 Task: Find connections with filter location Maracaju with filter topic #Mentoringwith filter profile language German with filter current company The Good Glamm Group with filter school Dibrugarh University, Dibrugarh with filter industry Dance Companies with filter service category Life Insurance with filter keywords title Machinery Operator
Action: Mouse moved to (529, 112)
Screenshot: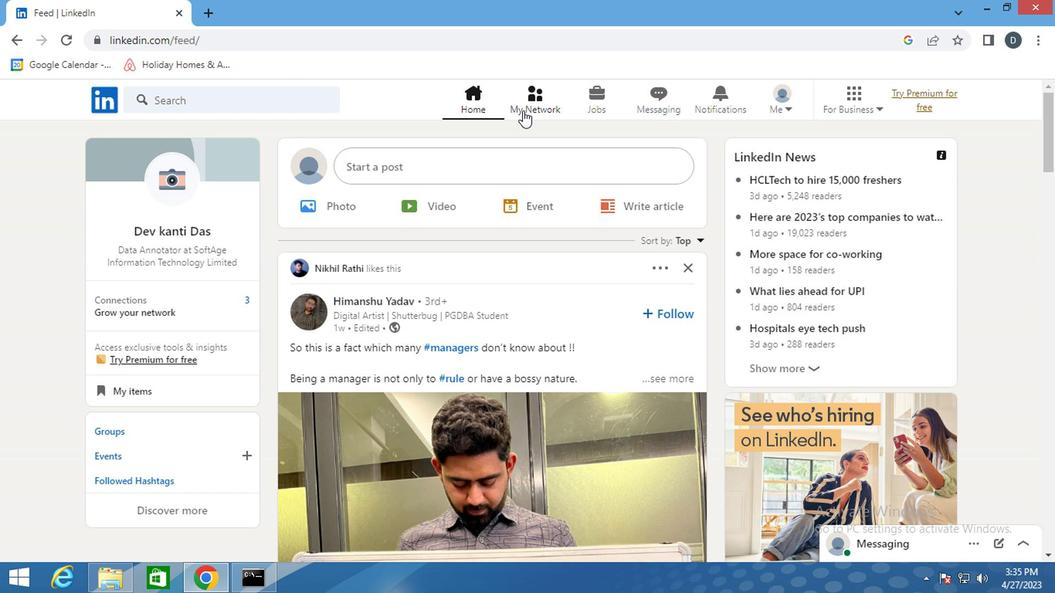 
Action: Mouse pressed left at (529, 112)
Screenshot: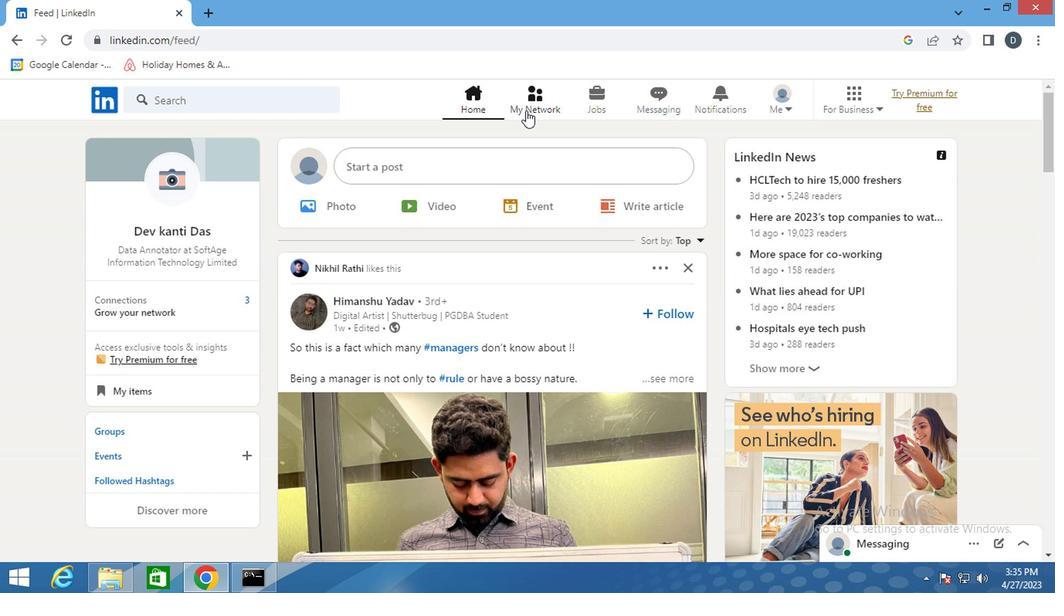 
Action: Mouse moved to (297, 185)
Screenshot: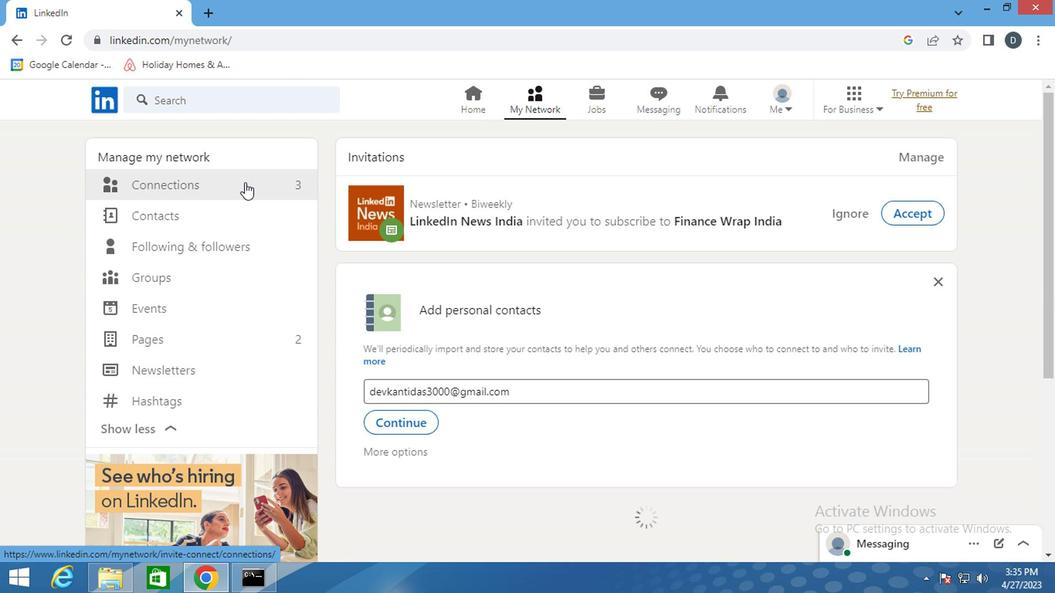 
Action: Mouse pressed left at (297, 185)
Screenshot: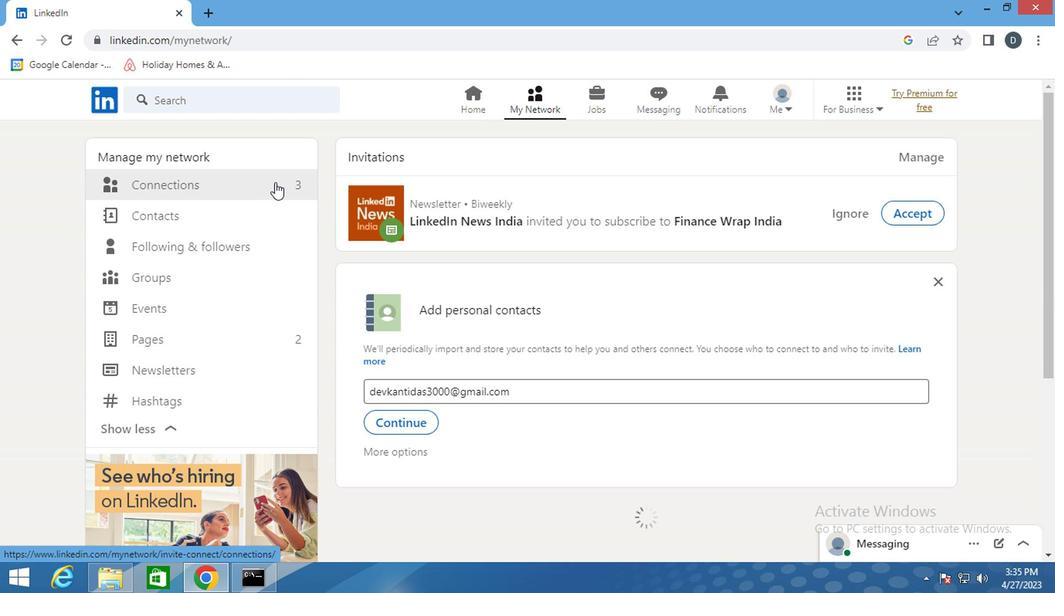
Action: Mouse moved to (261, 189)
Screenshot: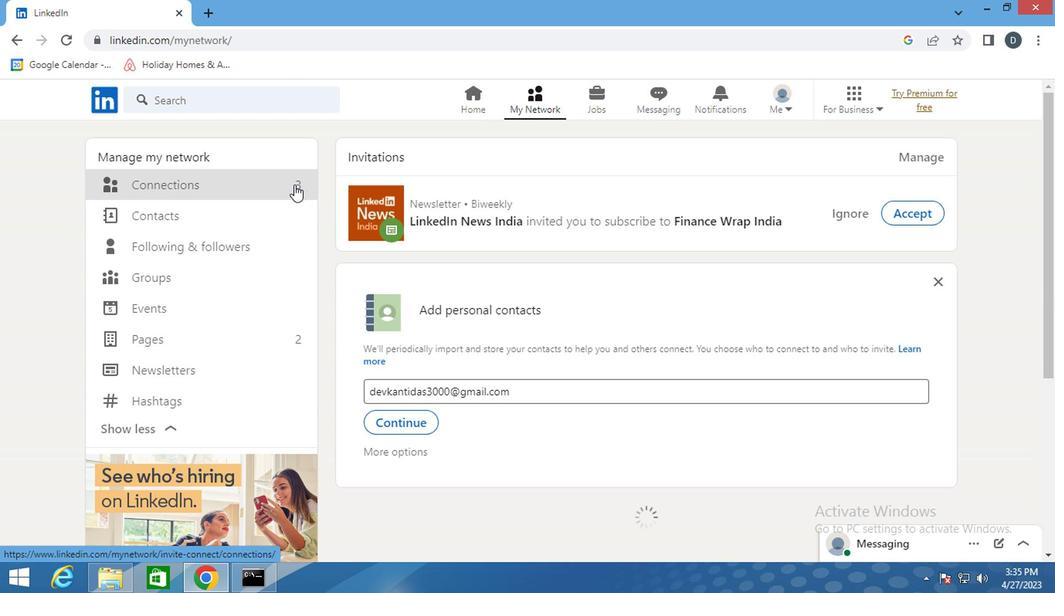 
Action: Mouse pressed left at (261, 189)
Screenshot: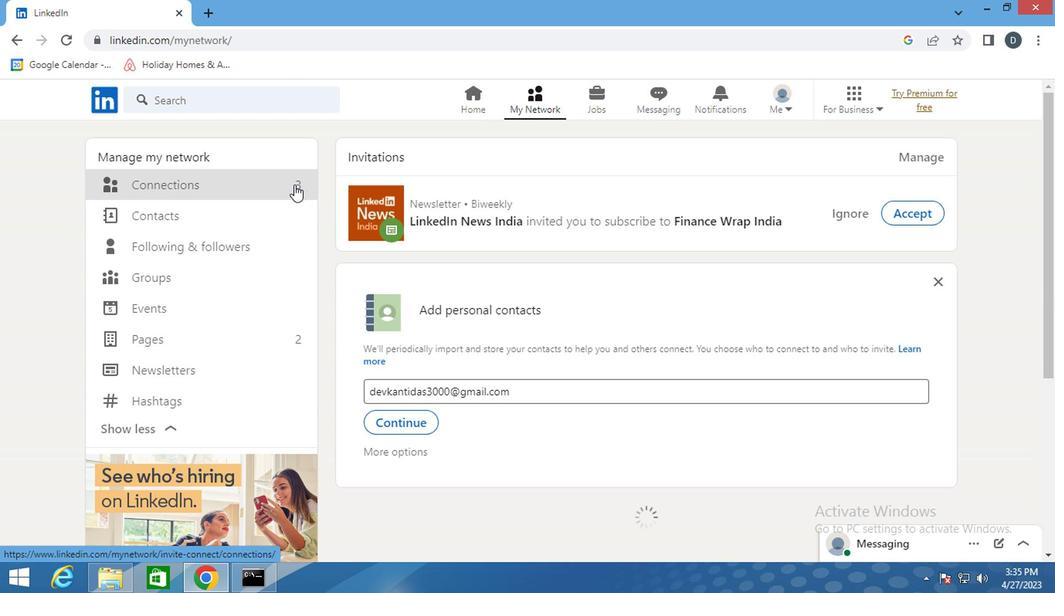 
Action: Mouse moved to (288, 183)
Screenshot: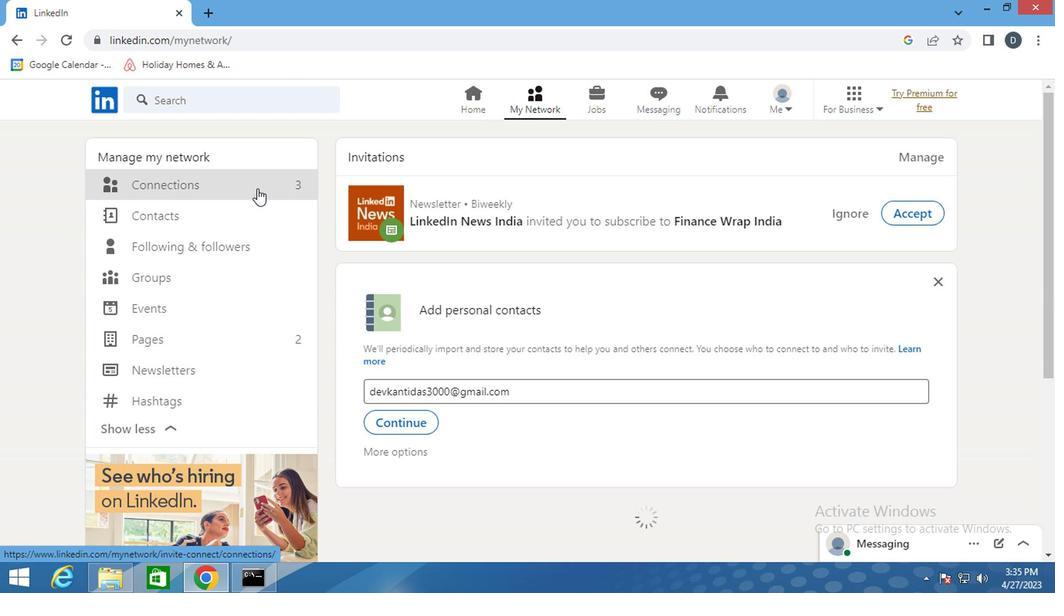 
Action: Mouse pressed left at (288, 183)
Screenshot: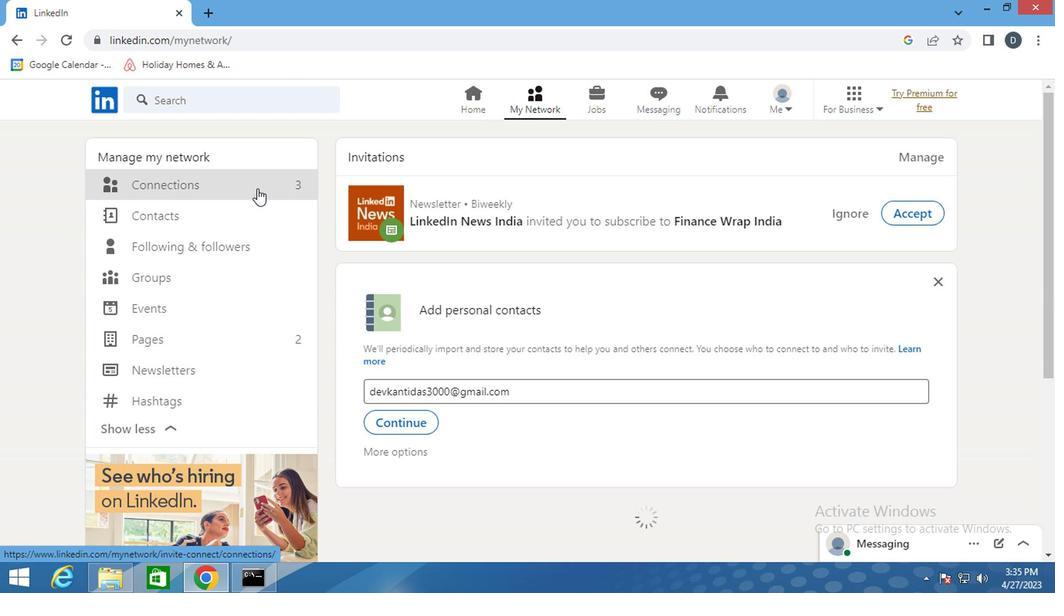 
Action: Mouse moved to (269, 186)
Screenshot: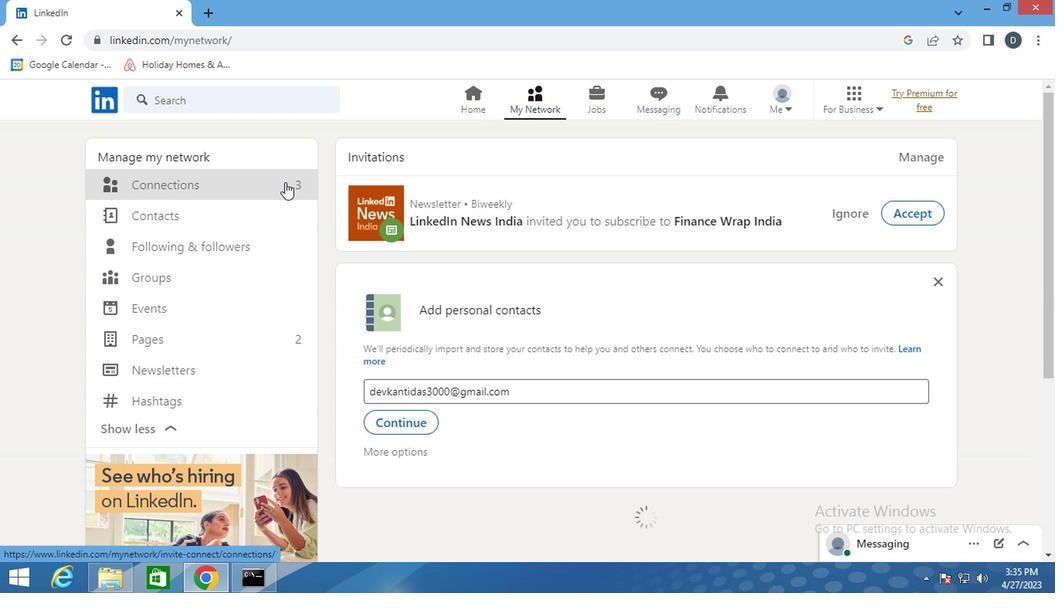 
Action: Mouse pressed left at (269, 186)
Screenshot: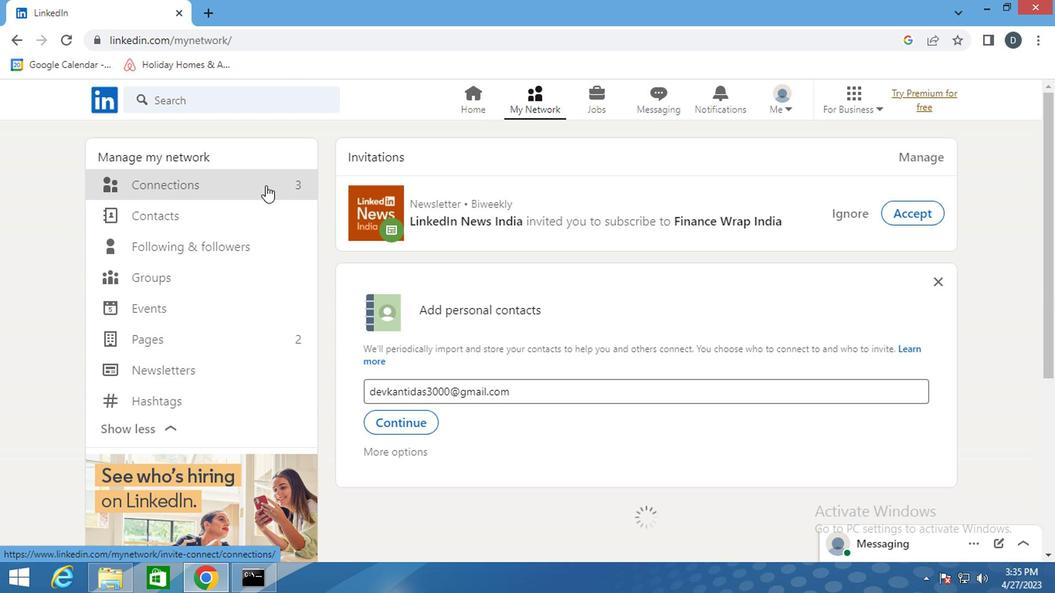 
Action: Mouse moved to (663, 197)
Screenshot: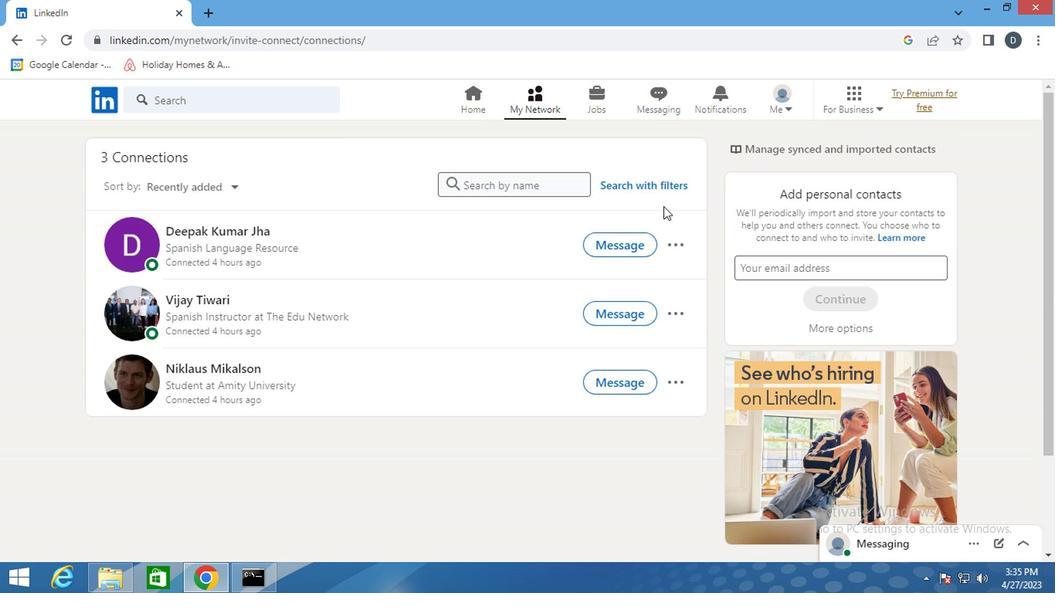 
Action: Mouse pressed left at (663, 197)
Screenshot: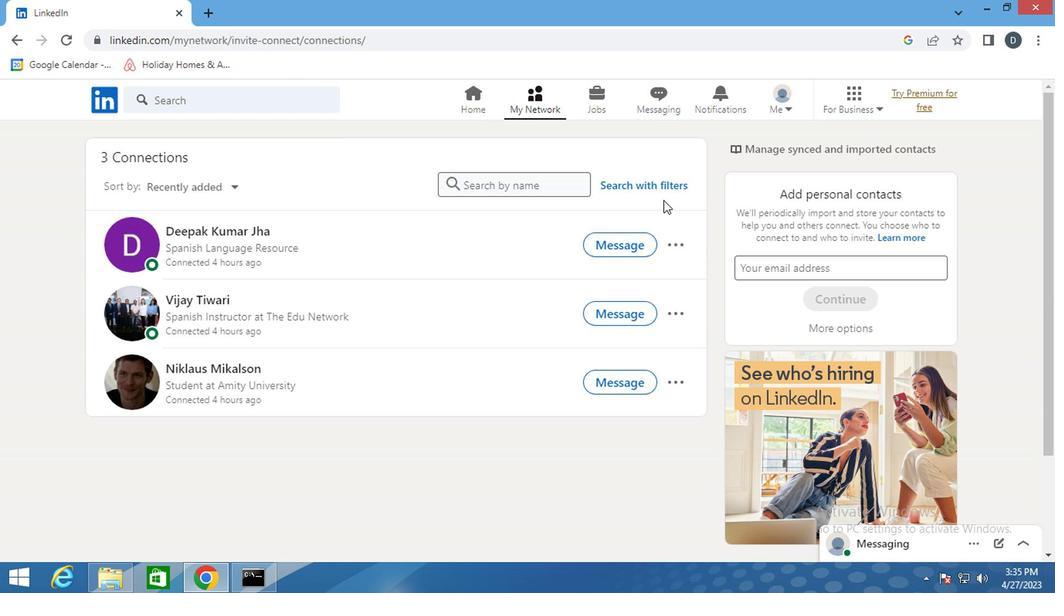 
Action: Mouse moved to (662, 191)
Screenshot: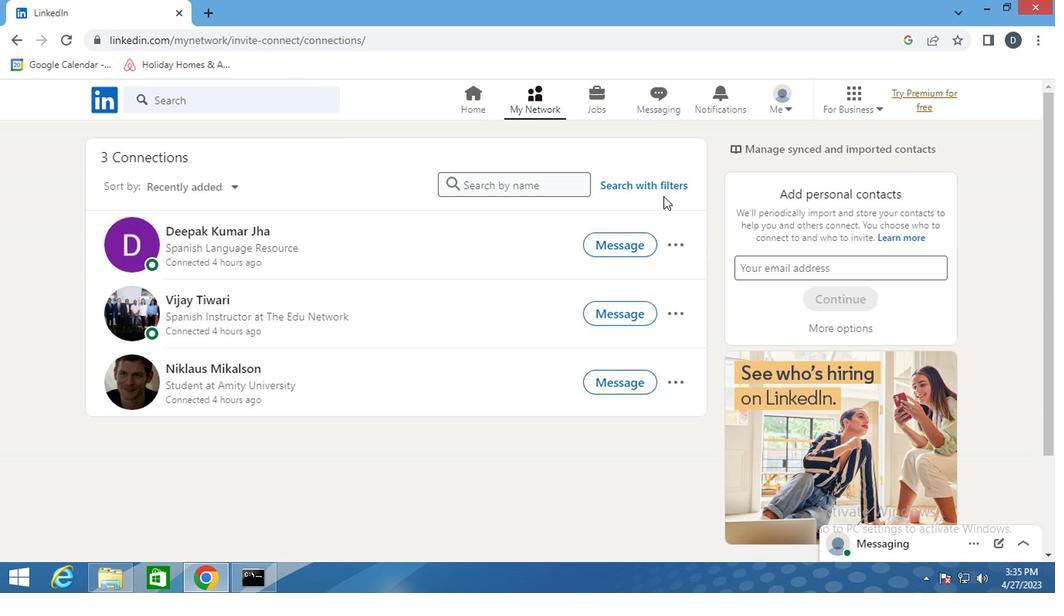 
Action: Mouse pressed left at (662, 191)
Screenshot: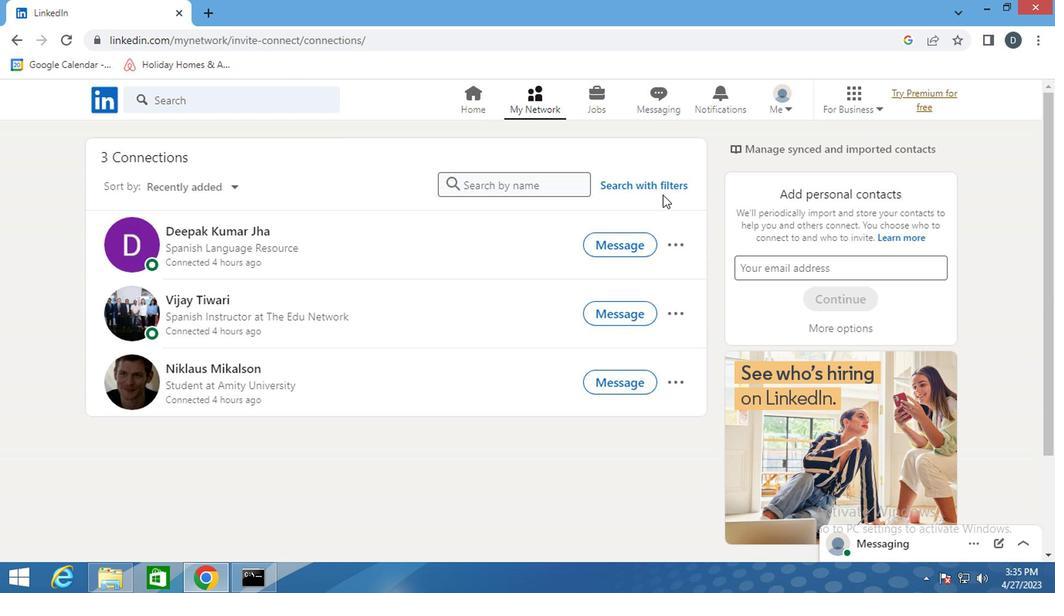 
Action: Mouse moved to (567, 143)
Screenshot: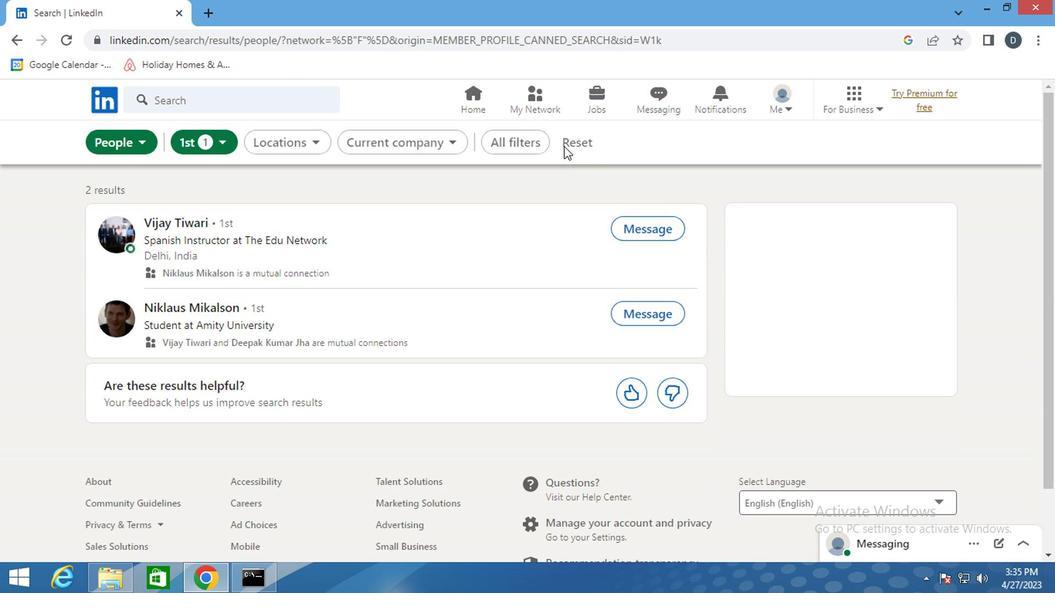
Action: Mouse pressed left at (567, 143)
Screenshot: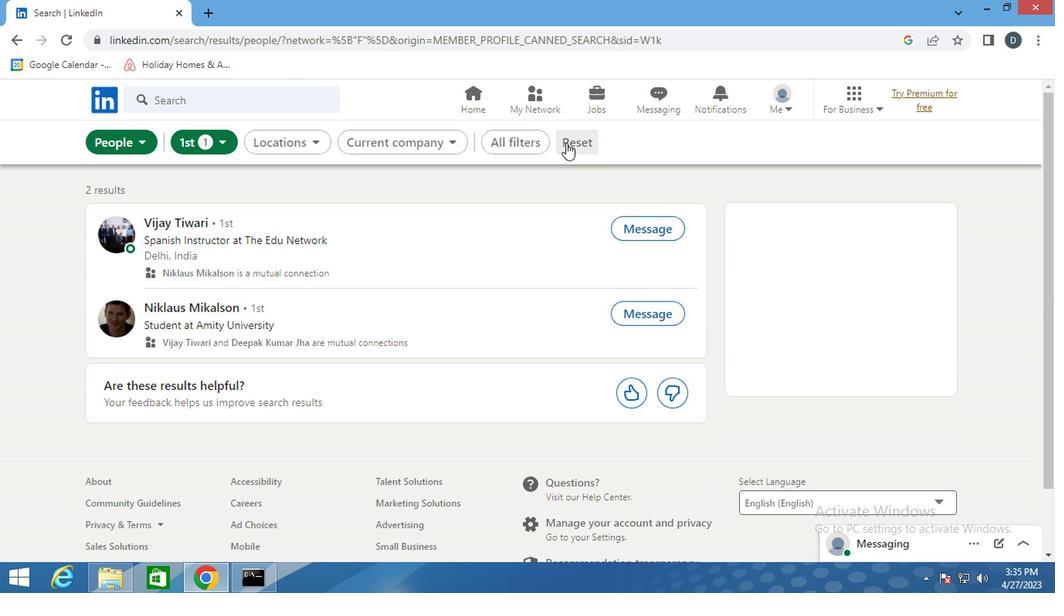 
Action: Mouse moved to (561, 141)
Screenshot: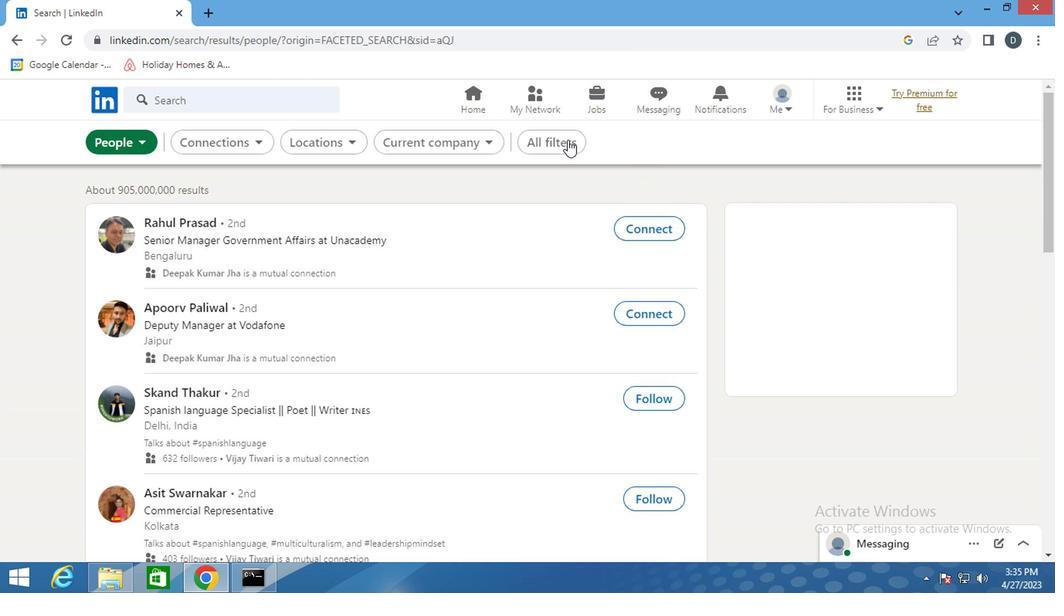 
Action: Mouse pressed left at (561, 141)
Screenshot: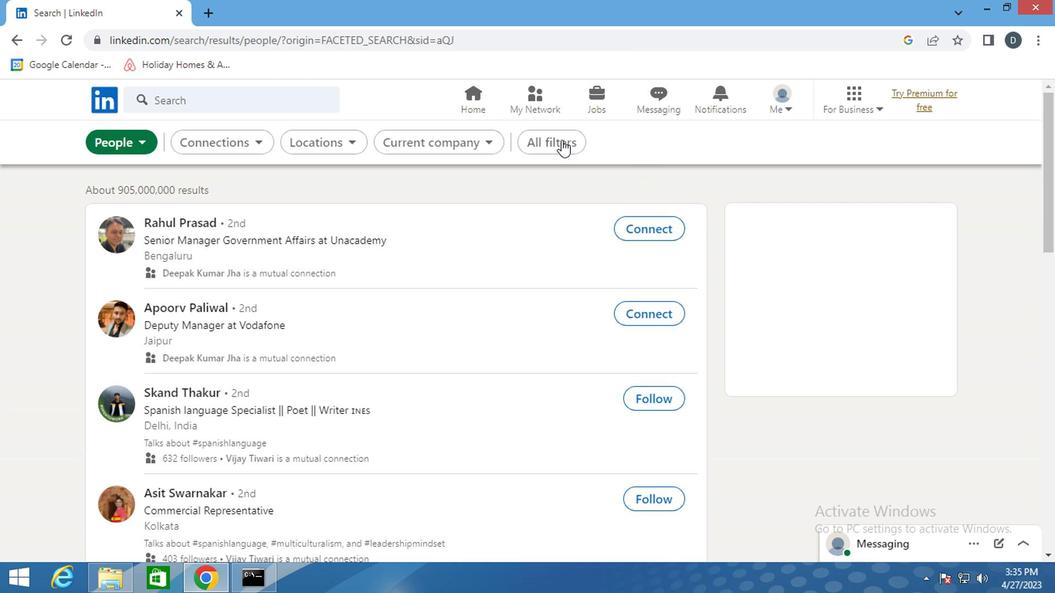 
Action: Mouse moved to (855, 325)
Screenshot: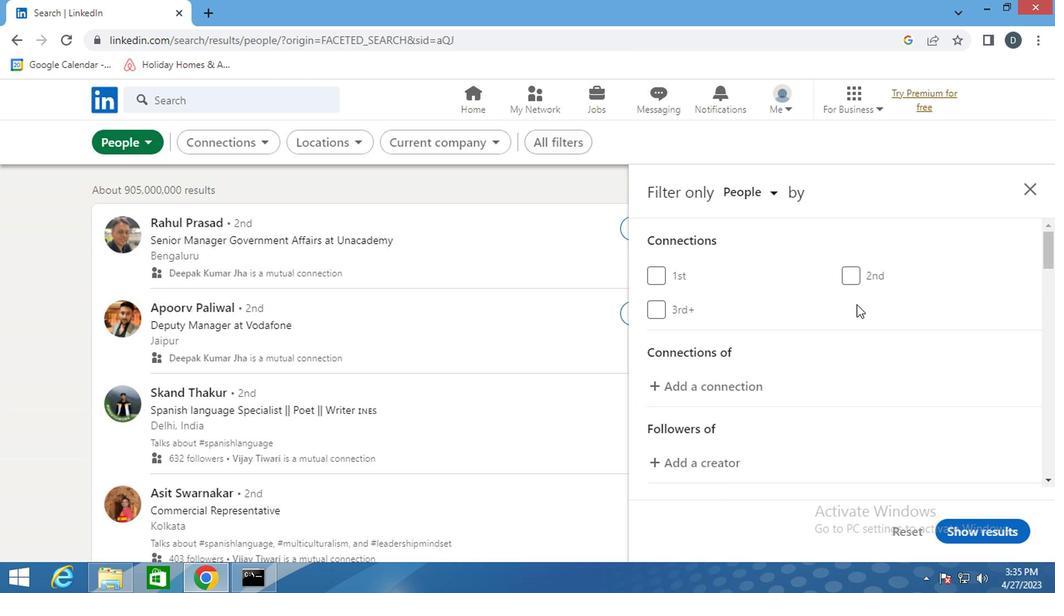 
Action: Mouse scrolled (855, 324) with delta (0, 0)
Screenshot: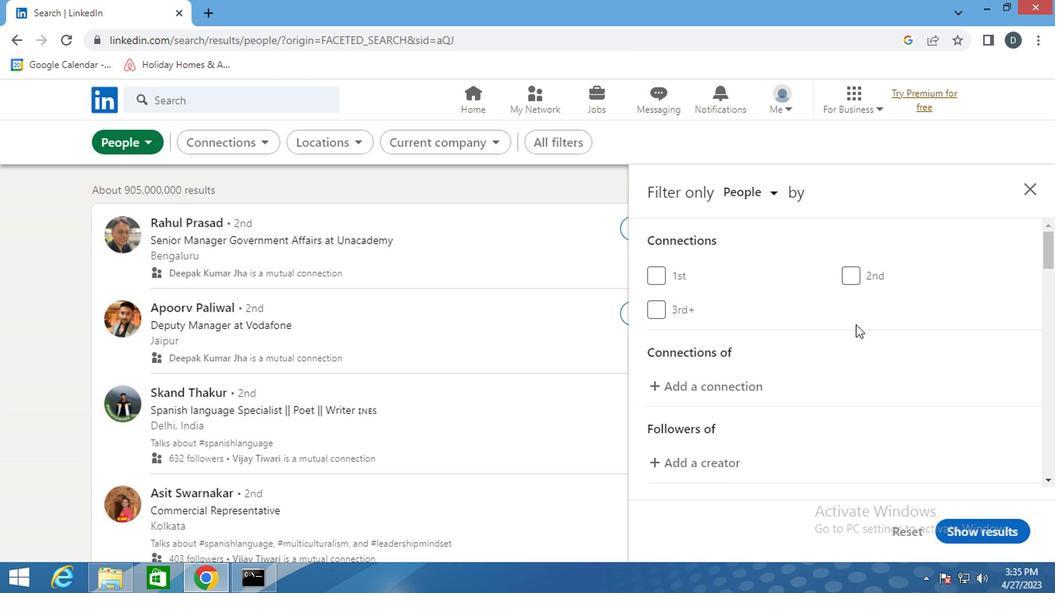 
Action: Mouse scrolled (855, 324) with delta (0, 0)
Screenshot: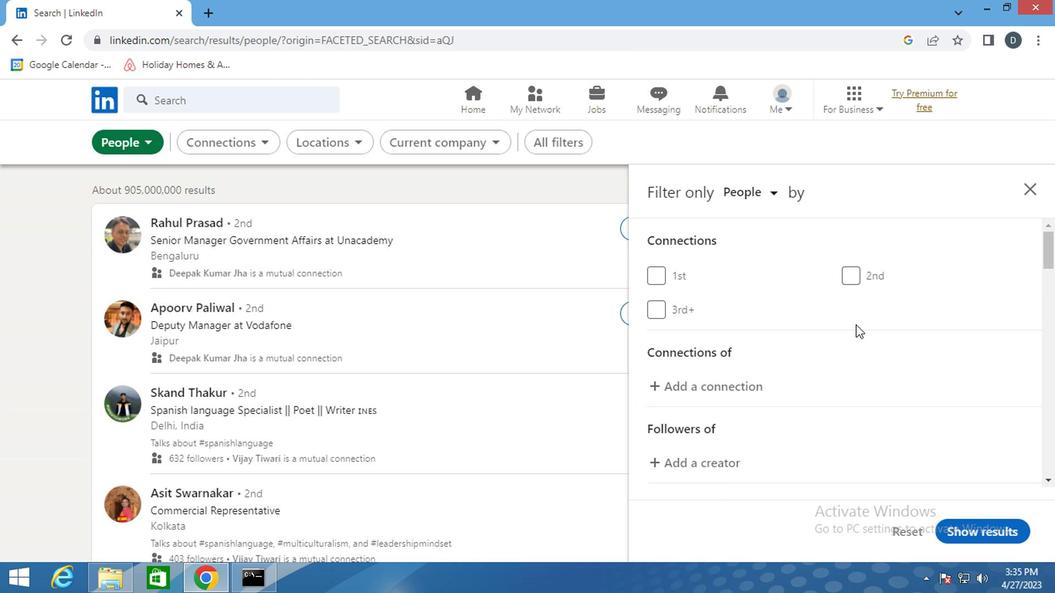 
Action: Mouse moved to (879, 344)
Screenshot: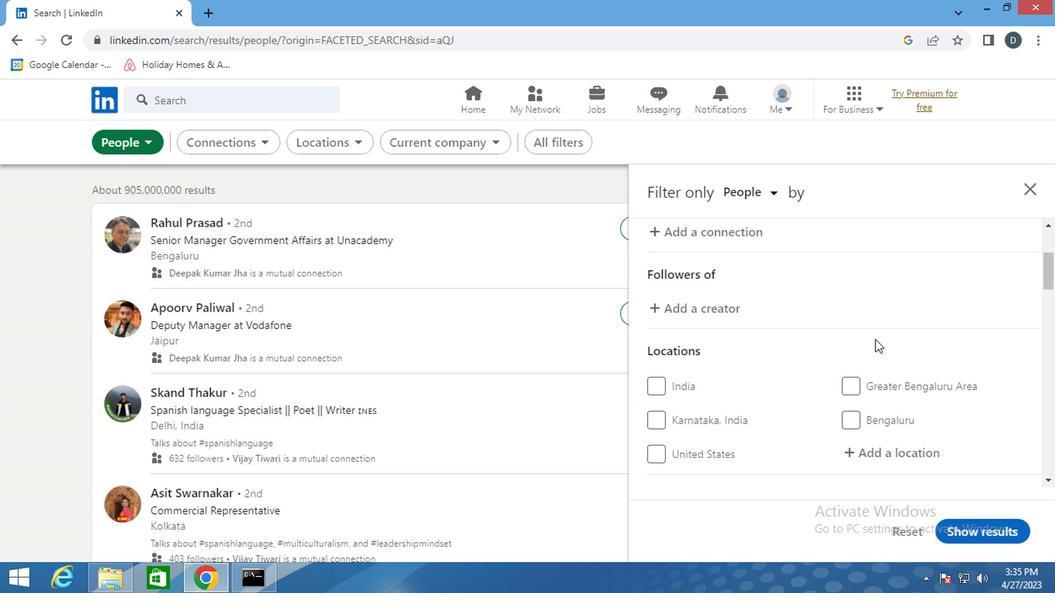 
Action: Mouse scrolled (879, 343) with delta (0, -1)
Screenshot: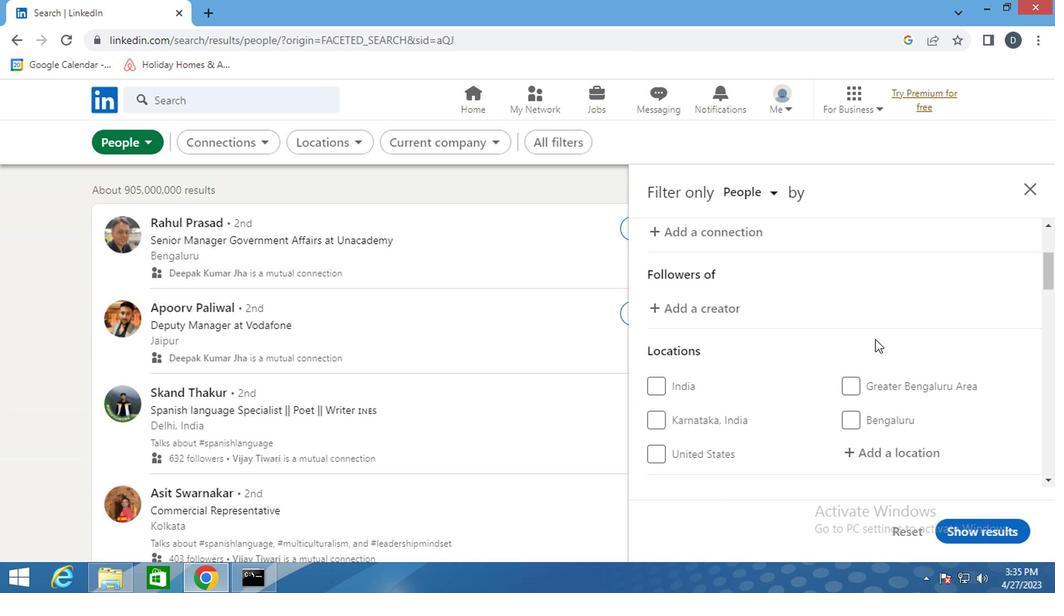 
Action: Mouse moved to (881, 379)
Screenshot: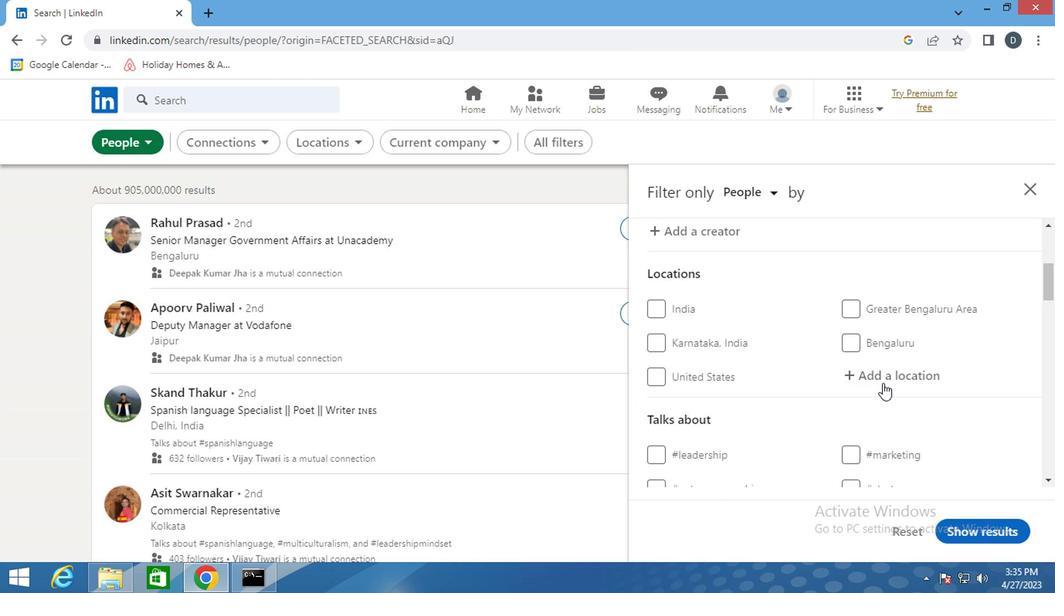 
Action: Mouse pressed left at (881, 379)
Screenshot: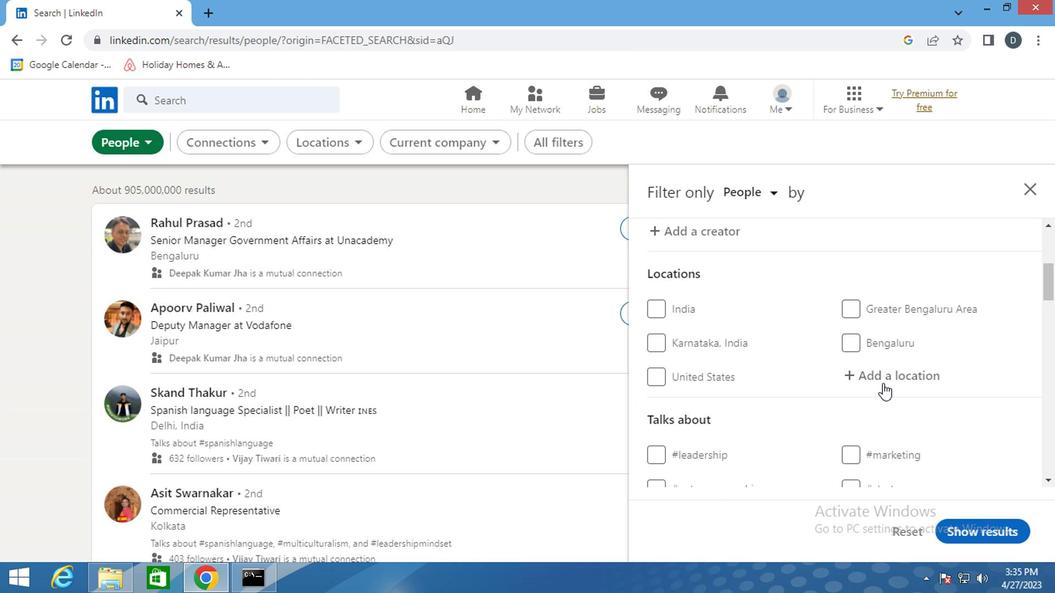 
Action: Mouse moved to (882, 379)
Screenshot: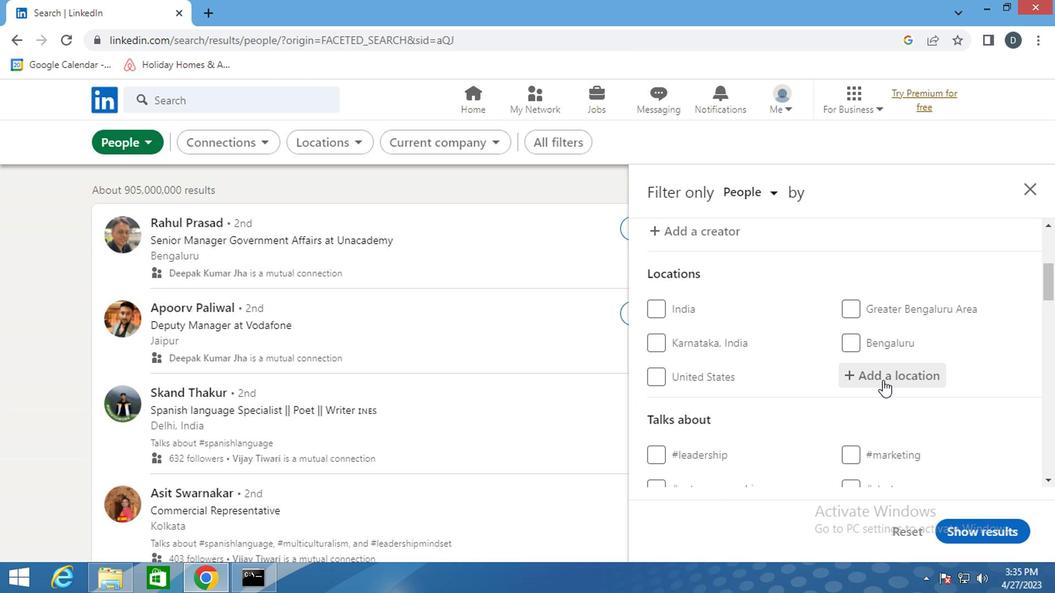 
Action: Key pressed <Key.shift>MARACAJU
Screenshot: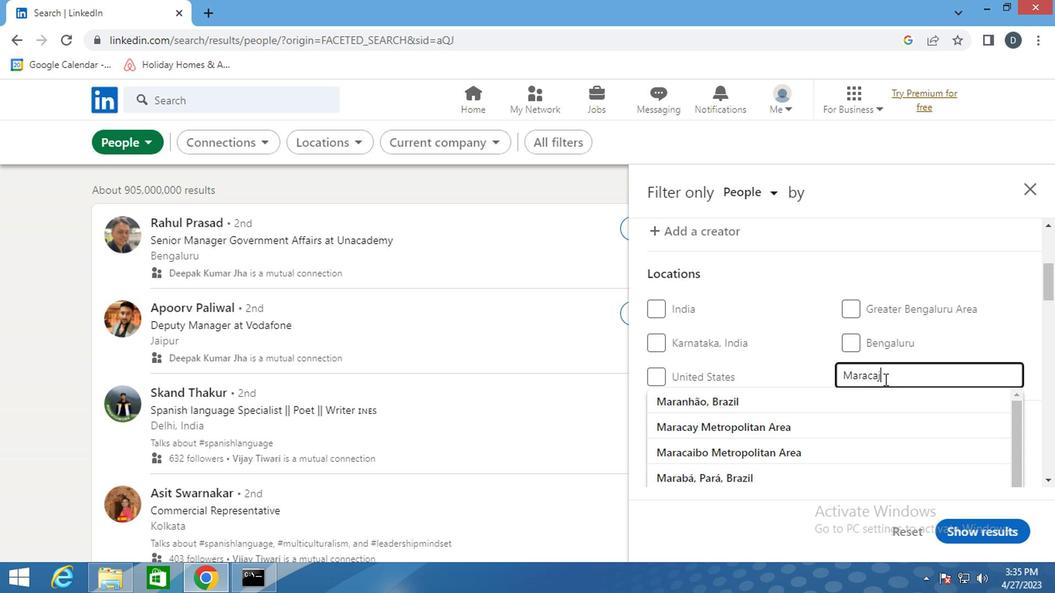 
Action: Mouse moved to (877, 395)
Screenshot: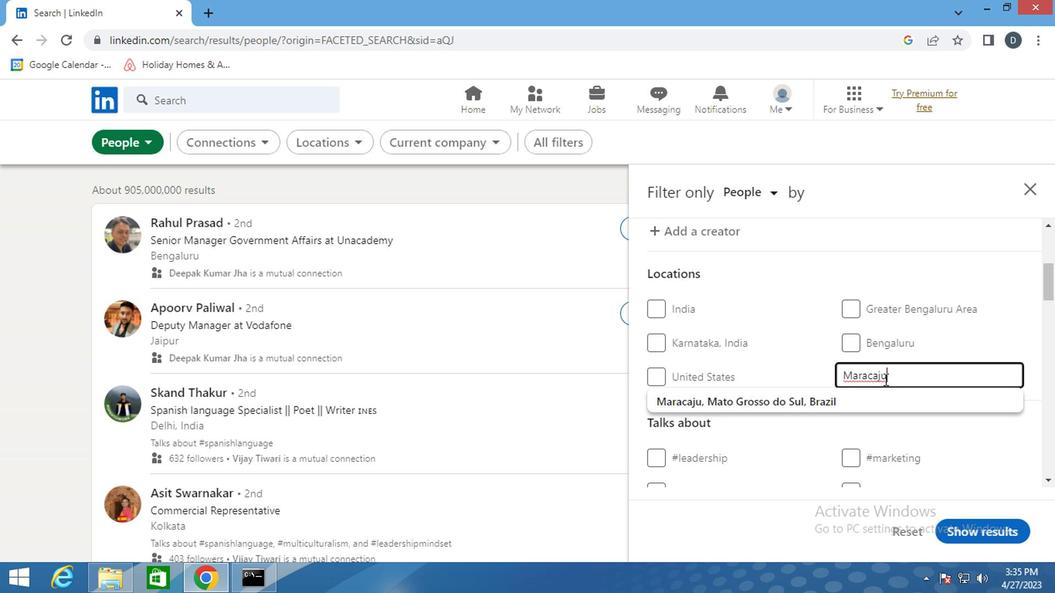 
Action: Mouse pressed left at (877, 395)
Screenshot: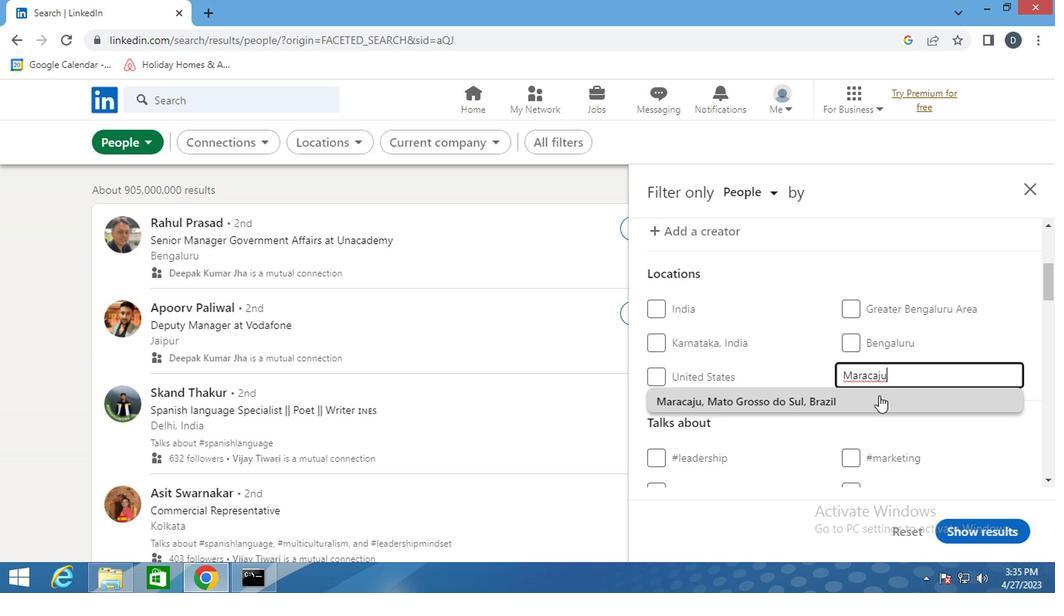 
Action: Mouse scrolled (877, 394) with delta (0, 0)
Screenshot: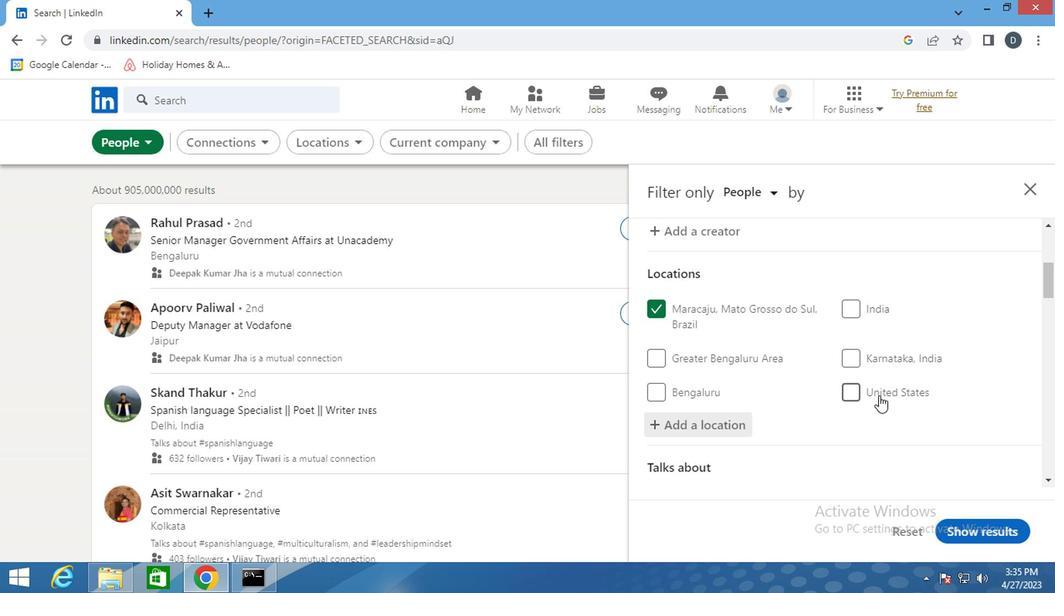 
Action: Mouse moved to (877, 396)
Screenshot: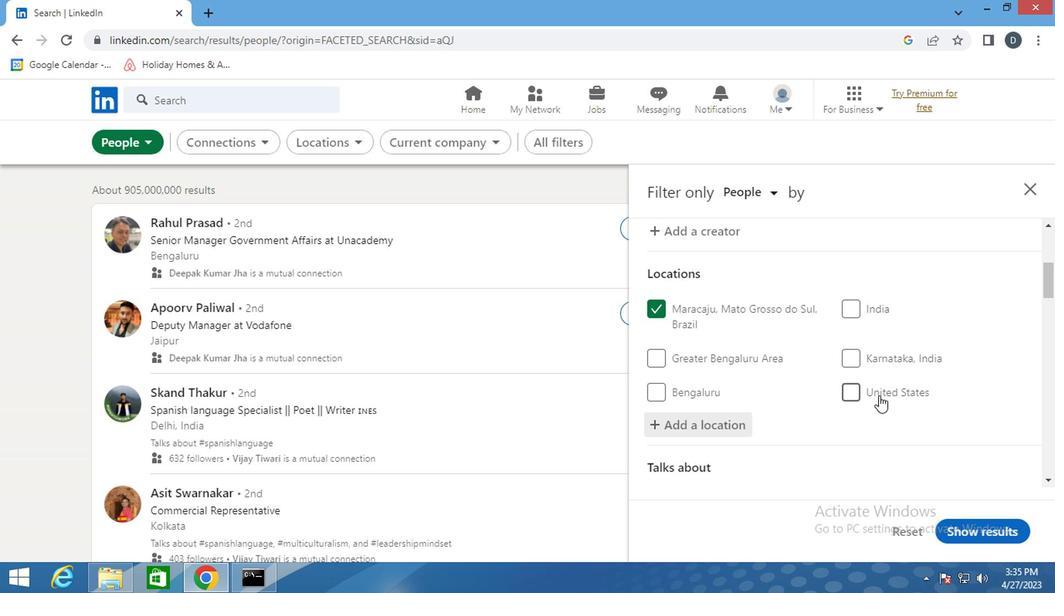 
Action: Mouse scrolled (877, 395) with delta (0, -1)
Screenshot: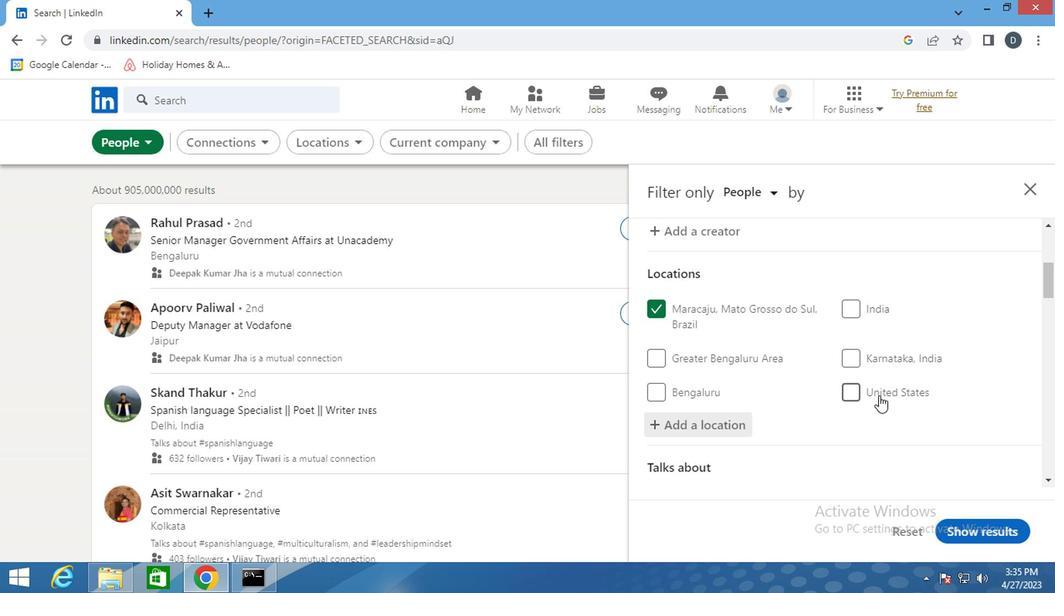 
Action: Mouse moved to (767, 303)
Screenshot: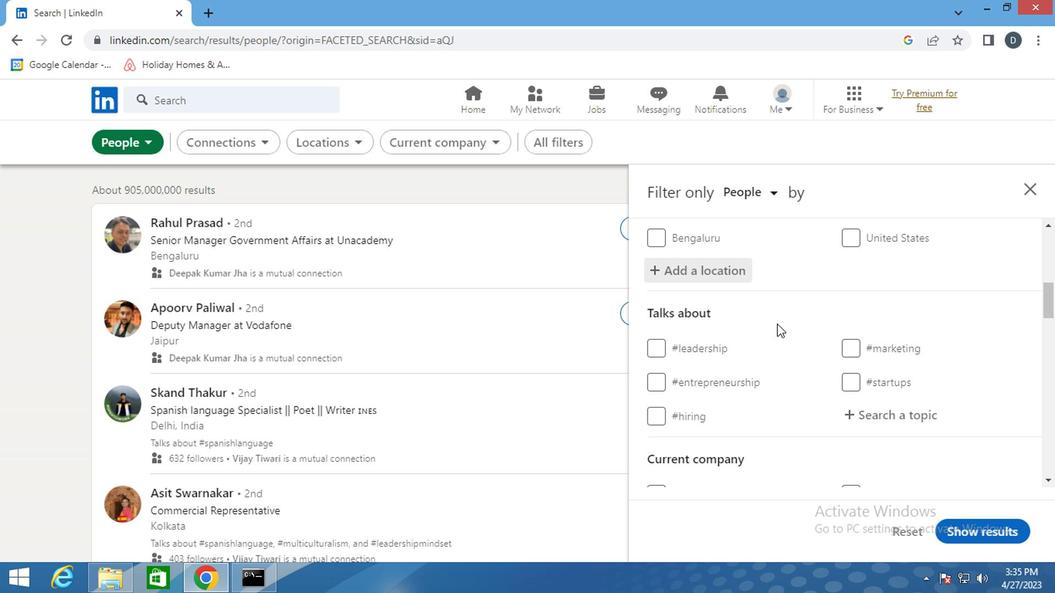 
Action: Mouse scrolled (767, 303) with delta (0, 0)
Screenshot: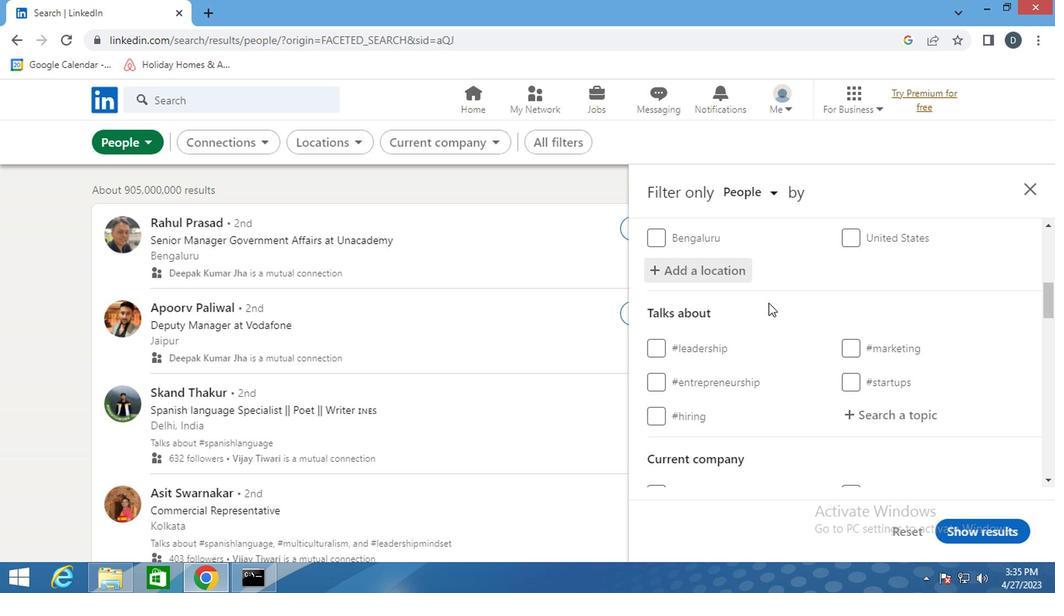 
Action: Mouse scrolled (767, 303) with delta (0, 0)
Screenshot: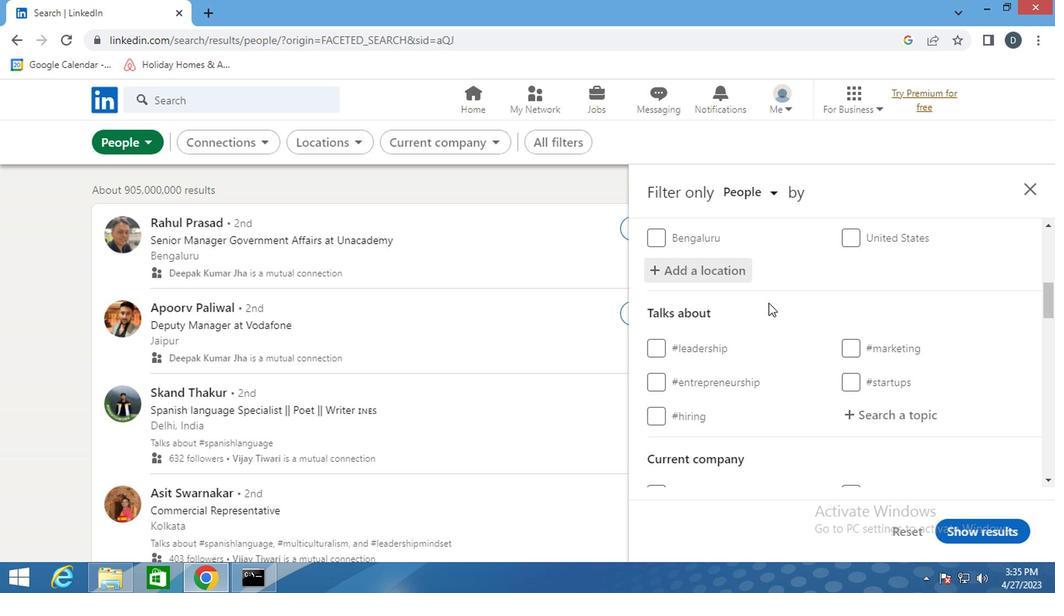 
Action: Mouse moved to (809, 336)
Screenshot: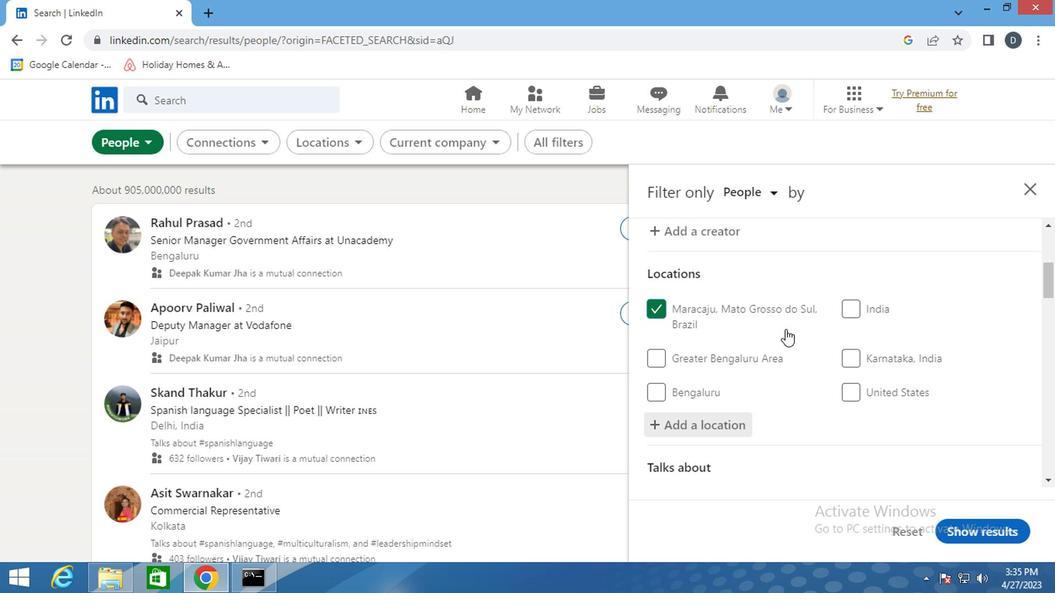 
Action: Mouse scrolled (809, 335) with delta (0, -1)
Screenshot: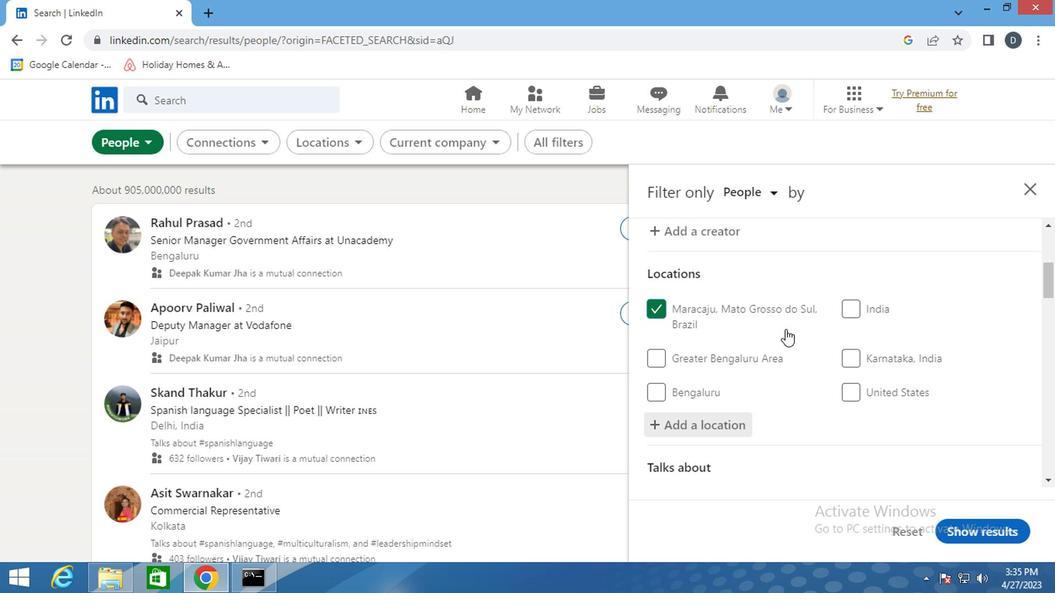 
Action: Mouse moved to (823, 339)
Screenshot: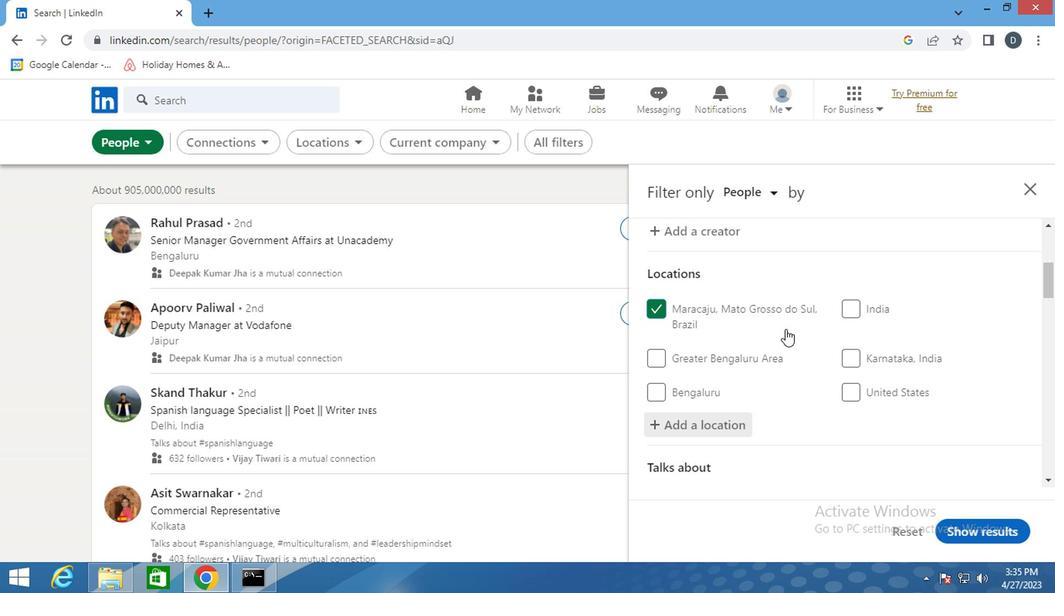 
Action: Mouse scrolled (823, 338) with delta (0, 0)
Screenshot: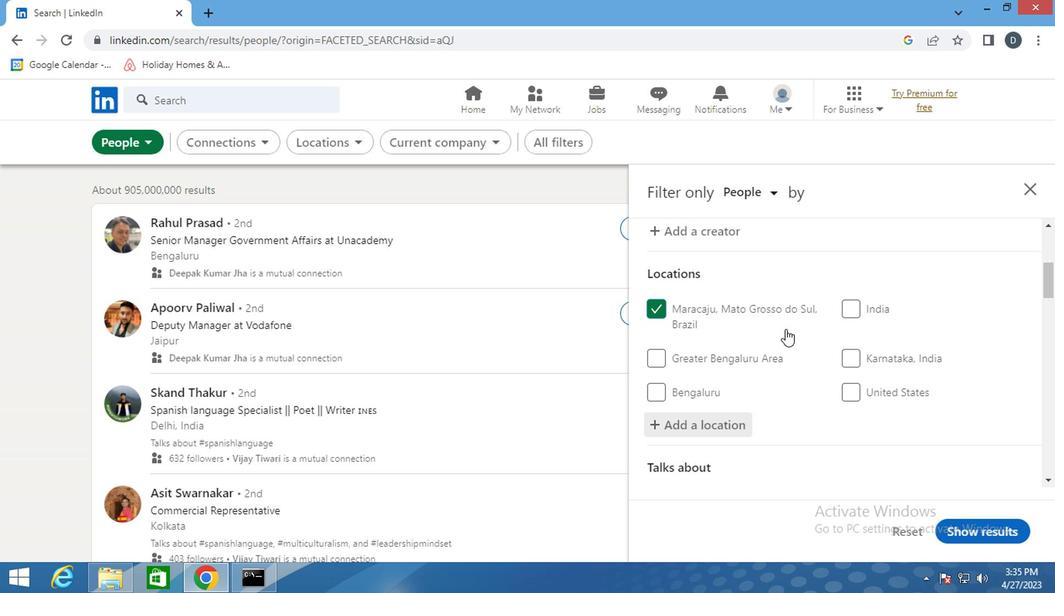 
Action: Mouse moved to (843, 339)
Screenshot: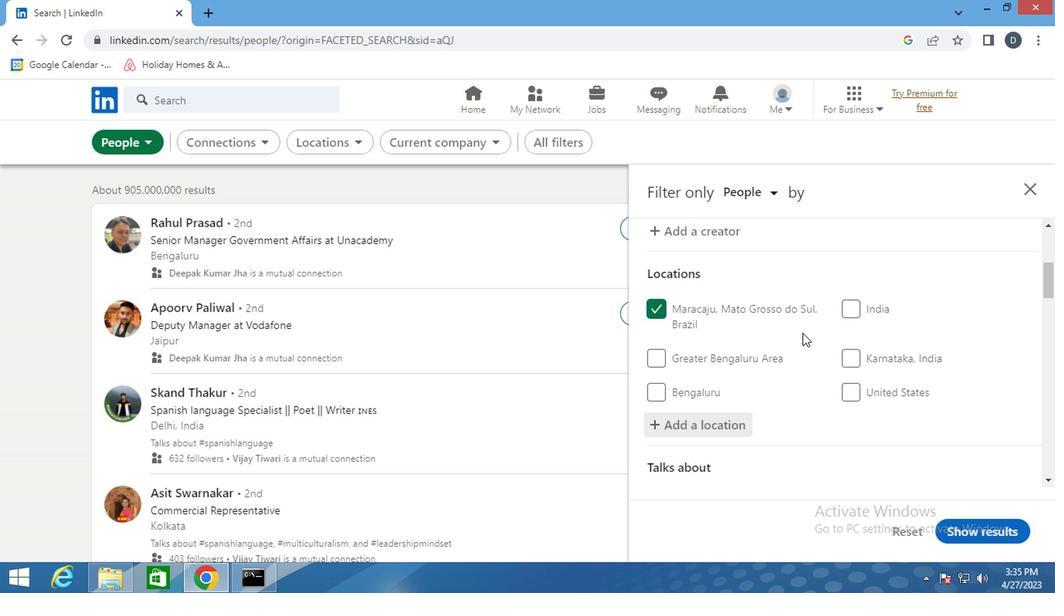 
Action: Mouse scrolled (843, 338) with delta (0, 0)
Screenshot: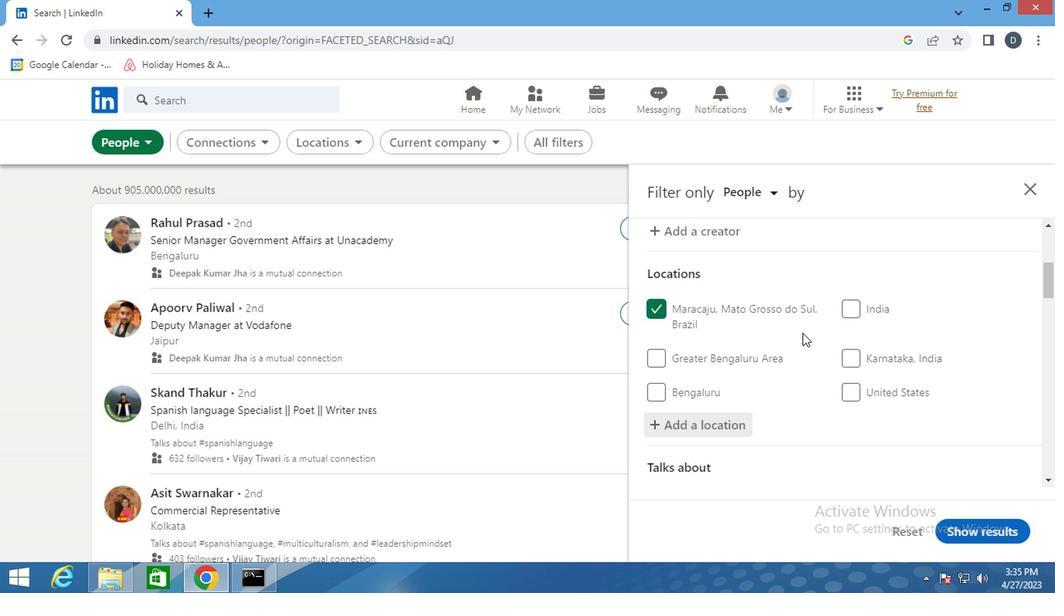
Action: Mouse moved to (879, 335)
Screenshot: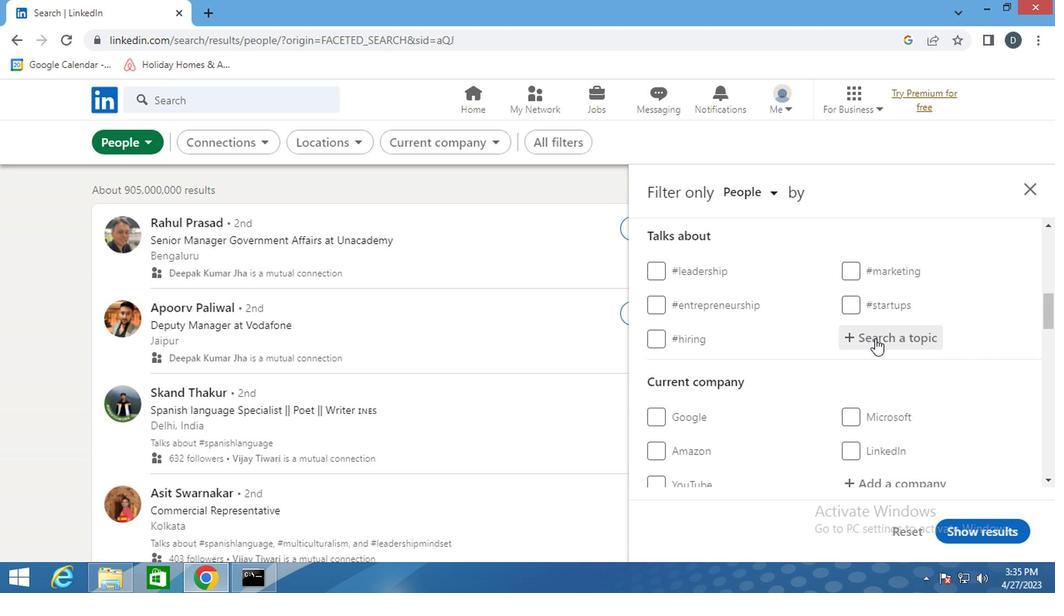 
Action: Mouse pressed left at (879, 335)
Screenshot: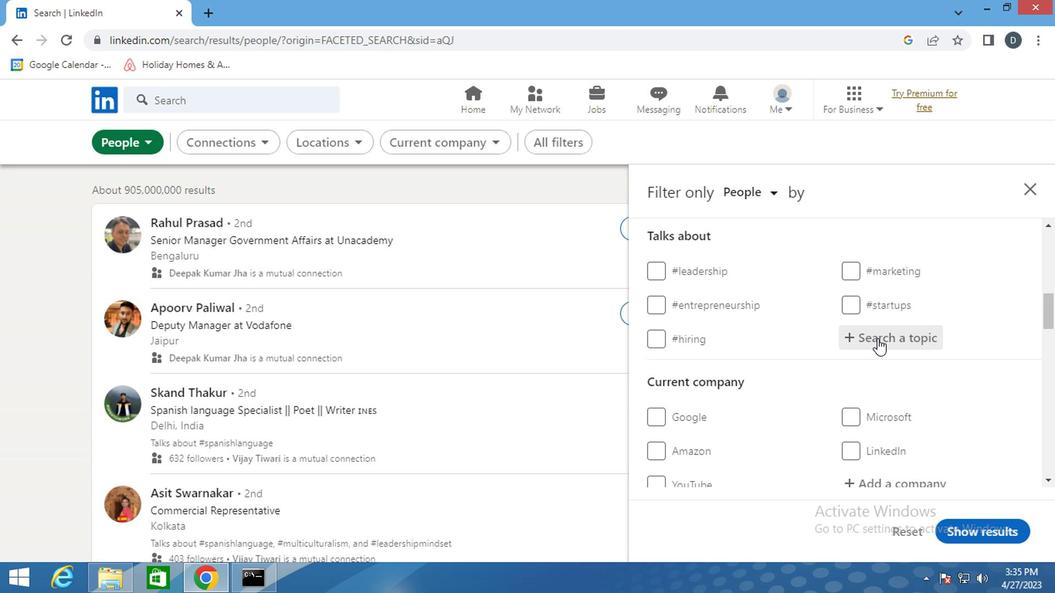 
Action: Mouse moved to (879, 338)
Screenshot: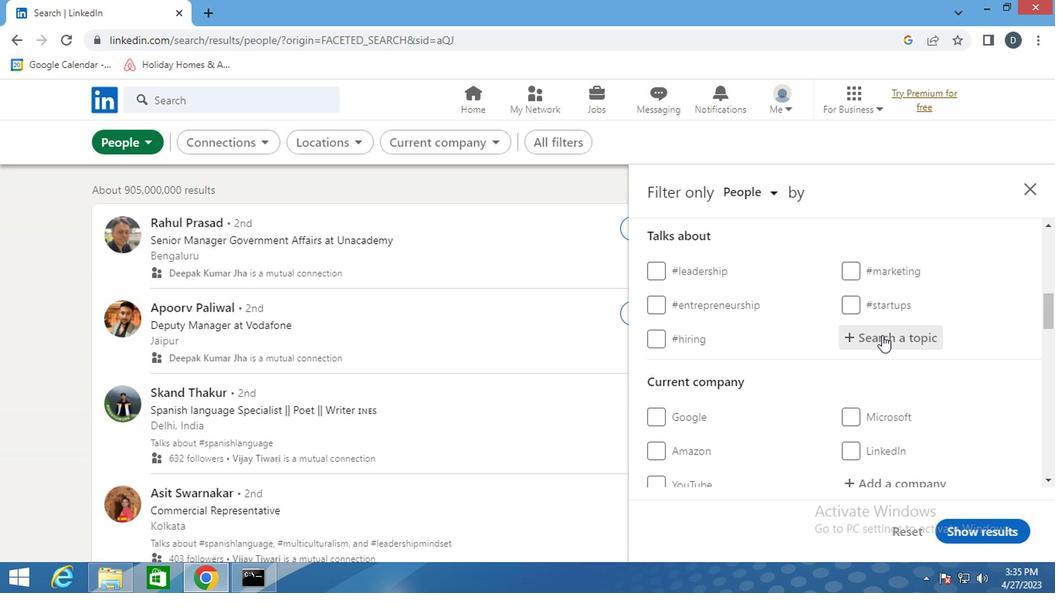
Action: Key pressed <Key.shift>#<Key.shift>MENTORING
Screenshot: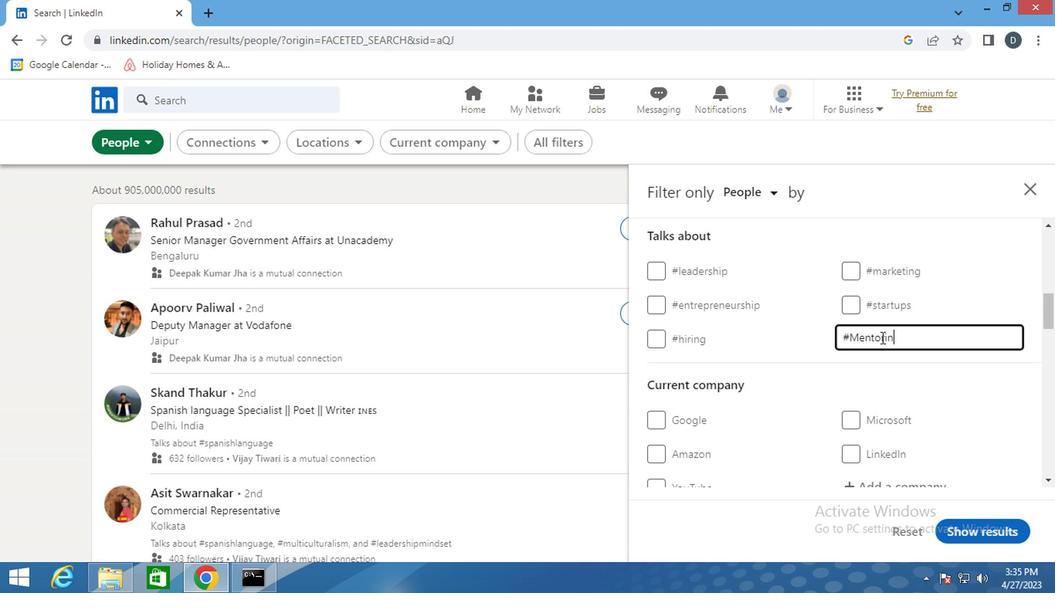 
Action: Mouse moved to (954, 371)
Screenshot: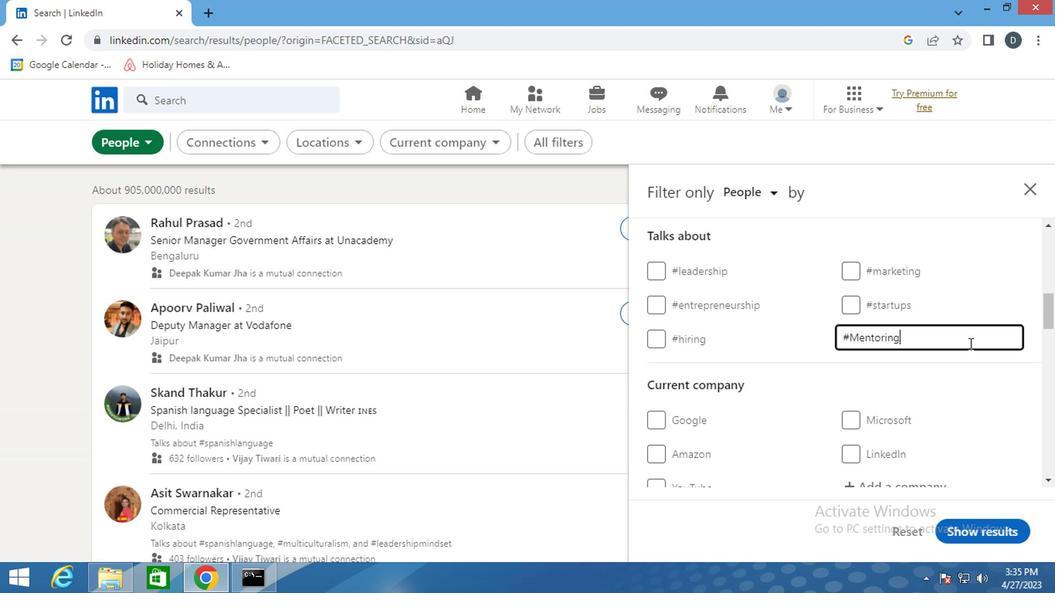 
Action: Mouse scrolled (954, 369) with delta (0, -1)
Screenshot: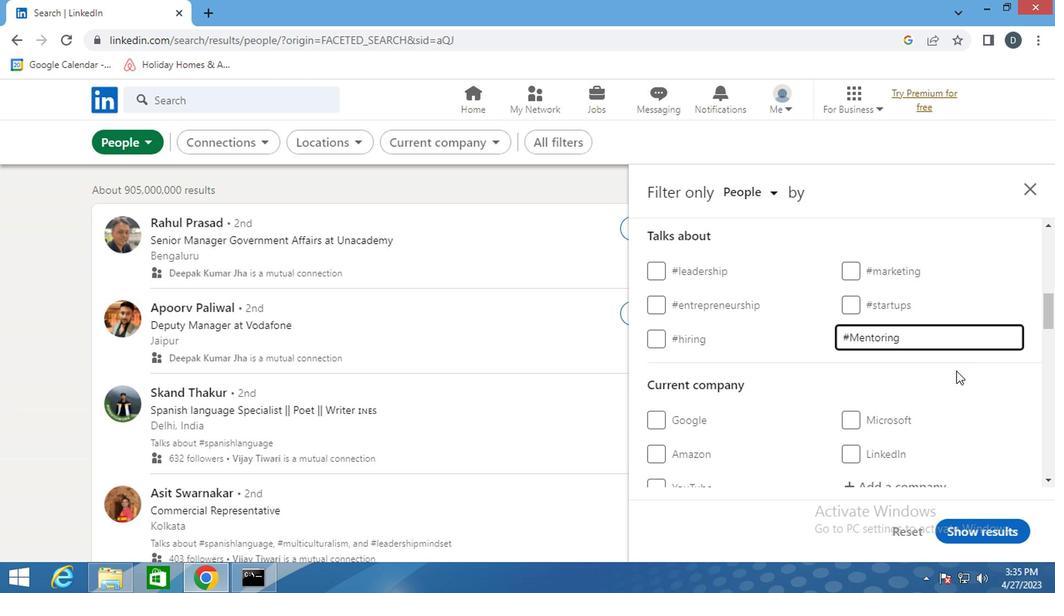 
Action: Mouse scrolled (954, 369) with delta (0, -1)
Screenshot: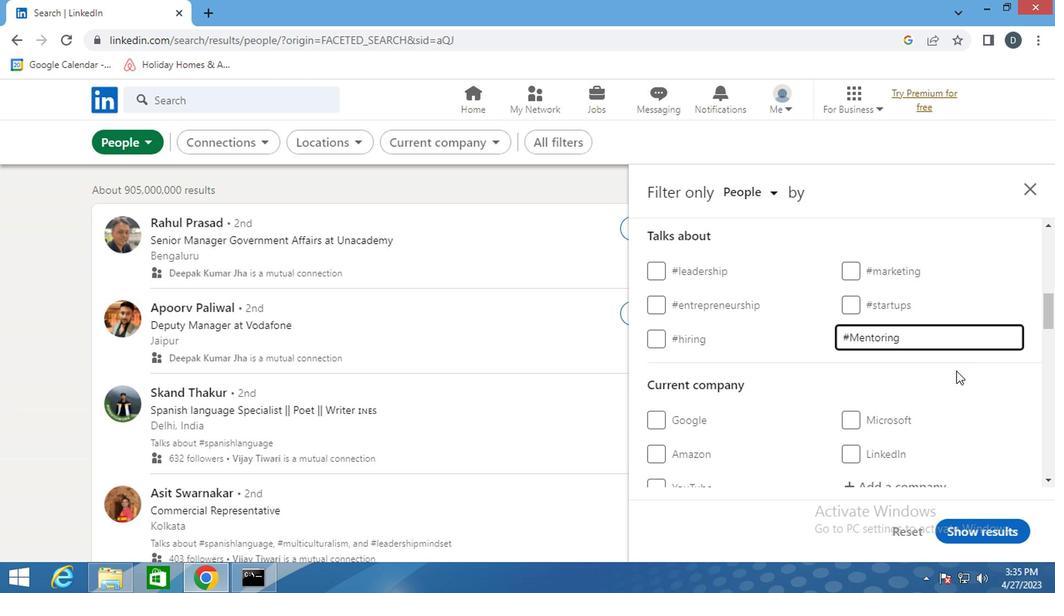 
Action: Mouse moved to (941, 364)
Screenshot: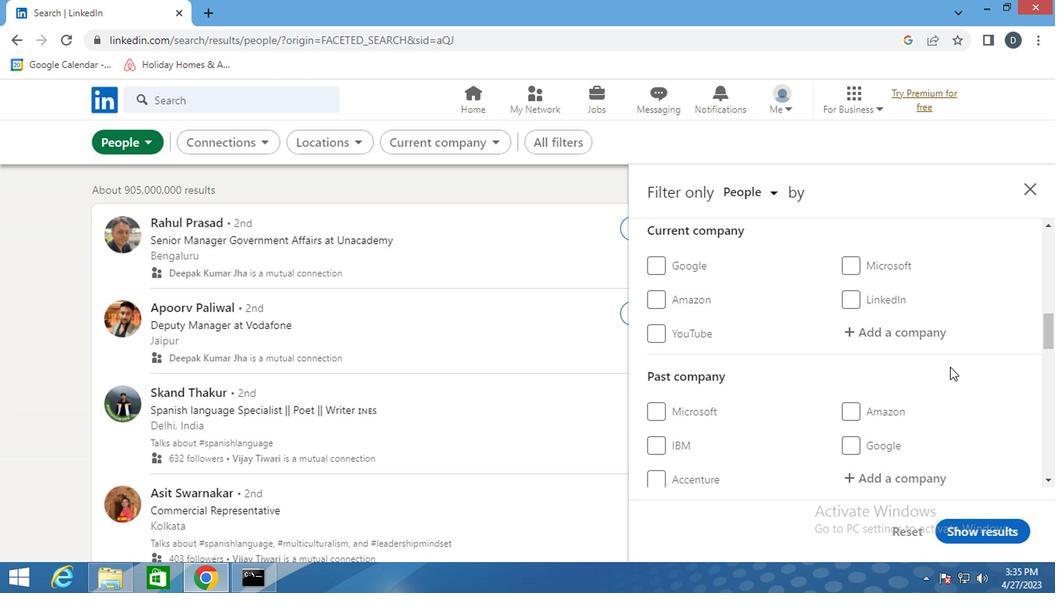 
Action: Mouse scrolled (941, 363) with delta (0, 0)
Screenshot: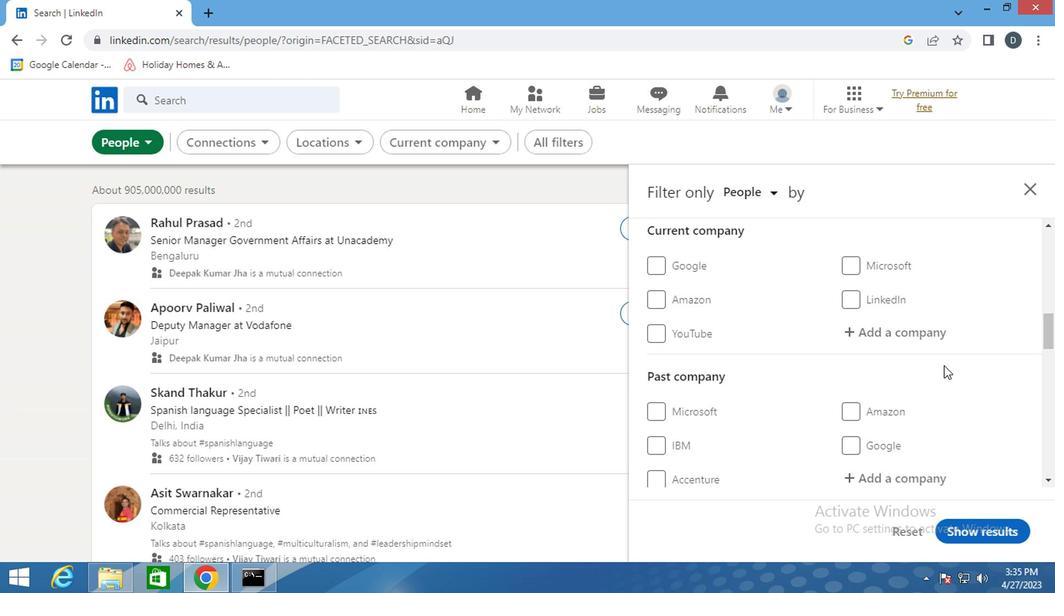 
Action: Mouse scrolled (941, 363) with delta (0, 0)
Screenshot: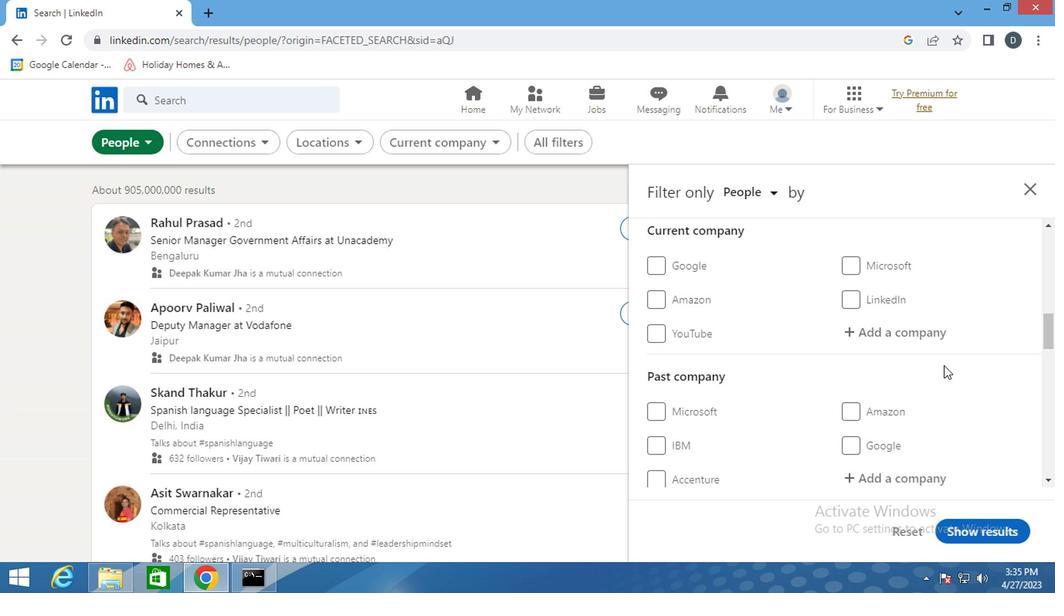 
Action: Mouse scrolled (941, 363) with delta (0, 0)
Screenshot: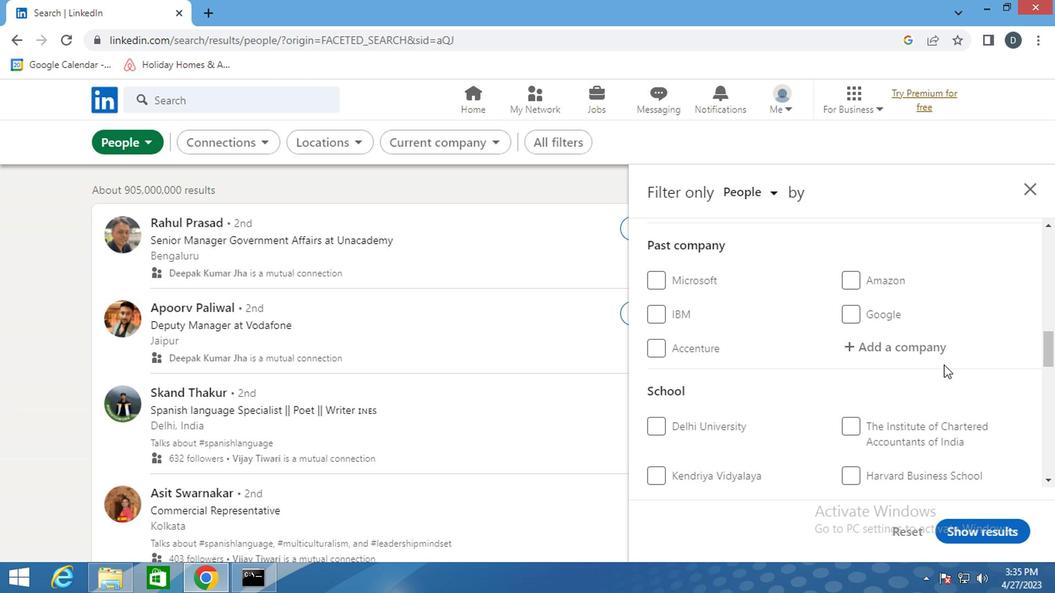
Action: Mouse moved to (941, 363)
Screenshot: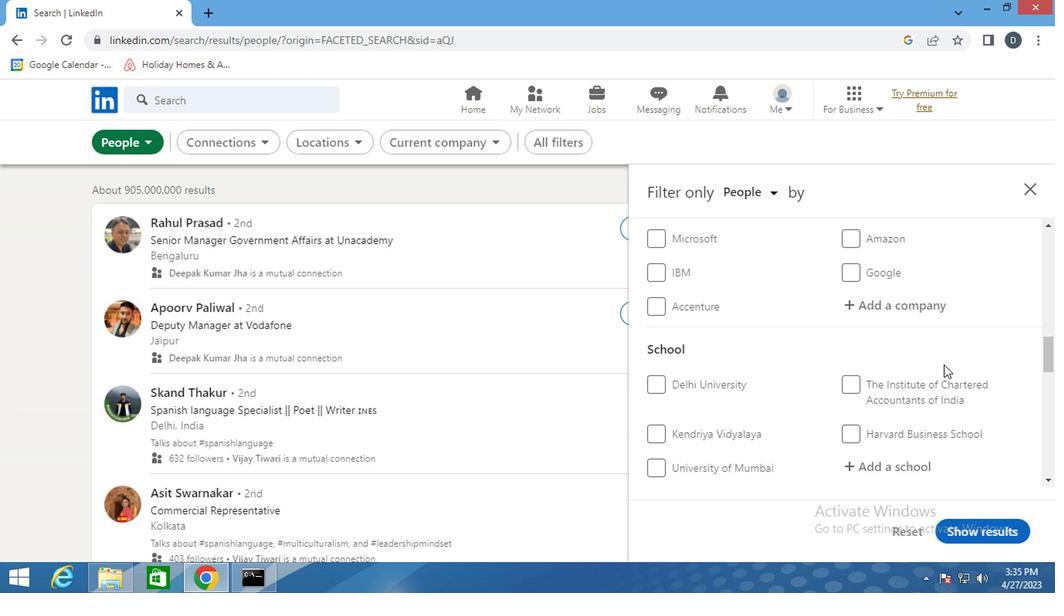 
Action: Mouse scrolled (941, 362) with delta (0, -1)
Screenshot: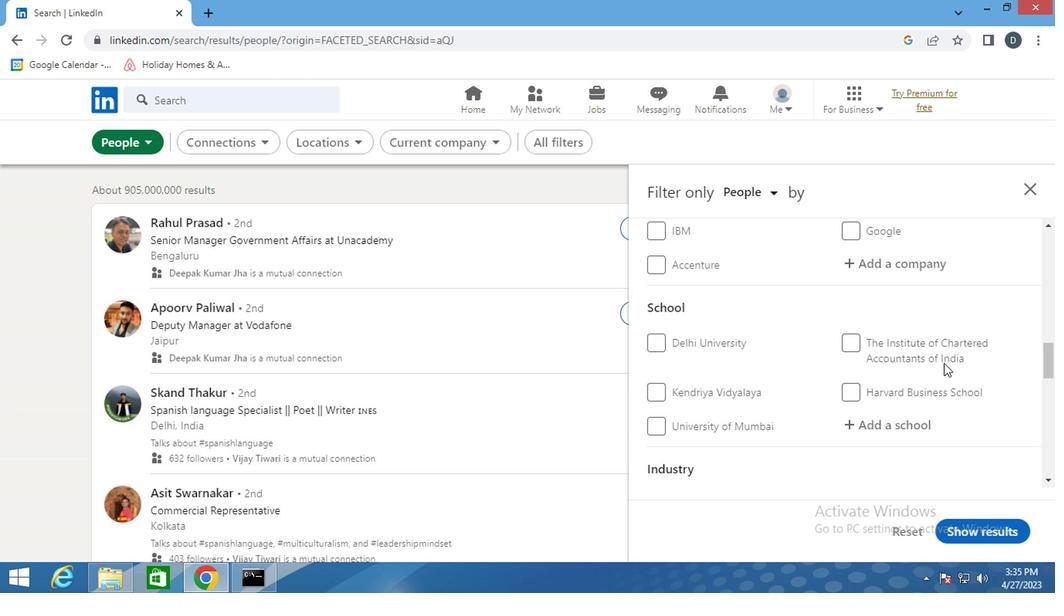 
Action: Mouse scrolled (941, 362) with delta (0, -1)
Screenshot: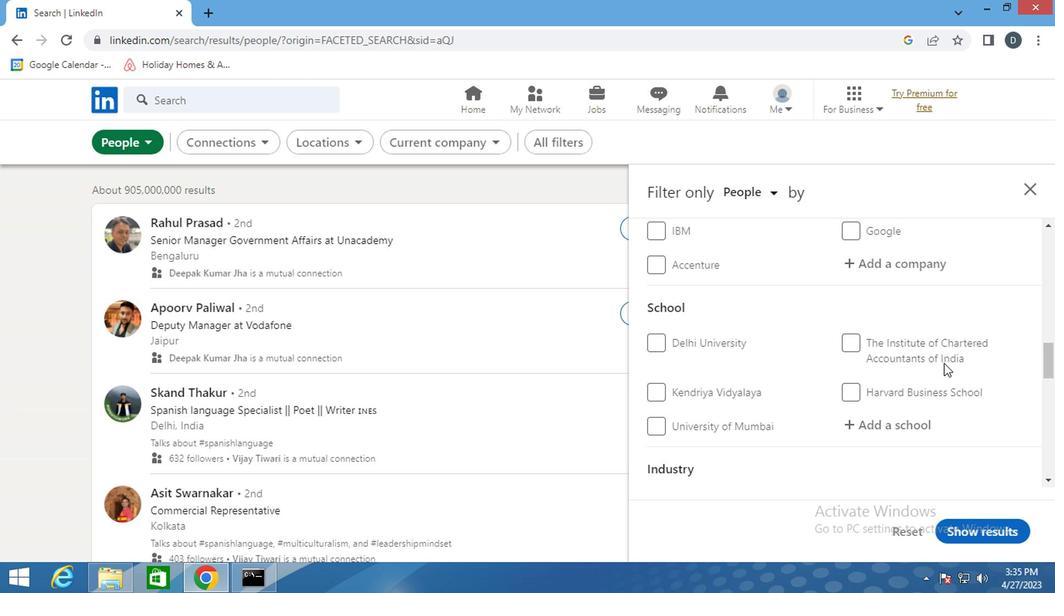 
Action: Mouse moved to (941, 362)
Screenshot: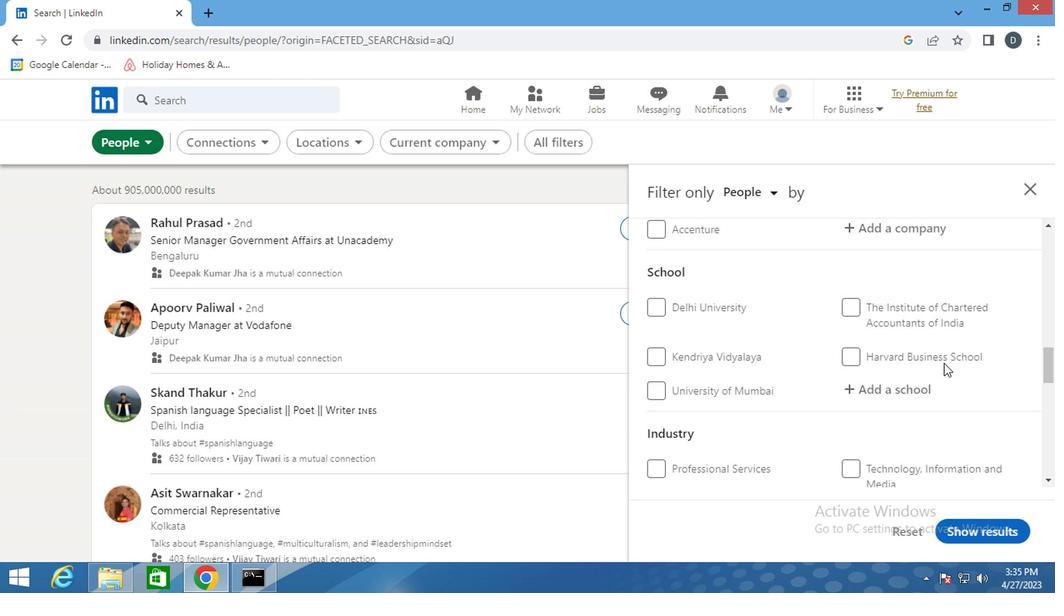 
Action: Mouse scrolled (941, 361) with delta (0, 0)
Screenshot: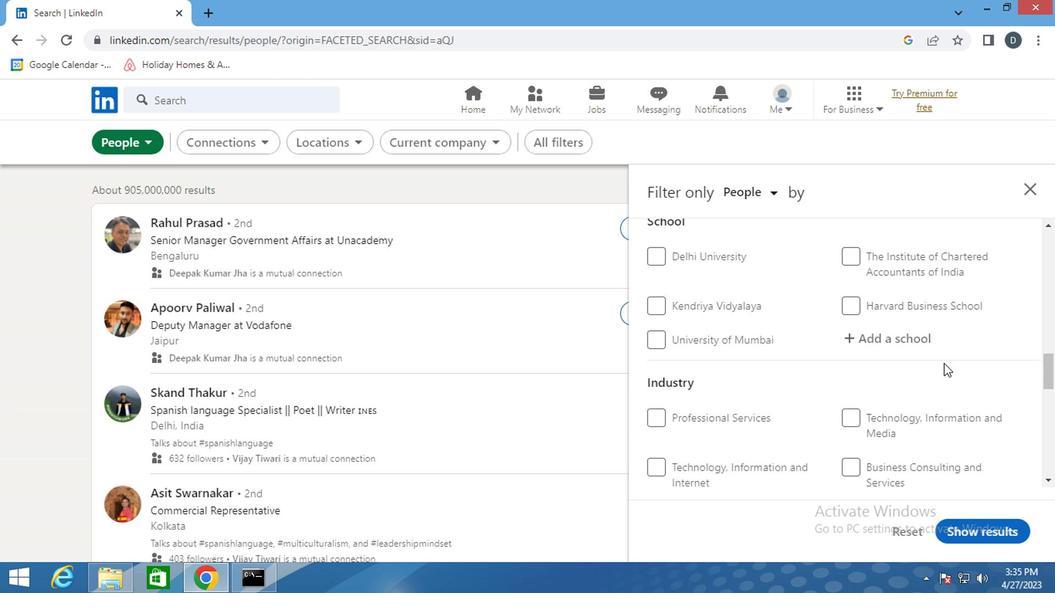 
Action: Mouse scrolled (941, 361) with delta (0, 0)
Screenshot: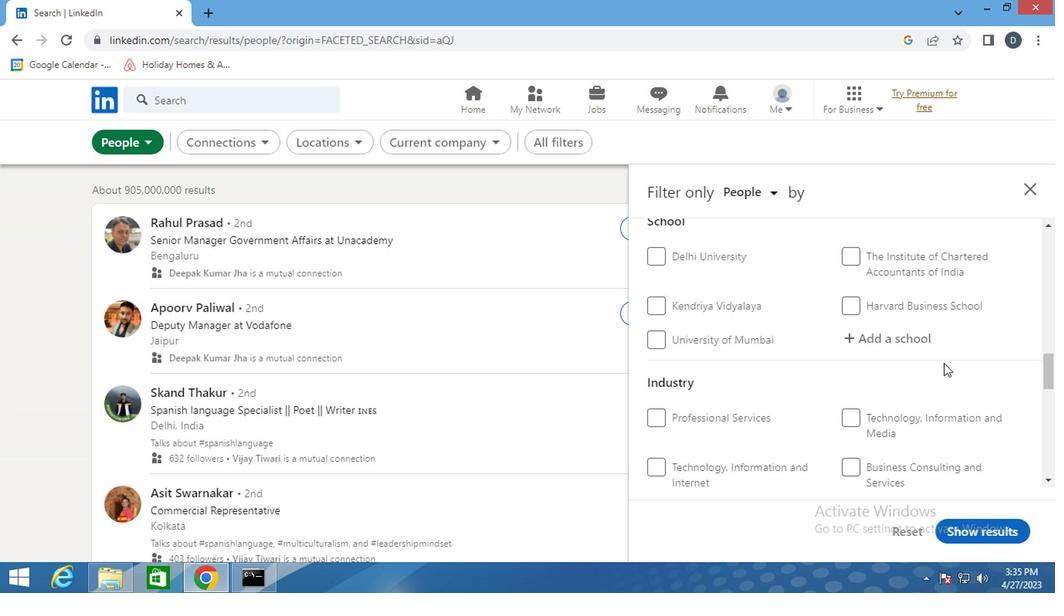 
Action: Mouse scrolled (941, 361) with delta (0, 0)
Screenshot: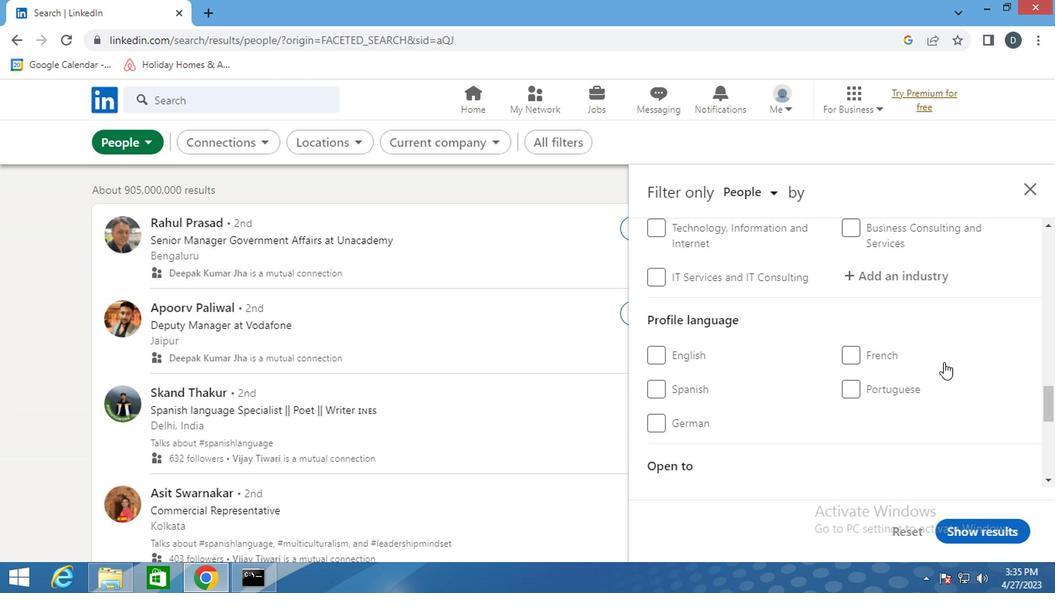 
Action: Mouse moved to (673, 338)
Screenshot: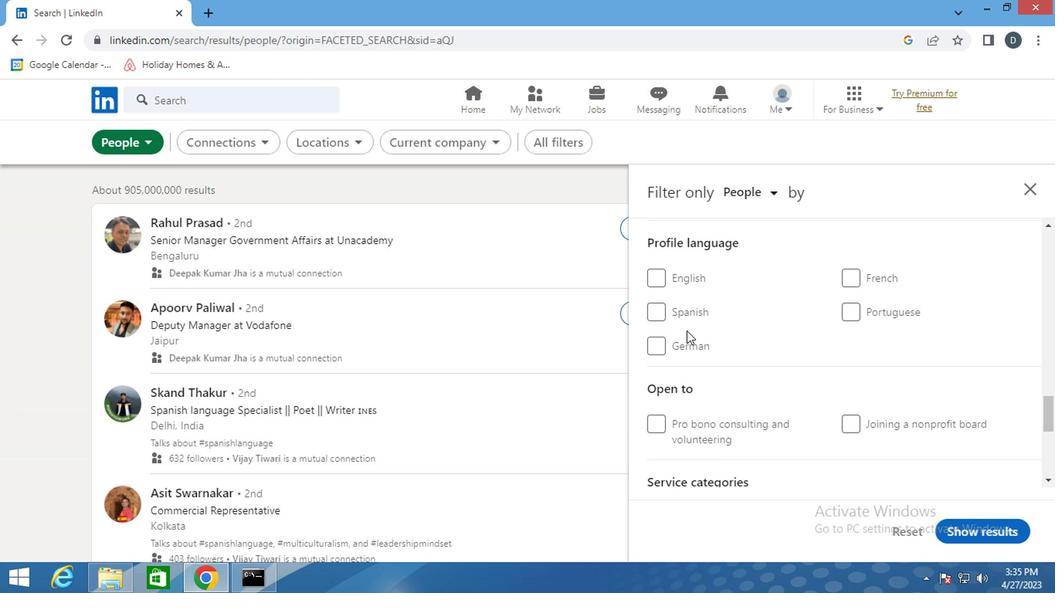 
Action: Mouse pressed left at (673, 338)
Screenshot: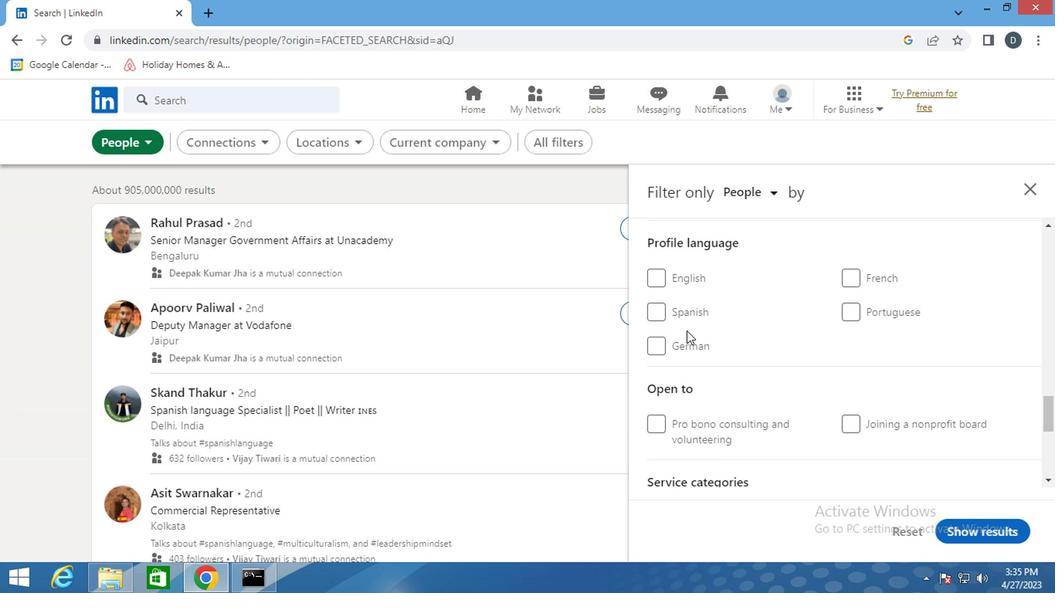 
Action: Mouse moved to (869, 377)
Screenshot: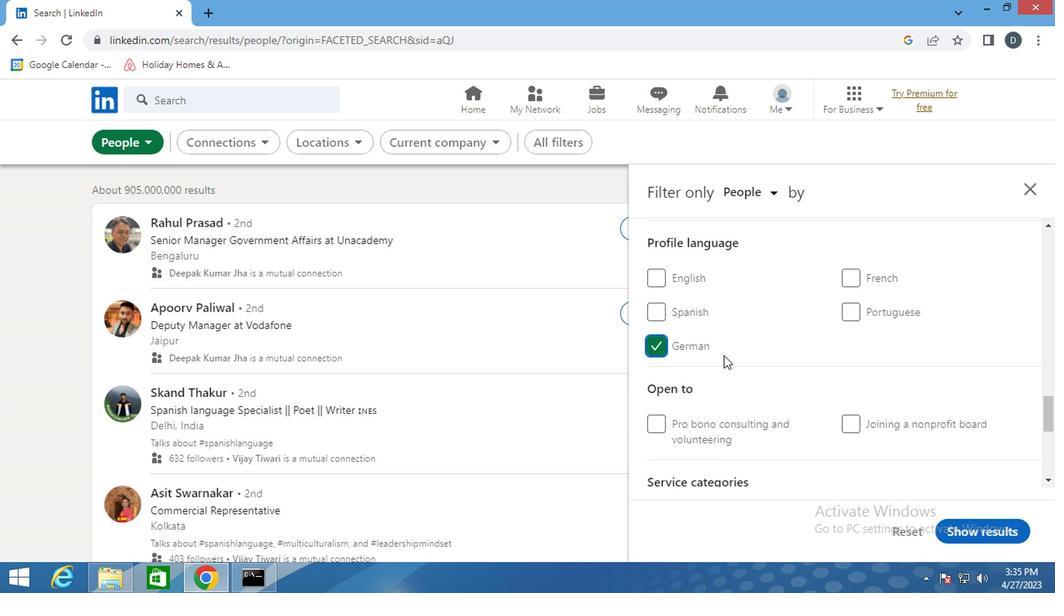 
Action: Mouse scrolled (869, 378) with delta (0, 1)
Screenshot: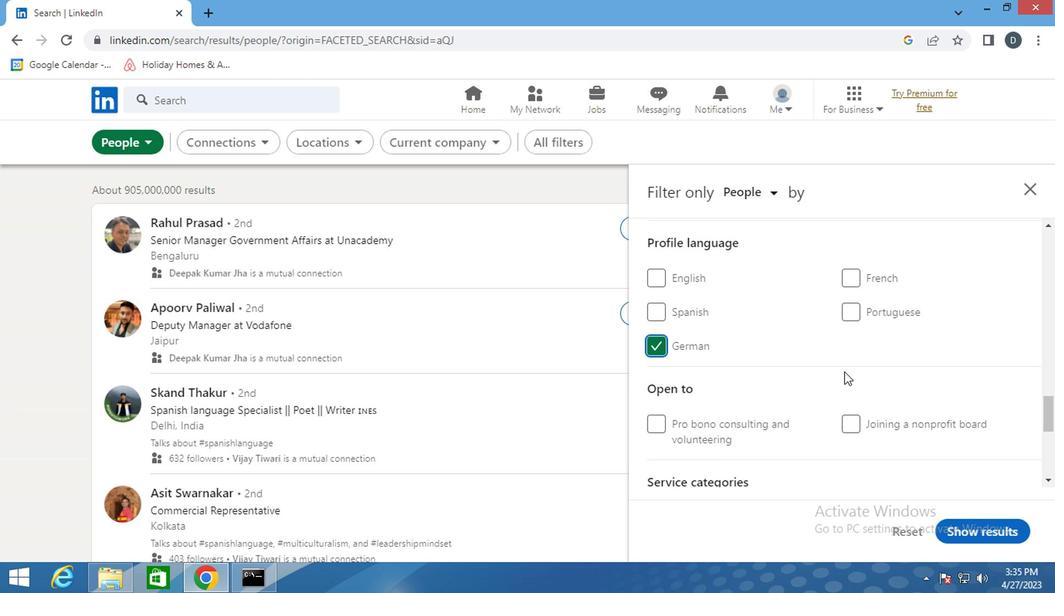 
Action: Mouse scrolled (869, 378) with delta (0, 1)
Screenshot: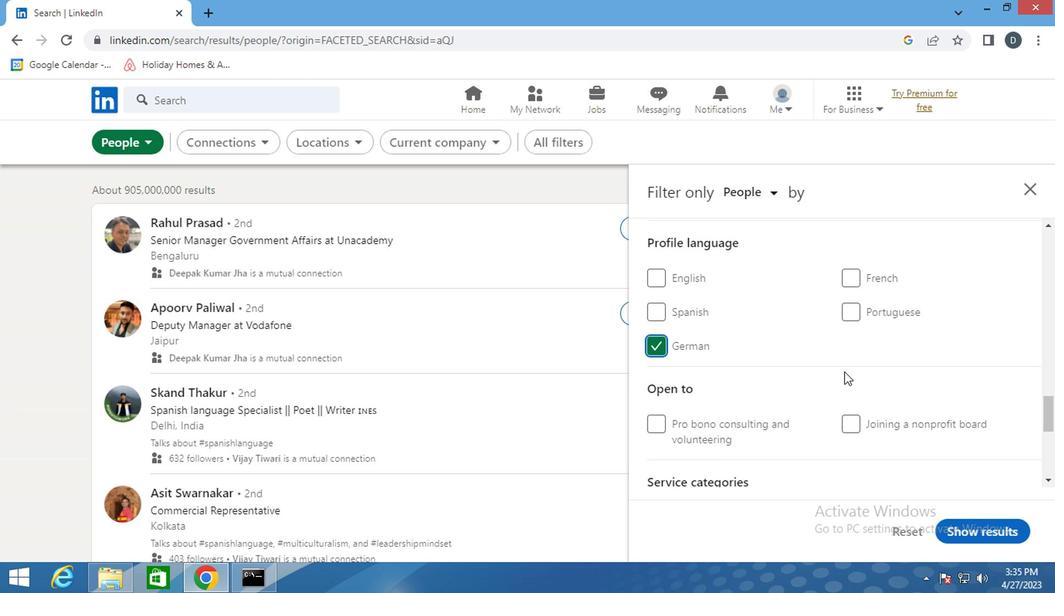 
Action: Mouse scrolled (869, 378) with delta (0, 1)
Screenshot: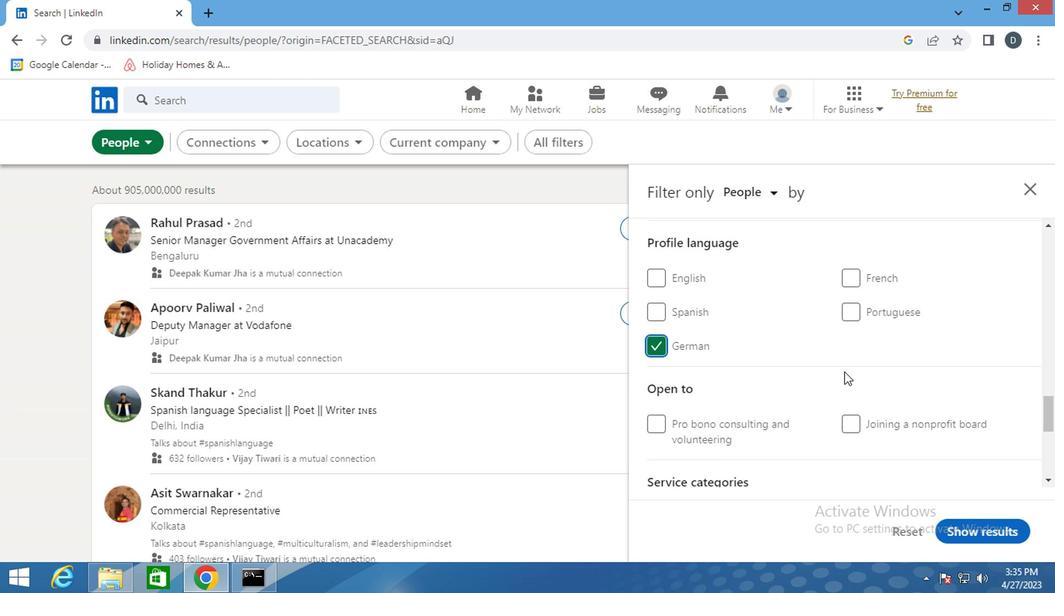 
Action: Mouse scrolled (869, 378) with delta (0, 1)
Screenshot: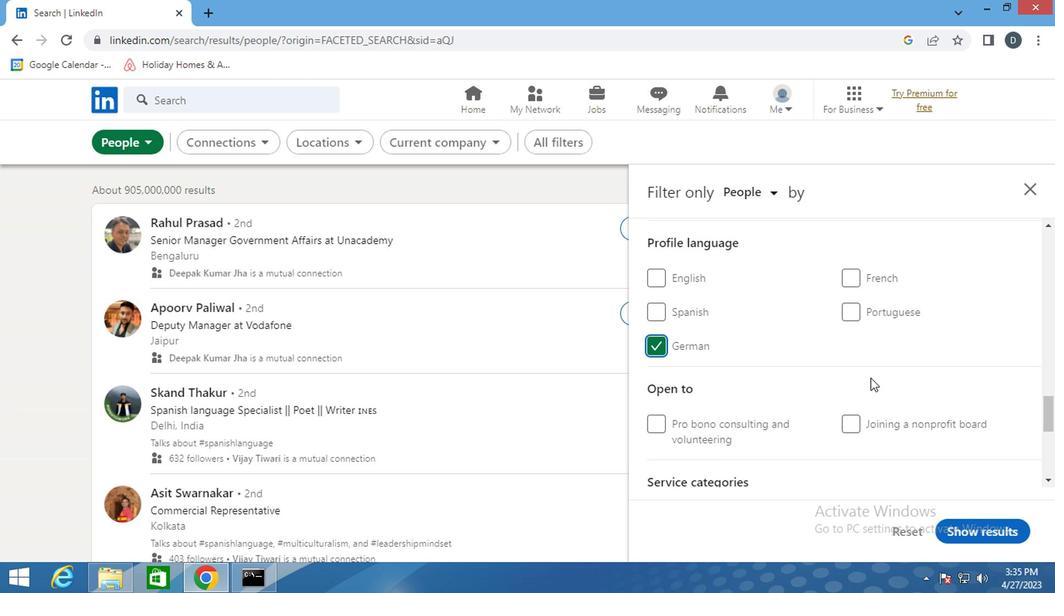 
Action: Mouse moved to (878, 377)
Screenshot: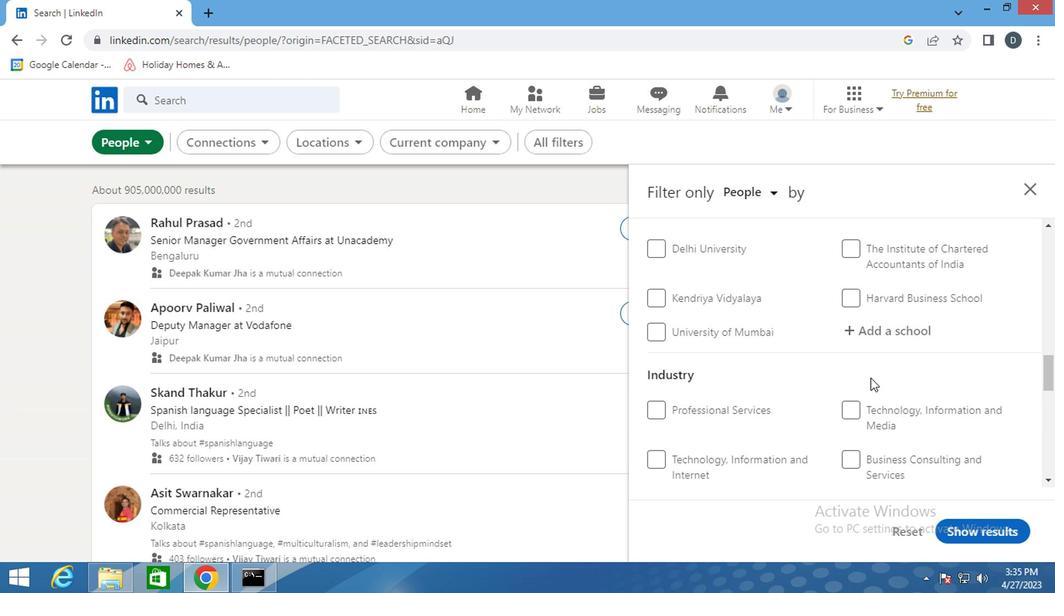 
Action: Mouse scrolled (878, 378) with delta (0, 1)
Screenshot: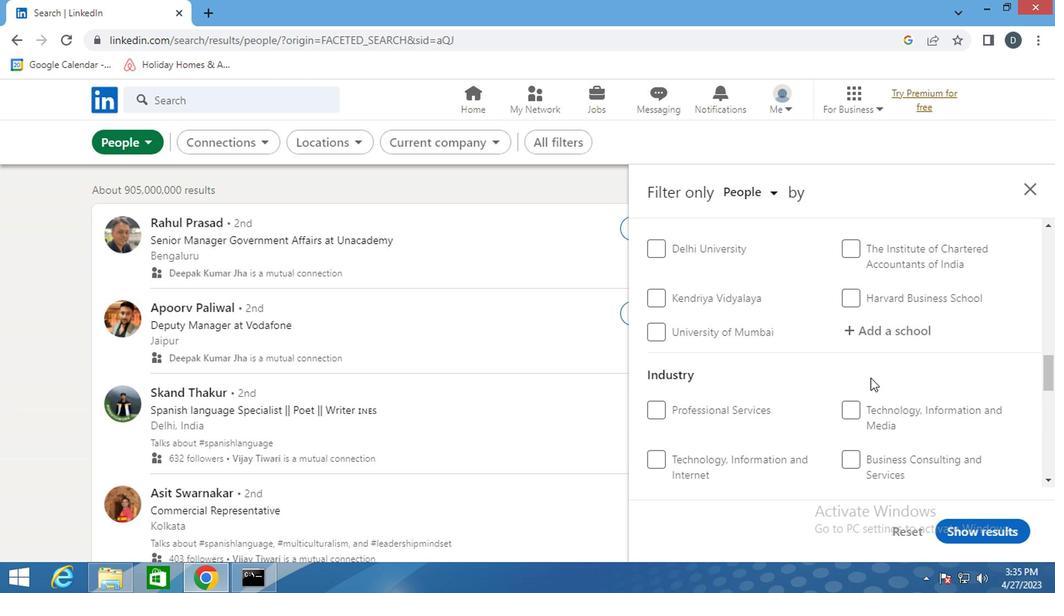 
Action: Mouse moved to (880, 377)
Screenshot: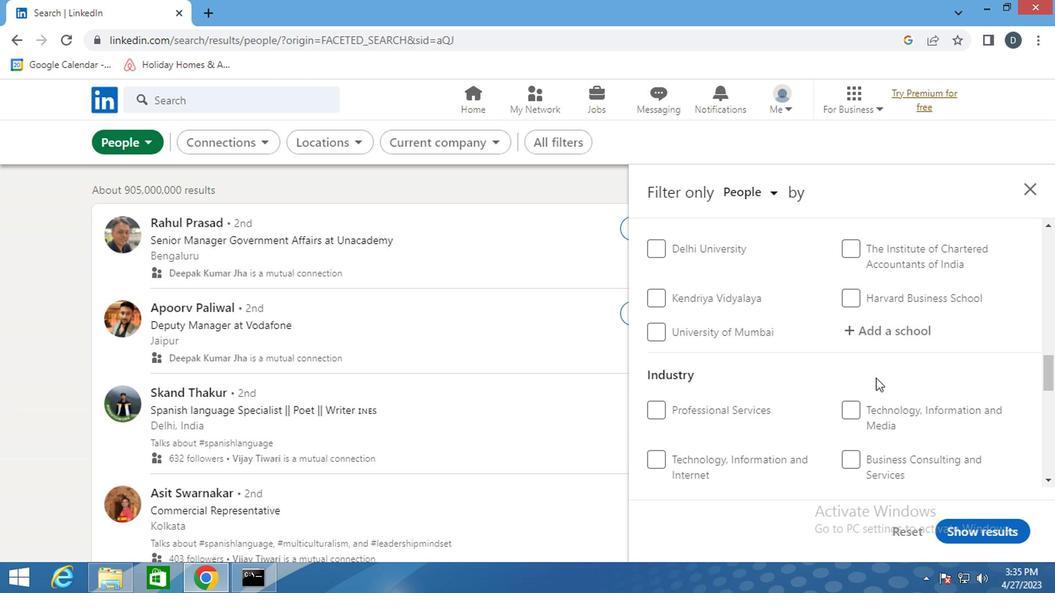 
Action: Mouse scrolled (880, 378) with delta (0, 1)
Screenshot: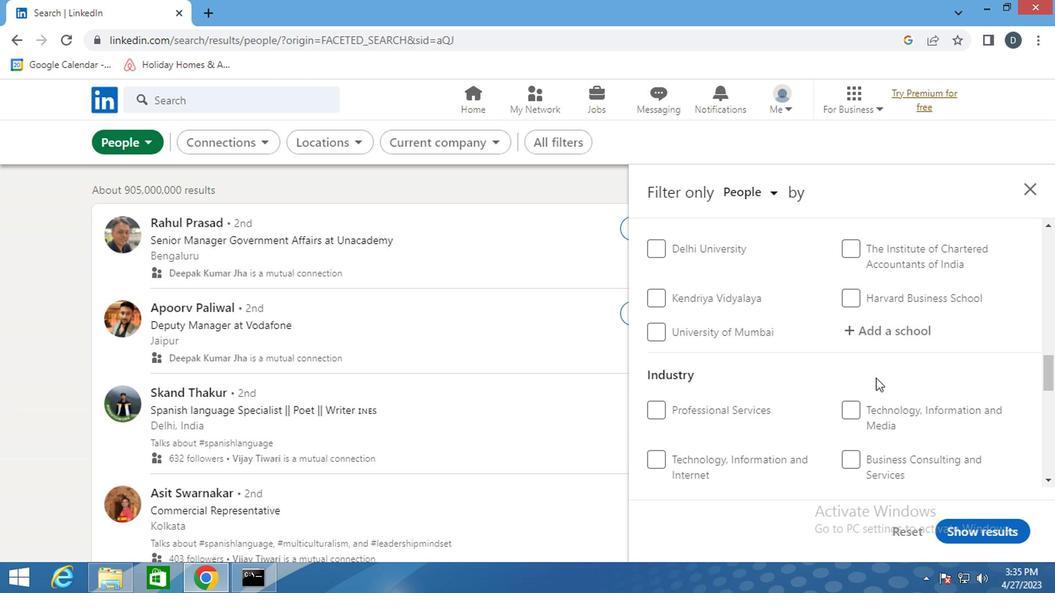 
Action: Mouse moved to (904, 404)
Screenshot: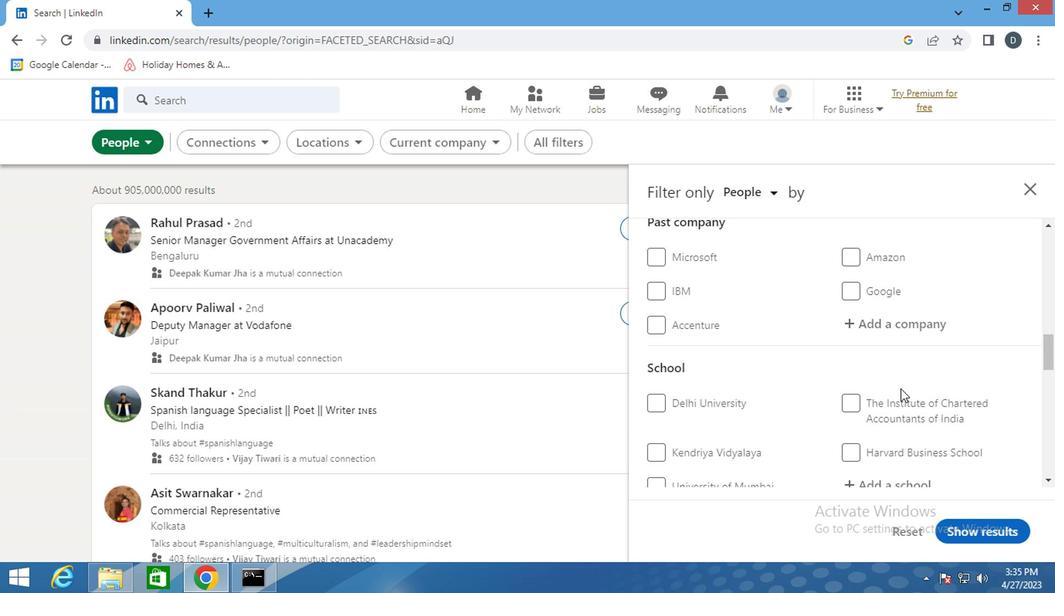 
Action: Mouse scrolled (904, 404) with delta (0, 0)
Screenshot: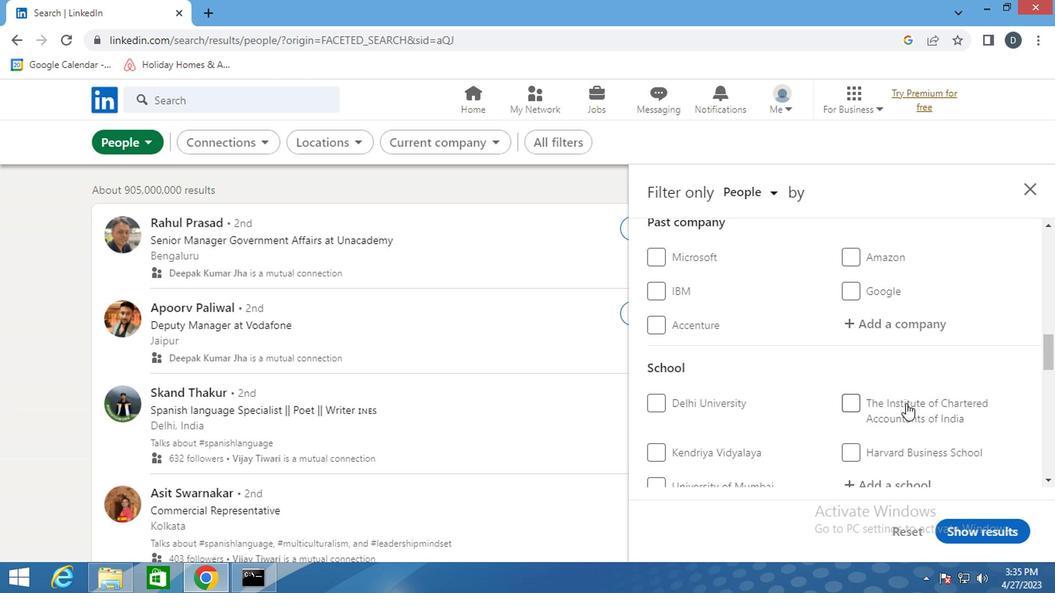 
Action: Mouse pressed left at (904, 404)
Screenshot: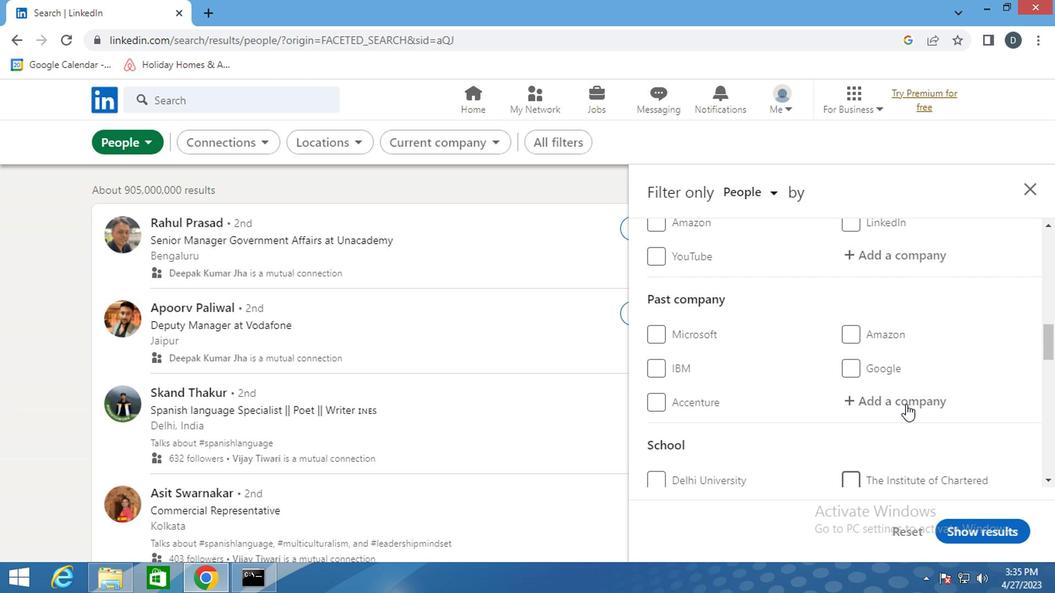 
Action: Mouse moved to (894, 253)
Screenshot: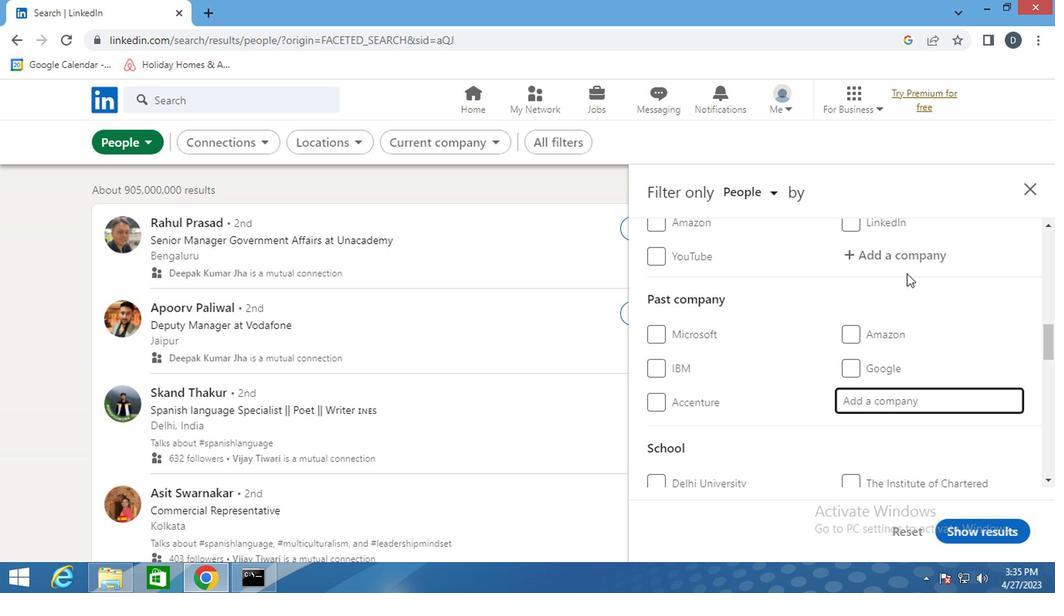 
Action: Mouse pressed left at (894, 253)
Screenshot: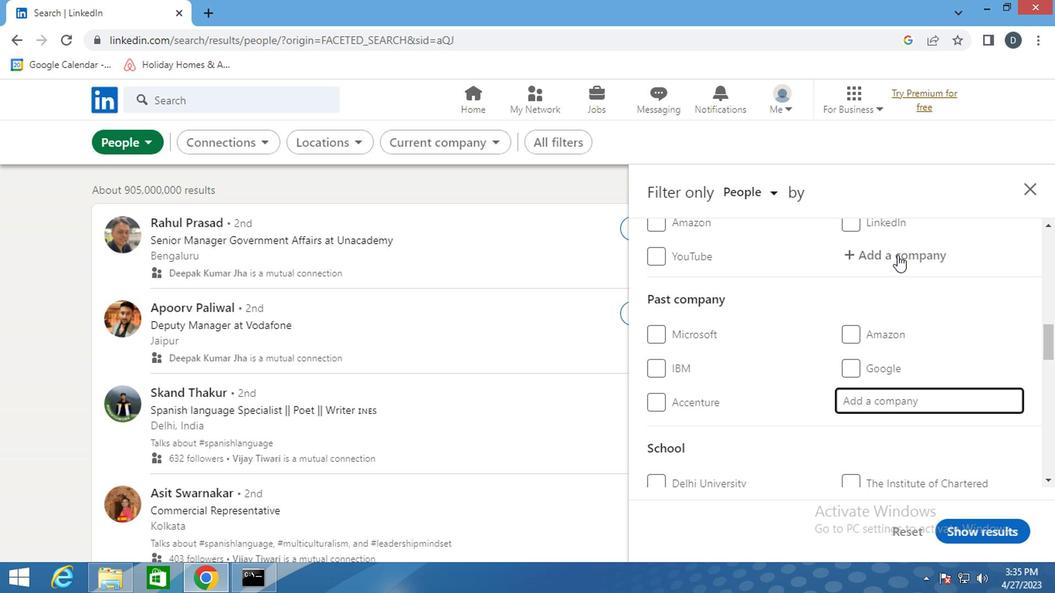
Action: Mouse moved to (895, 253)
Screenshot: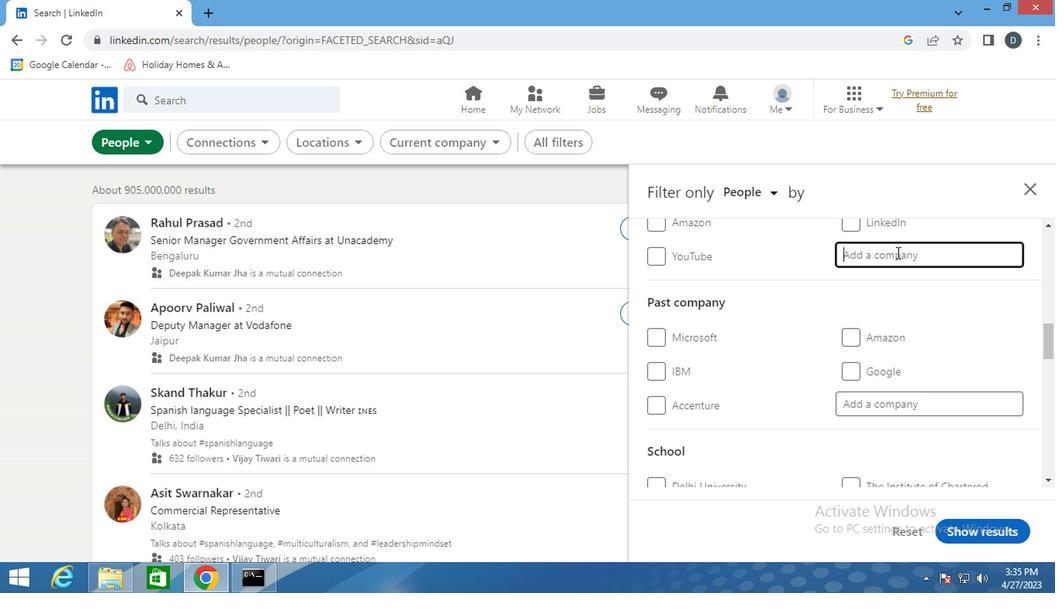
Action: Mouse scrolled (895, 253) with delta (0, 0)
Screenshot: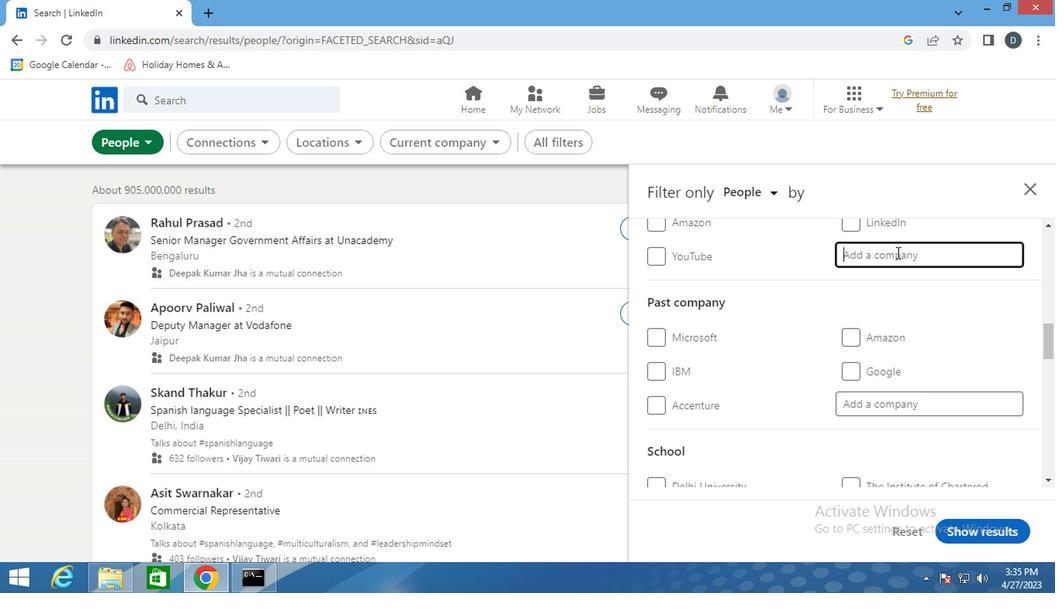
Action: Mouse moved to (936, 315)
Screenshot: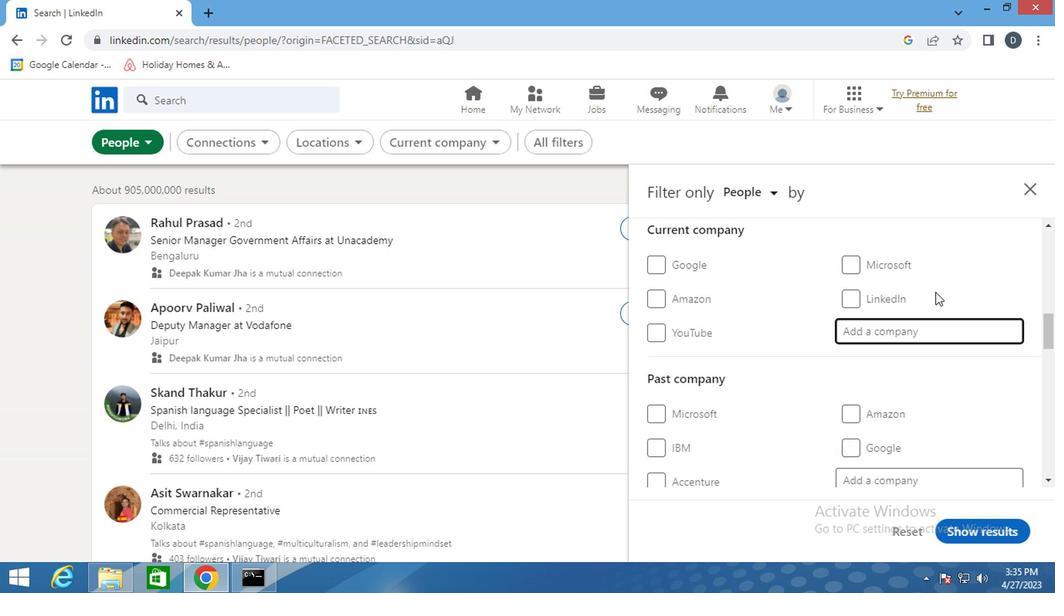 
Action: Key pressed <Key.shift><Key.shift><Key.shift><Key.shift>THE<Key.space><Key.shift>GOOD
Screenshot: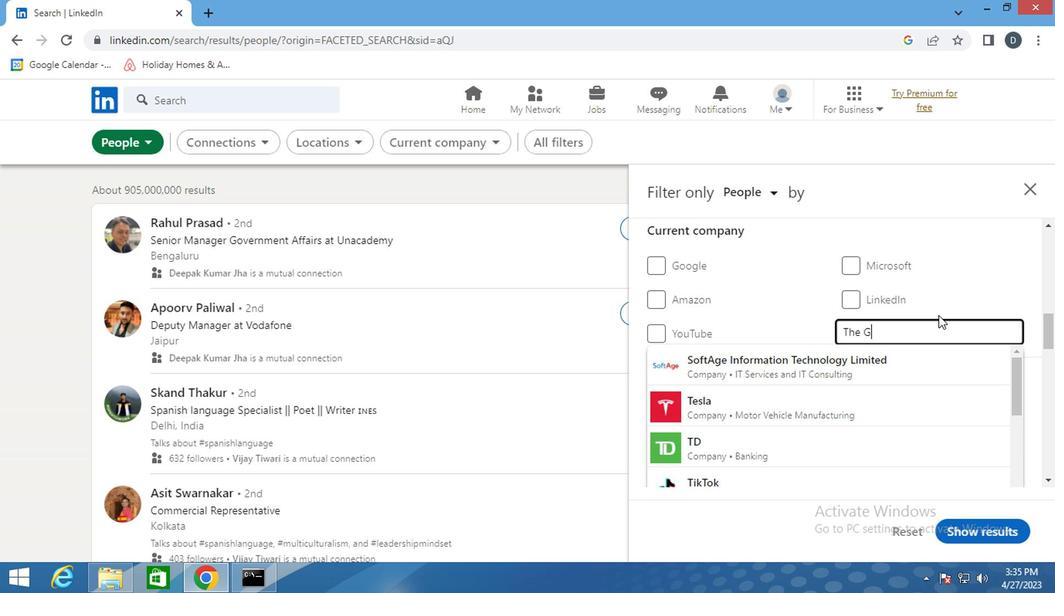 
Action: Mouse moved to (894, 398)
Screenshot: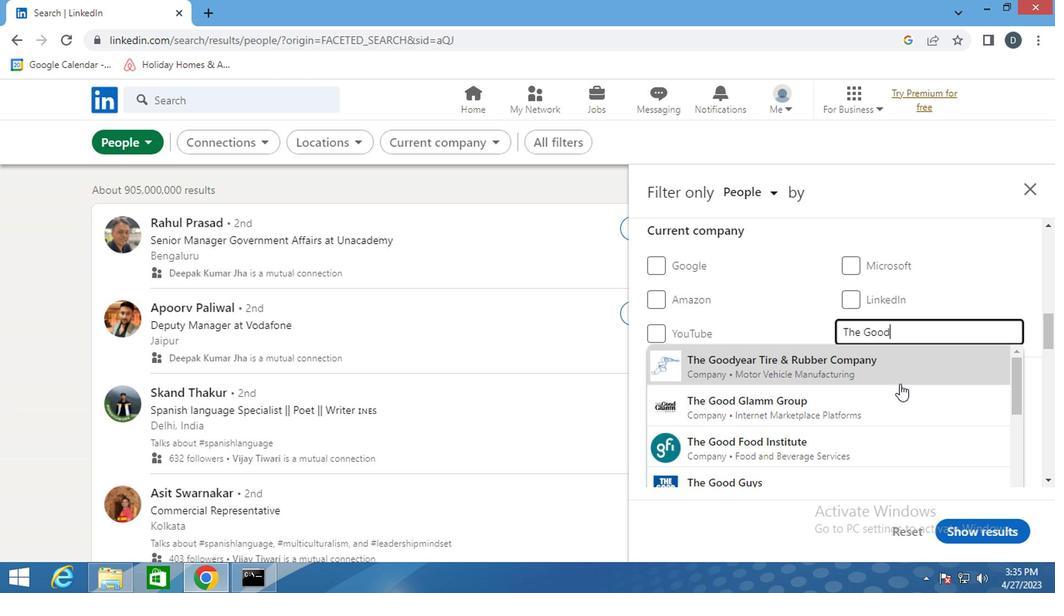 
Action: Mouse pressed left at (894, 398)
Screenshot: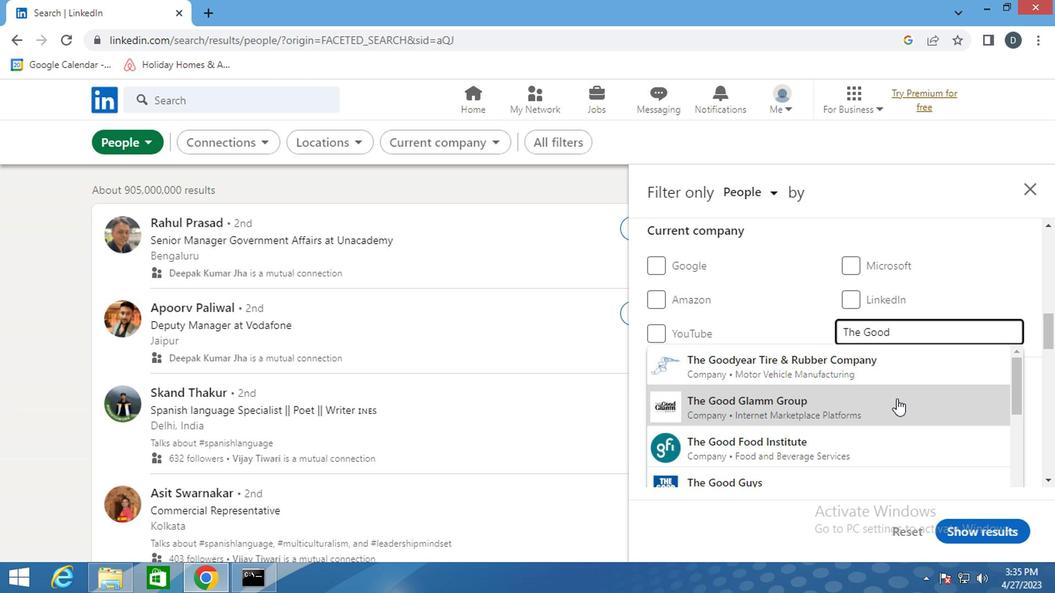 
Action: Mouse moved to (898, 393)
Screenshot: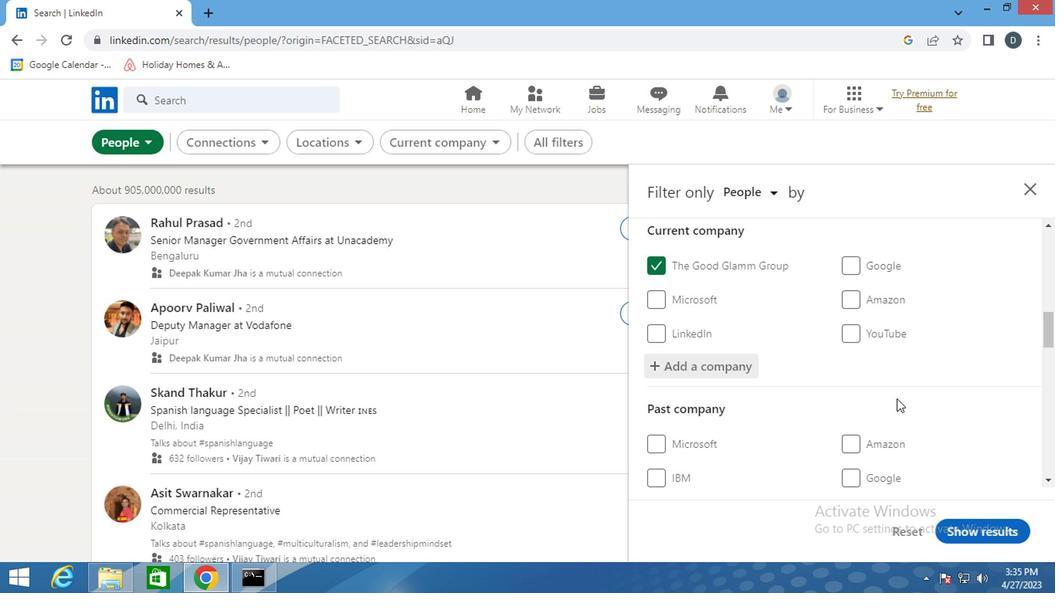 
Action: Mouse scrolled (898, 392) with delta (0, 0)
Screenshot: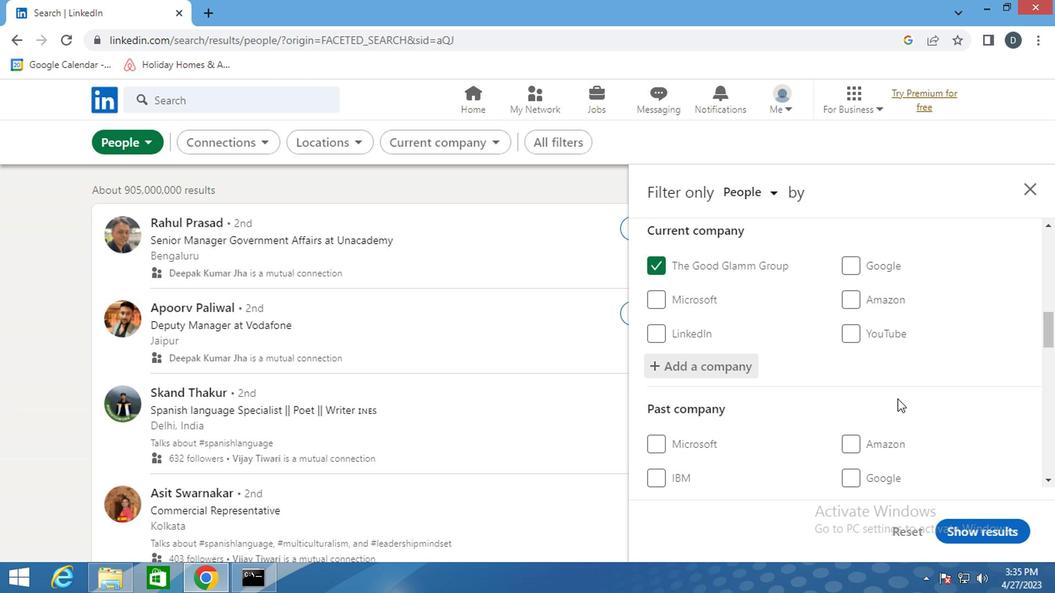 
Action: Mouse scrolled (898, 392) with delta (0, 0)
Screenshot: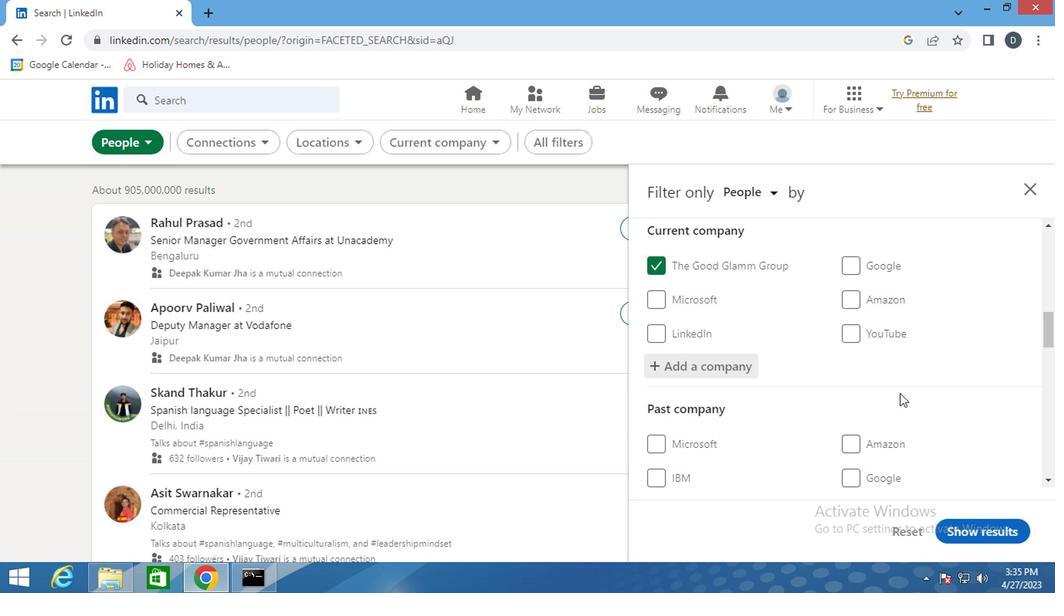 
Action: Mouse moved to (898, 390)
Screenshot: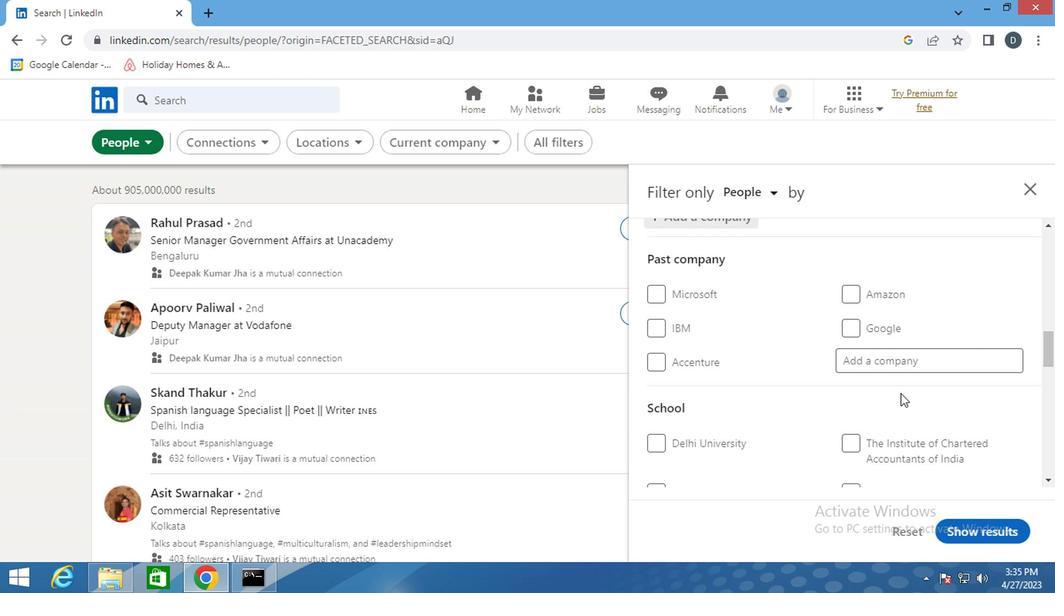 
Action: Mouse scrolled (898, 390) with delta (0, 0)
Screenshot: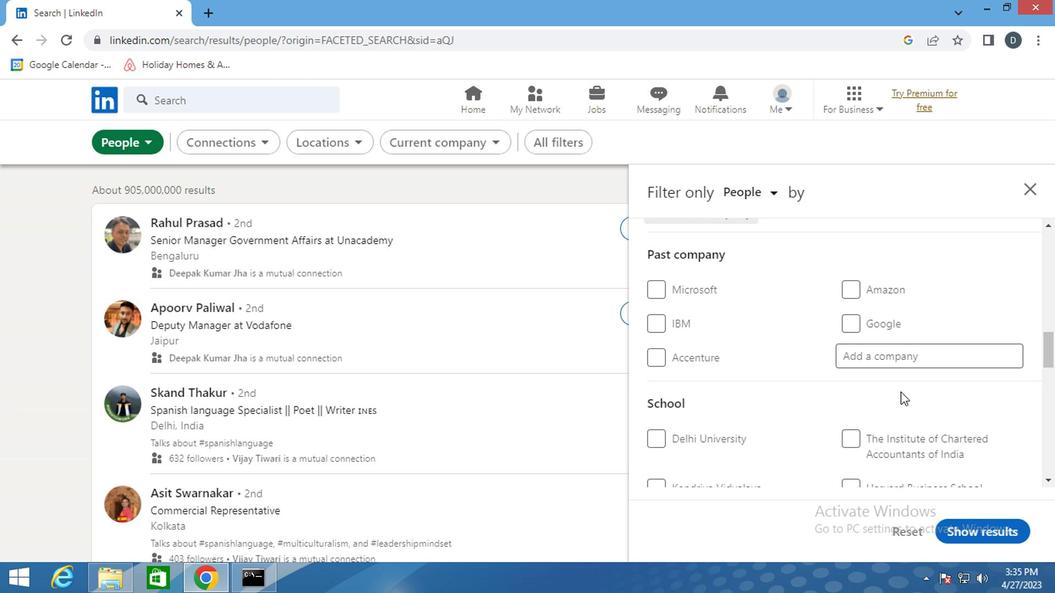 
Action: Mouse scrolled (898, 390) with delta (0, 0)
Screenshot: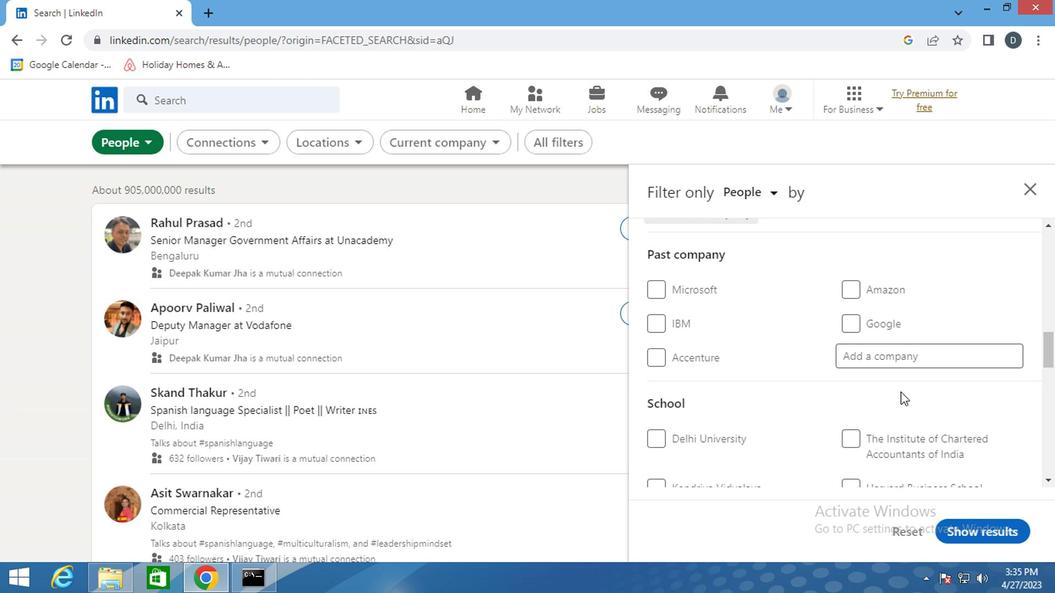
Action: Mouse scrolled (898, 390) with delta (0, 0)
Screenshot: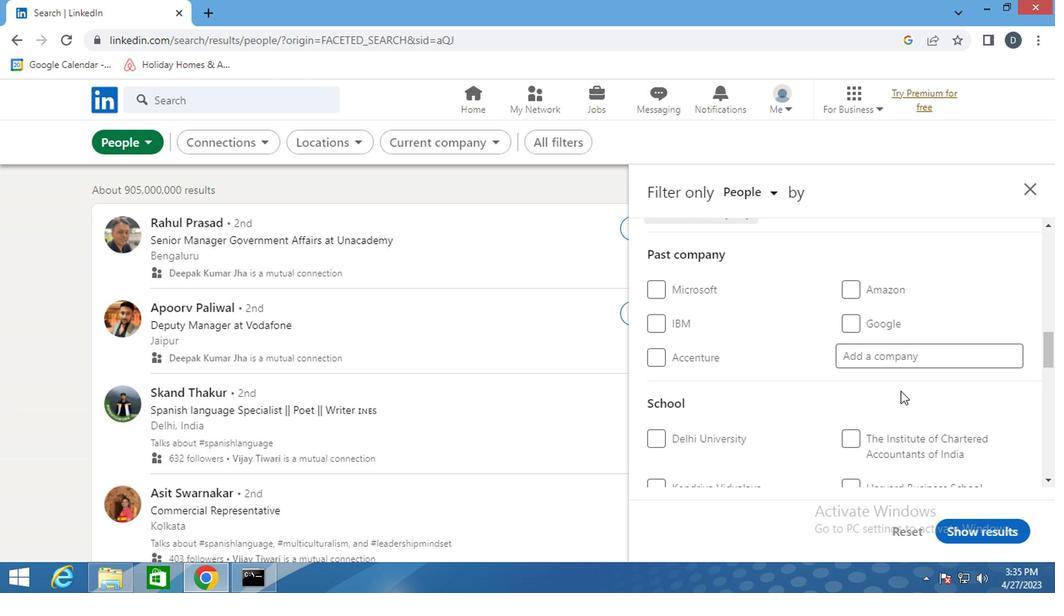 
Action: Mouse moved to (902, 289)
Screenshot: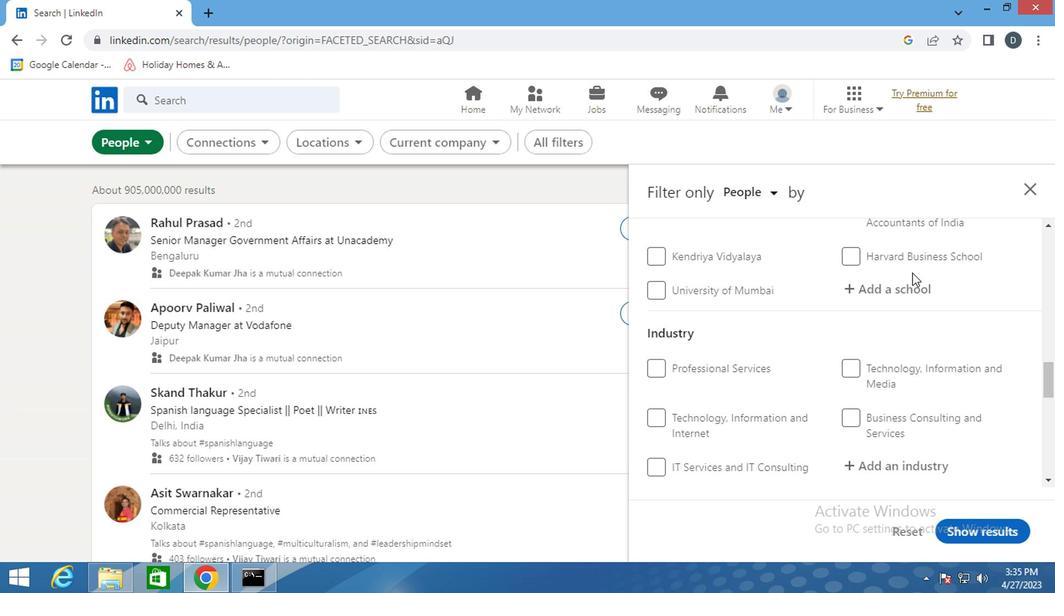 
Action: Mouse pressed left at (902, 289)
Screenshot: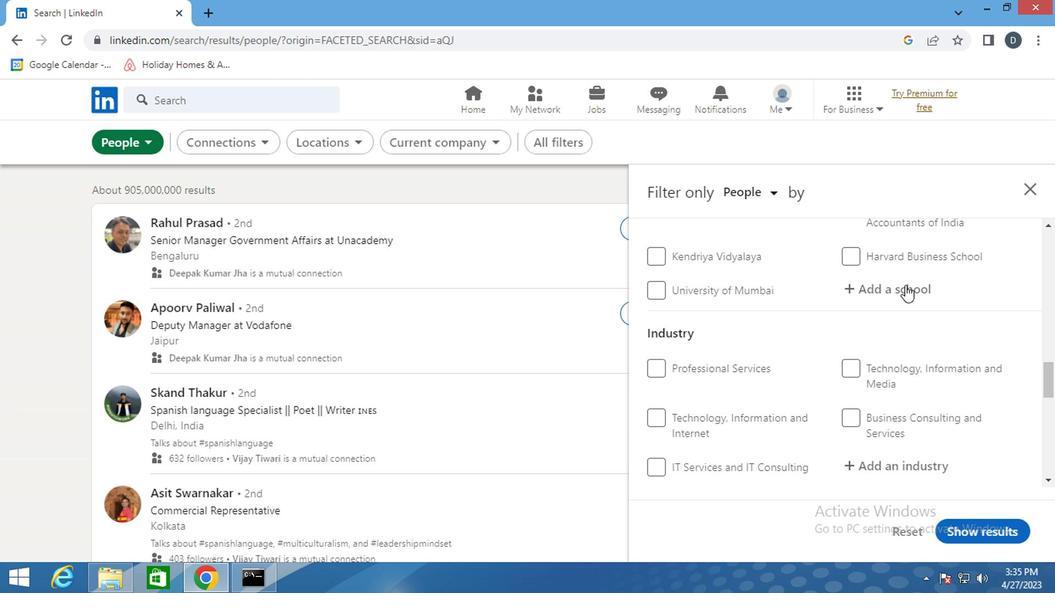 
Action: Key pressed <Key.shift>DIBRUGARH
Screenshot: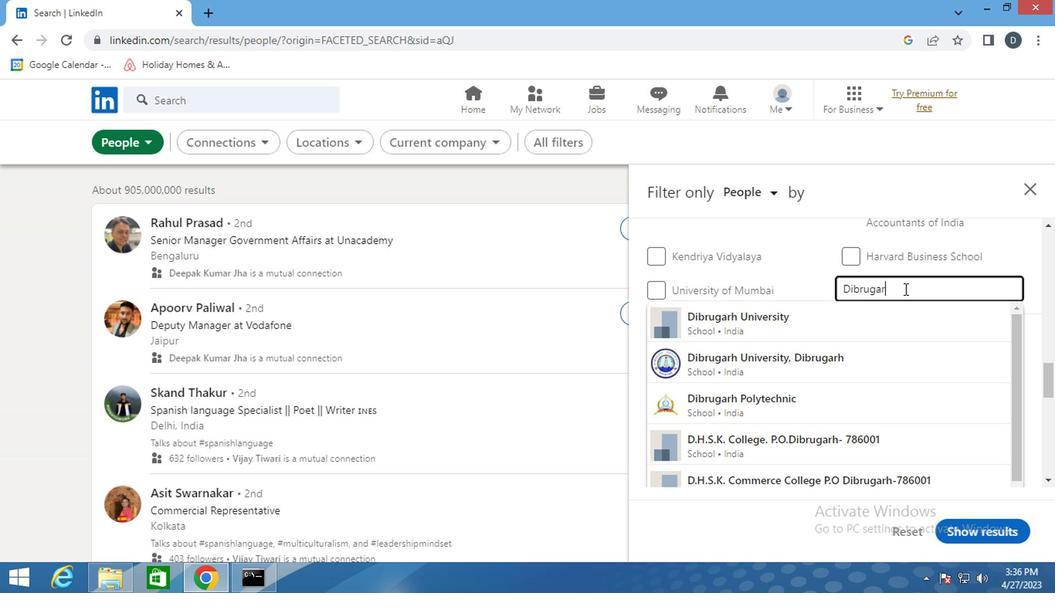 
Action: Mouse moved to (892, 319)
Screenshot: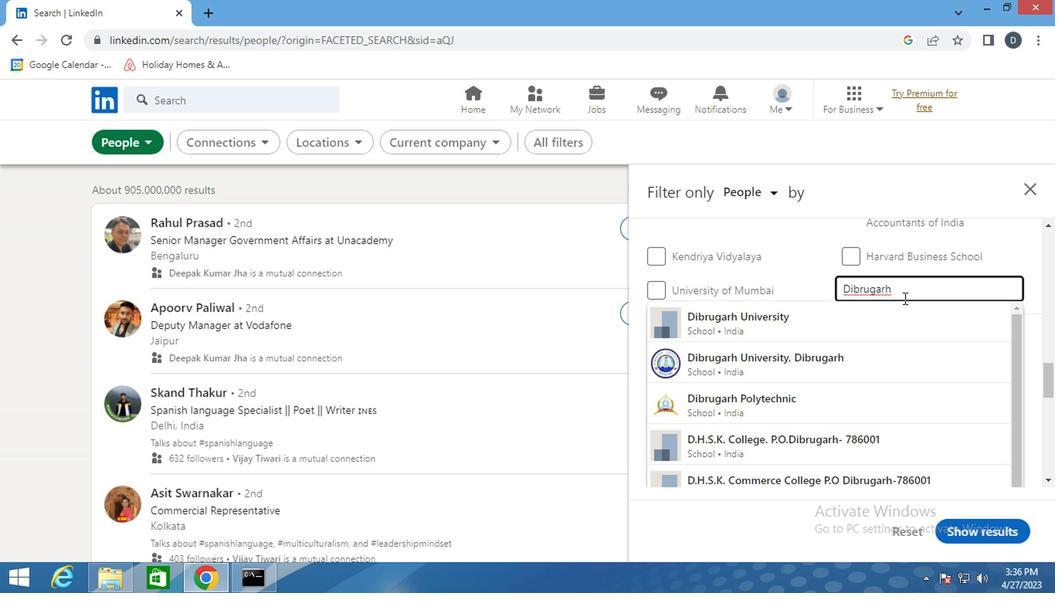 
Action: Mouse pressed left at (892, 319)
Screenshot: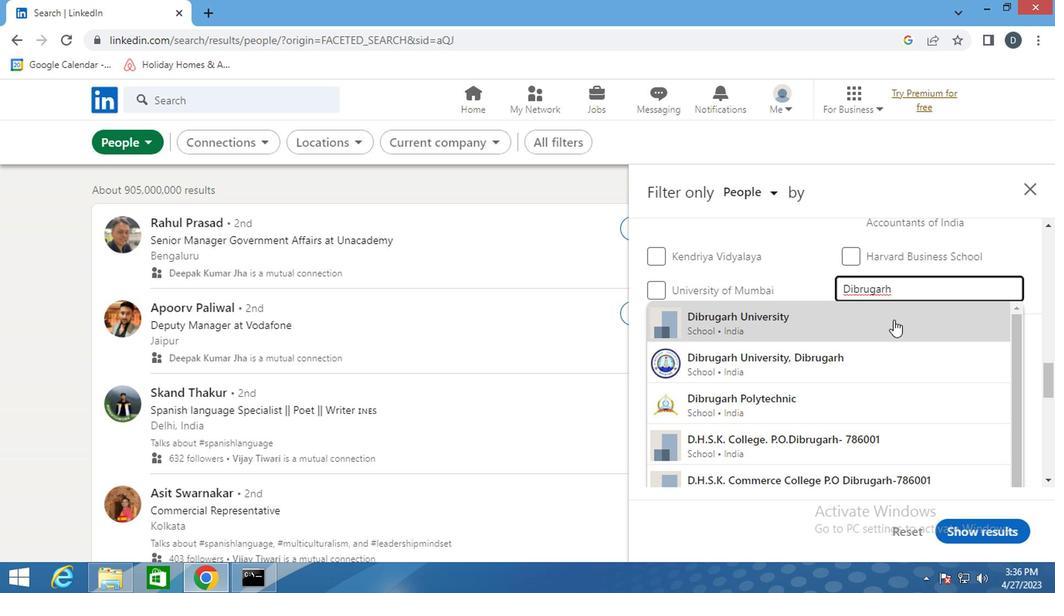
Action: Mouse moved to (891, 319)
Screenshot: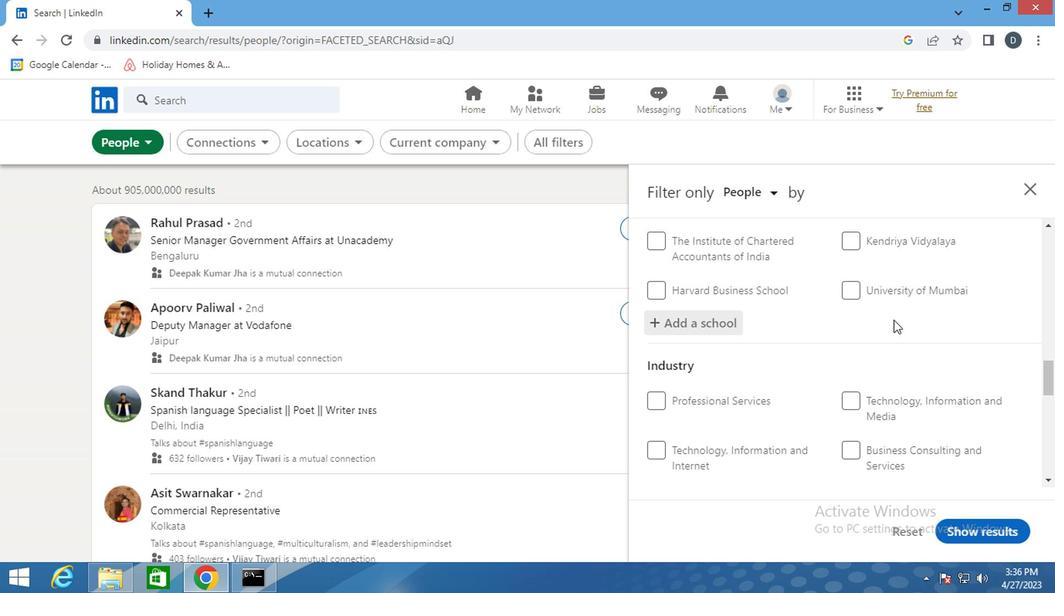 
Action: Mouse scrolled (891, 318) with delta (0, 0)
Screenshot: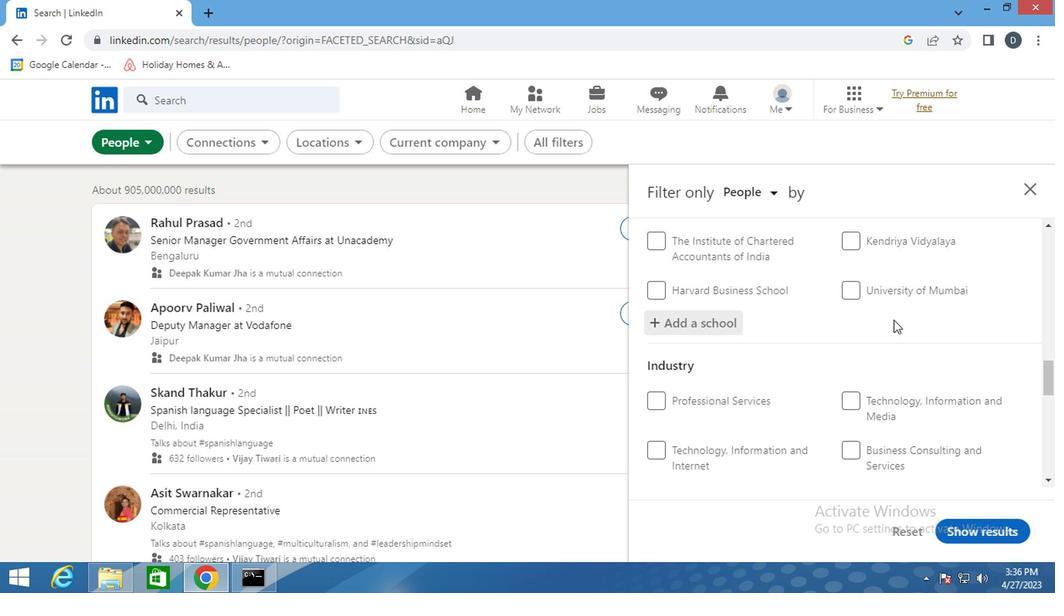 
Action: Mouse scrolled (891, 318) with delta (0, 0)
Screenshot: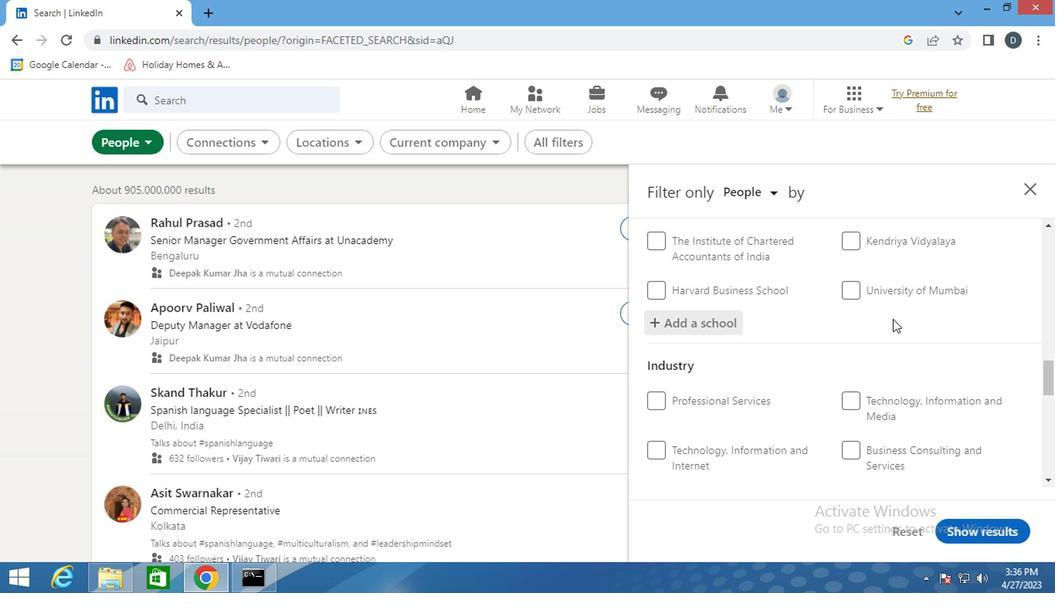 
Action: Mouse scrolled (891, 318) with delta (0, 0)
Screenshot: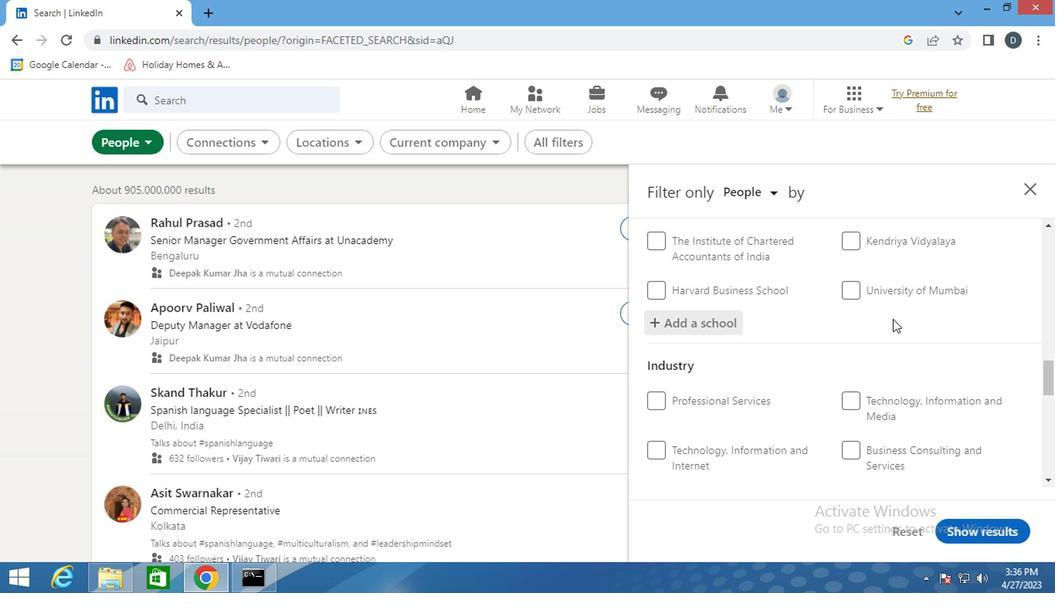 
Action: Mouse moved to (892, 317)
Screenshot: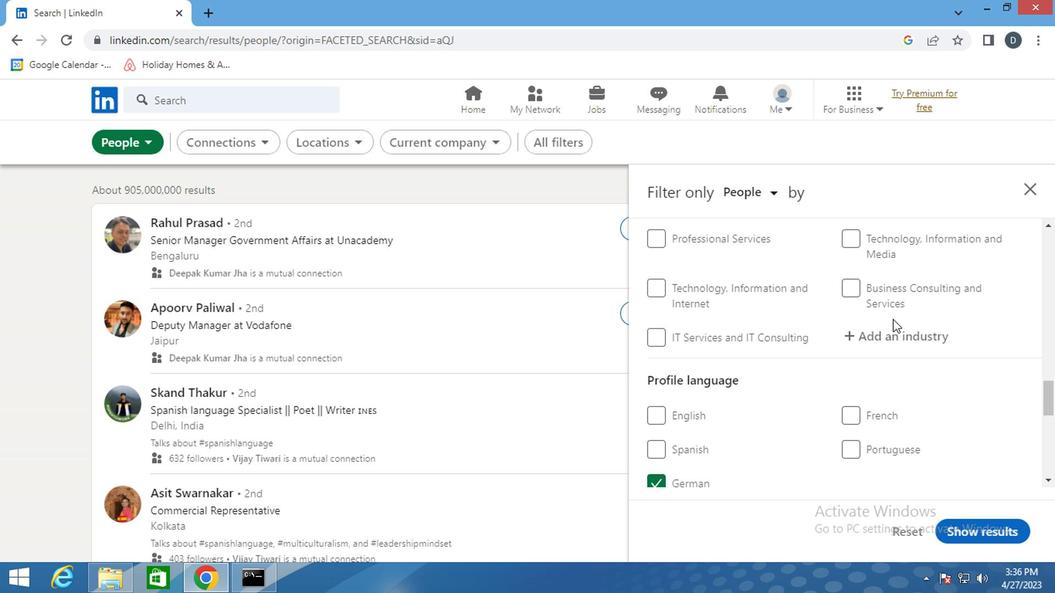 
Action: Mouse scrolled (892, 318) with delta (0, 1)
Screenshot: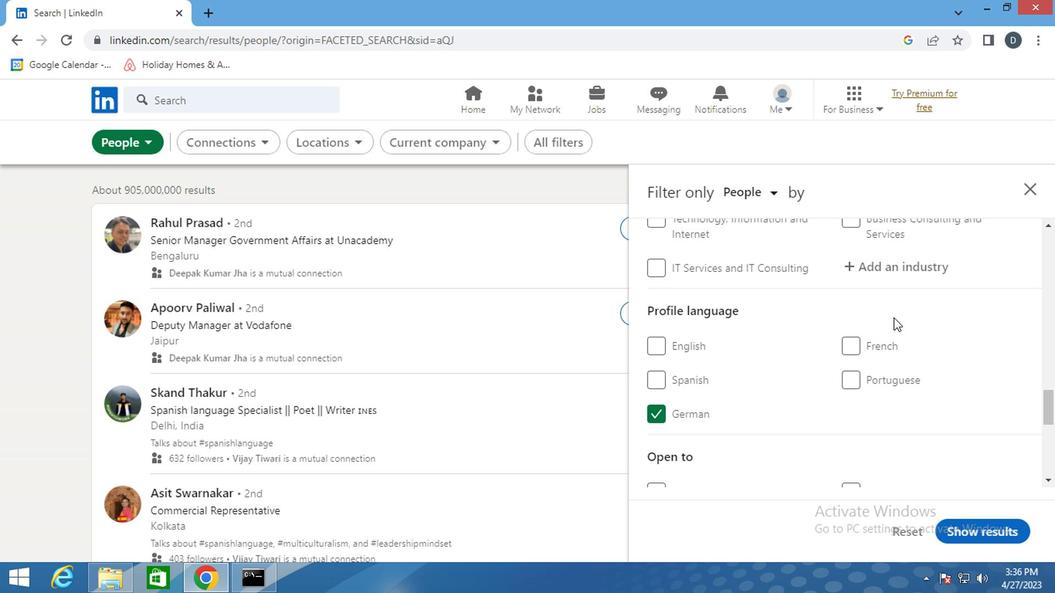 
Action: Mouse moved to (892, 343)
Screenshot: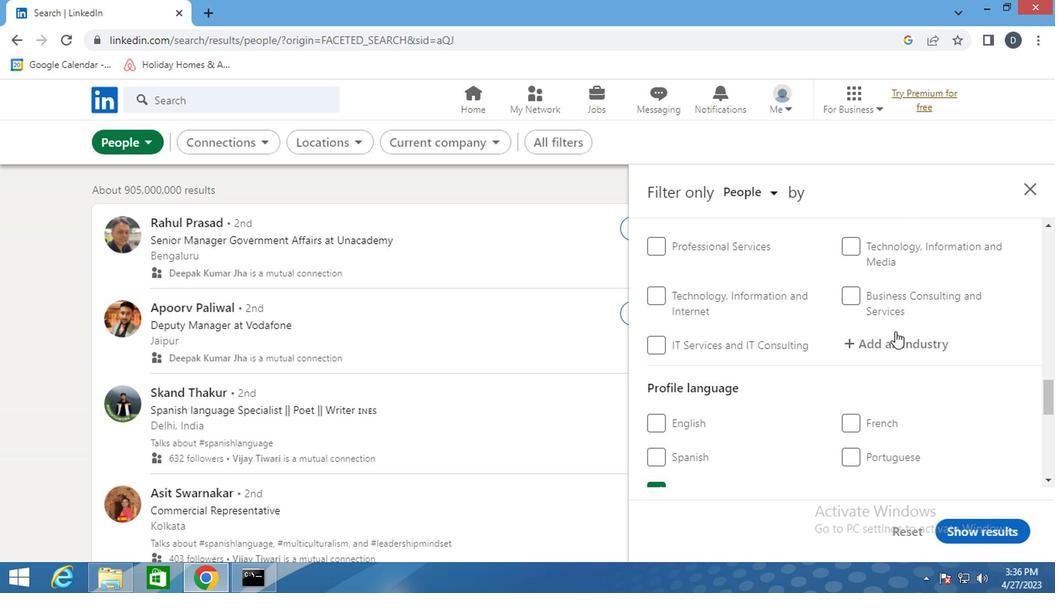 
Action: Mouse pressed left at (892, 343)
Screenshot: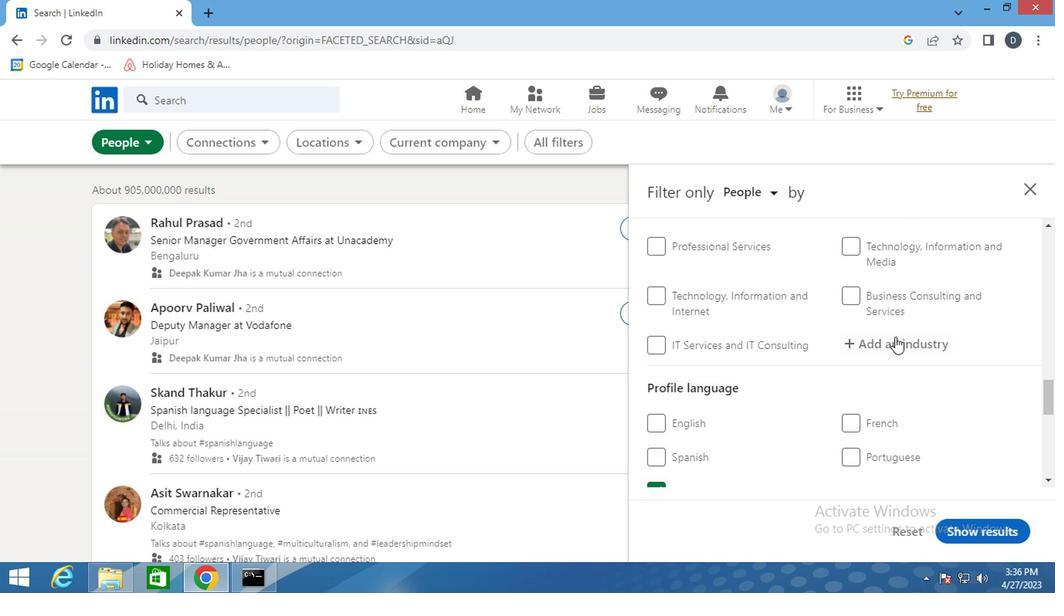 
Action: Mouse moved to (886, 346)
Screenshot: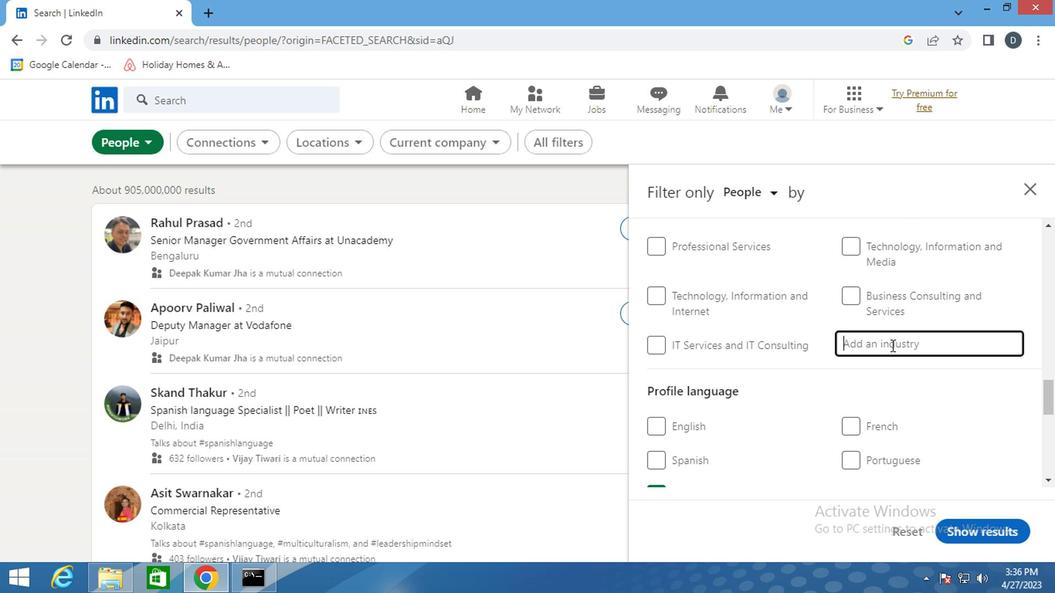 
Action: Key pressed <Key.shift>DANCE<Key.space><Key.shift>COMPANIE
Screenshot: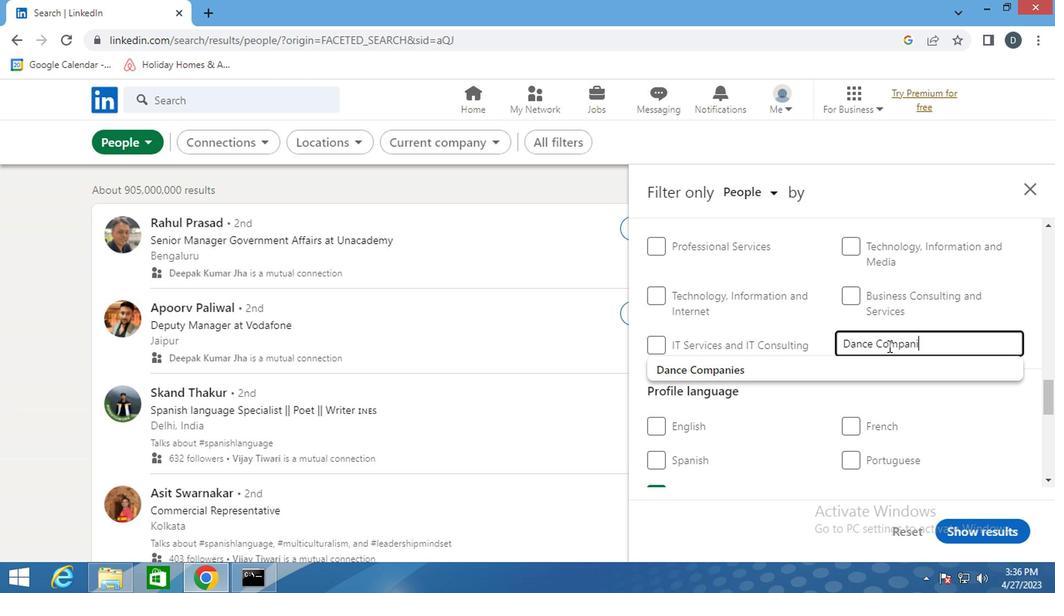 
Action: Mouse moved to (873, 366)
Screenshot: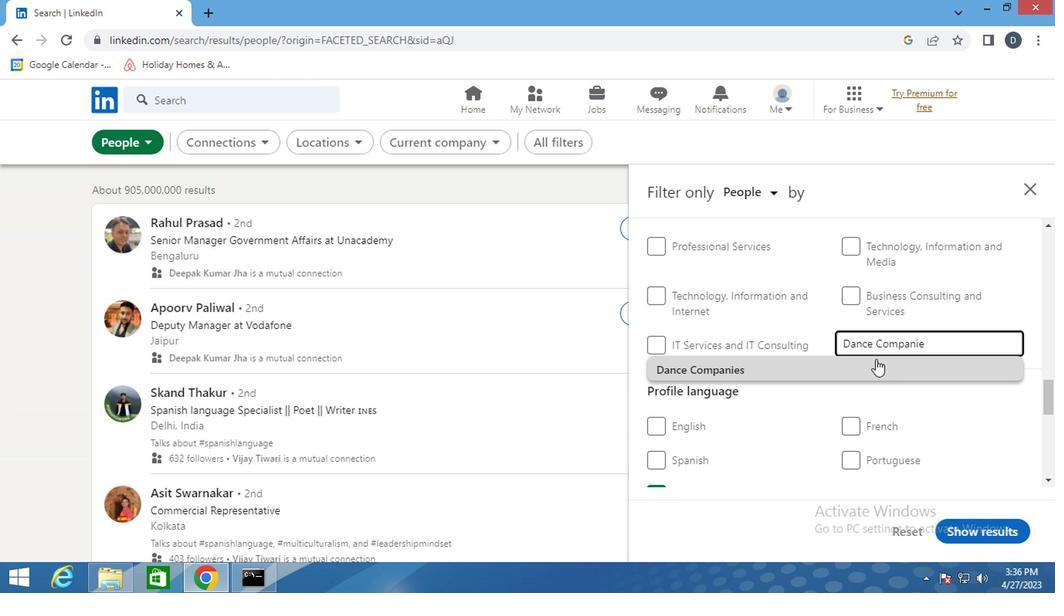 
Action: Mouse pressed left at (873, 366)
Screenshot: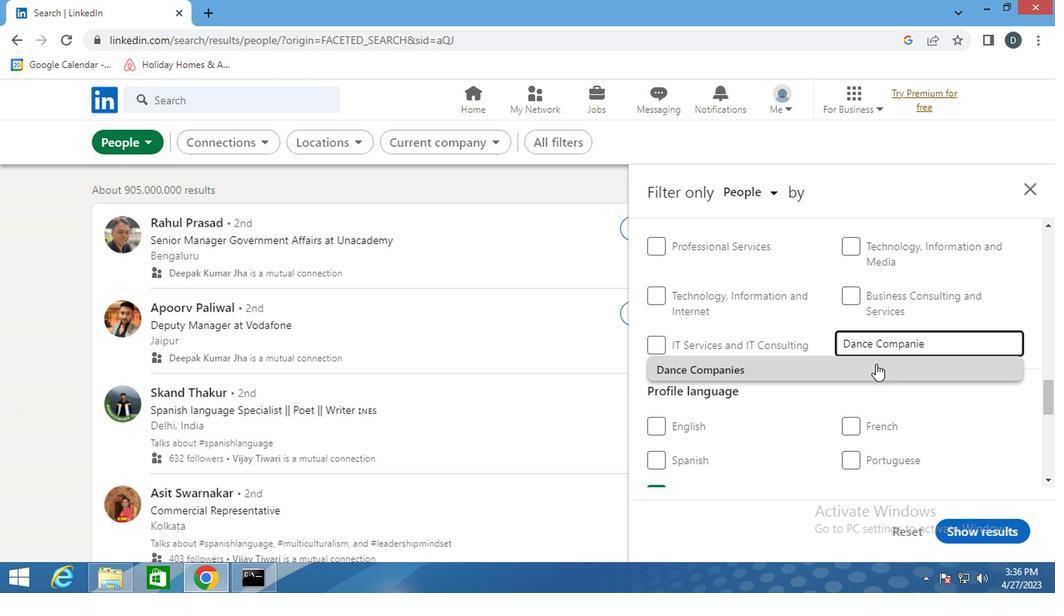 
Action: Mouse scrolled (873, 365) with delta (0, 0)
Screenshot: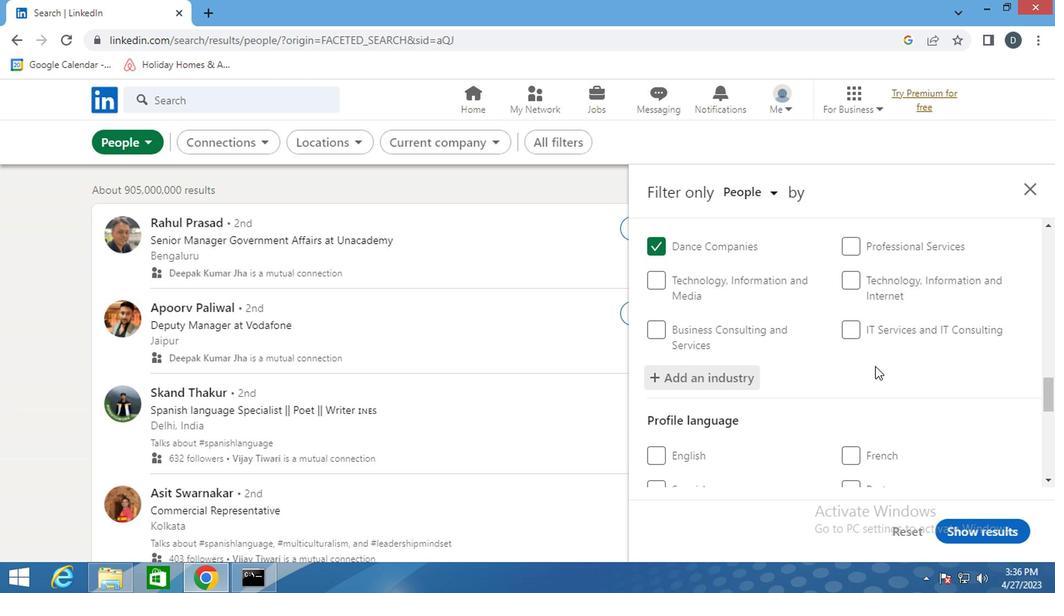 
Action: Mouse scrolled (873, 365) with delta (0, 0)
Screenshot: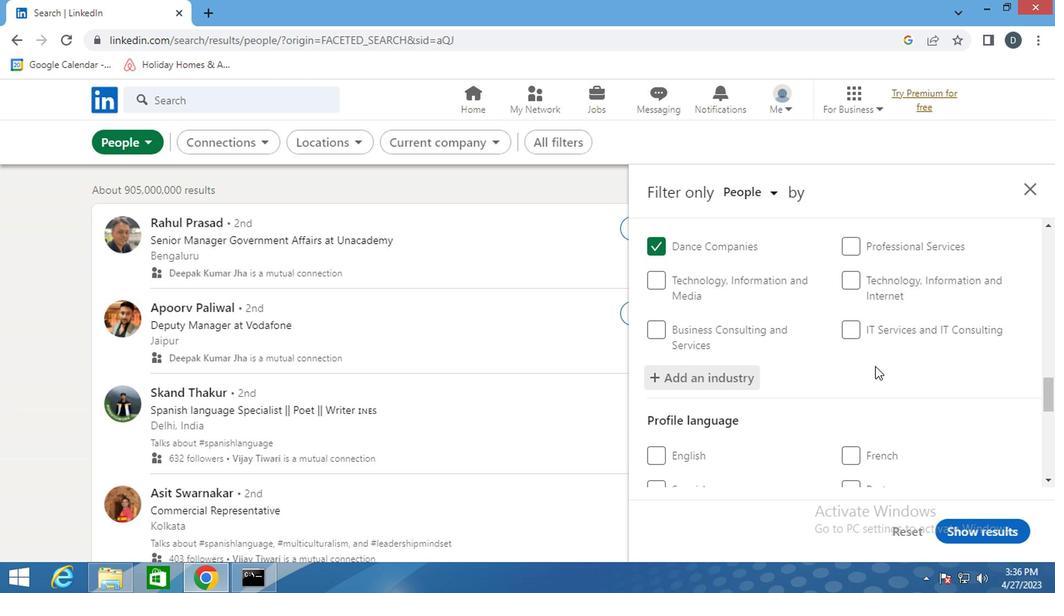 
Action: Mouse scrolled (873, 365) with delta (0, 0)
Screenshot: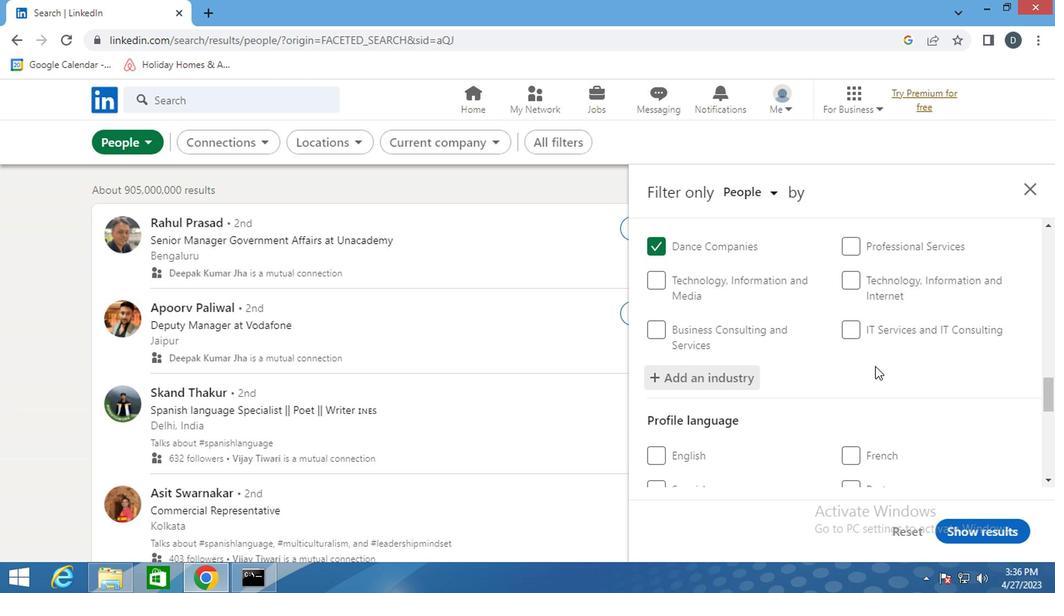 
Action: Mouse moved to (878, 351)
Screenshot: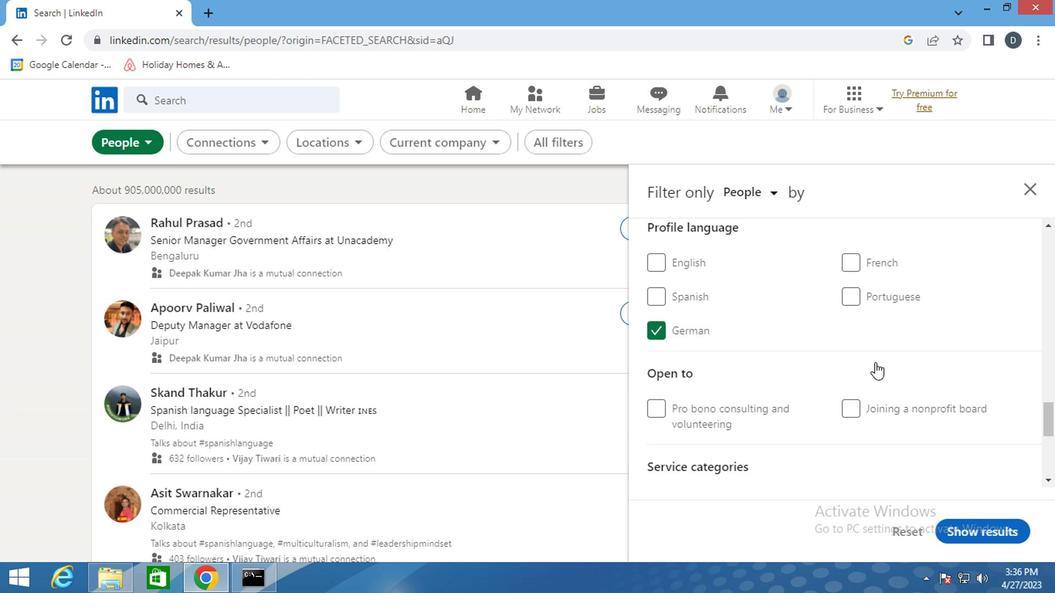 
Action: Mouse scrolled (878, 350) with delta (0, -1)
Screenshot: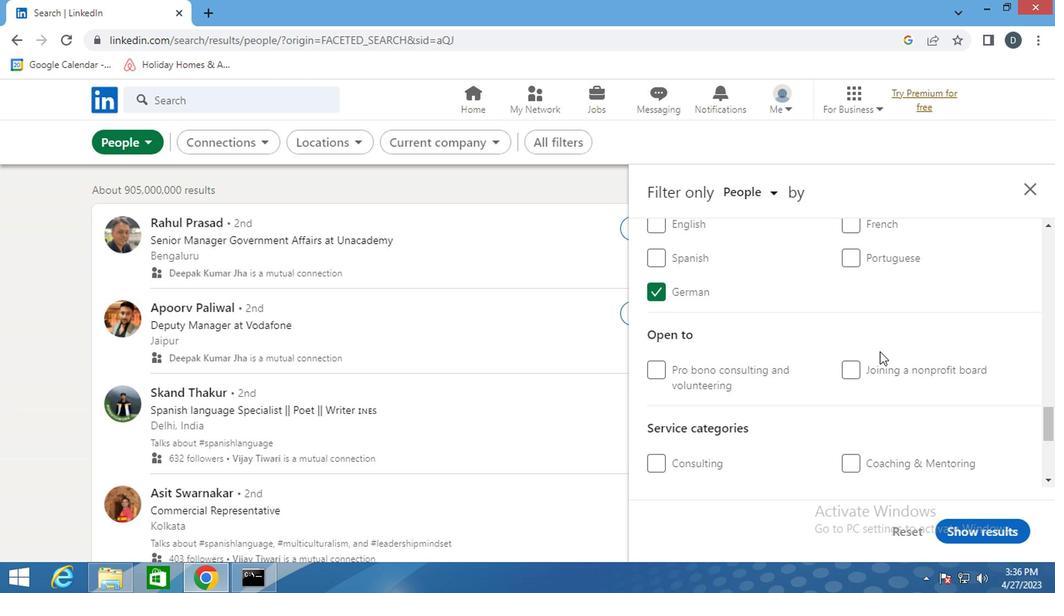 
Action: Mouse scrolled (878, 350) with delta (0, -1)
Screenshot: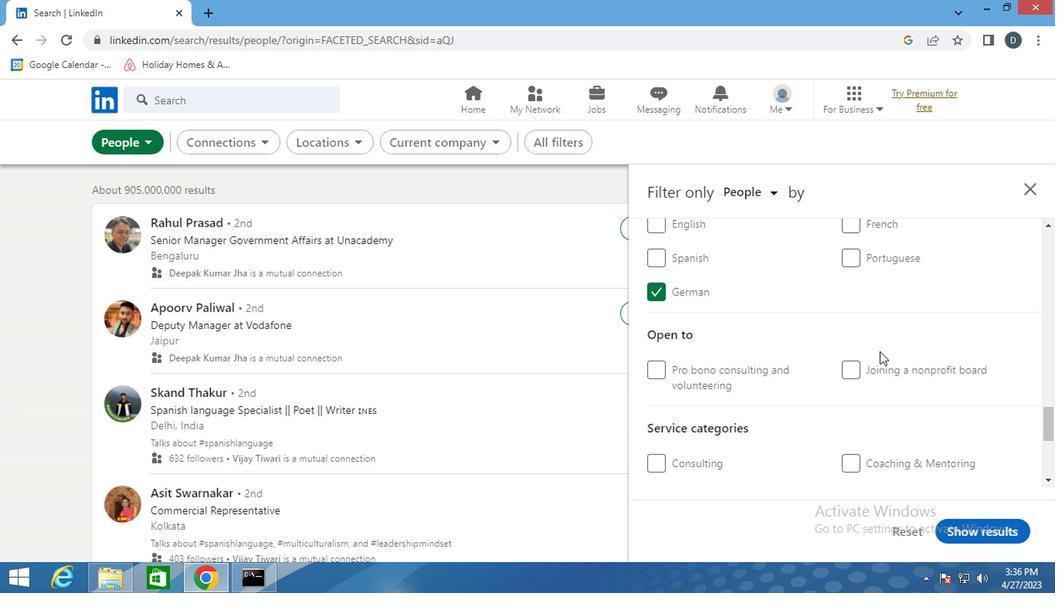 
Action: Mouse moved to (878, 350)
Screenshot: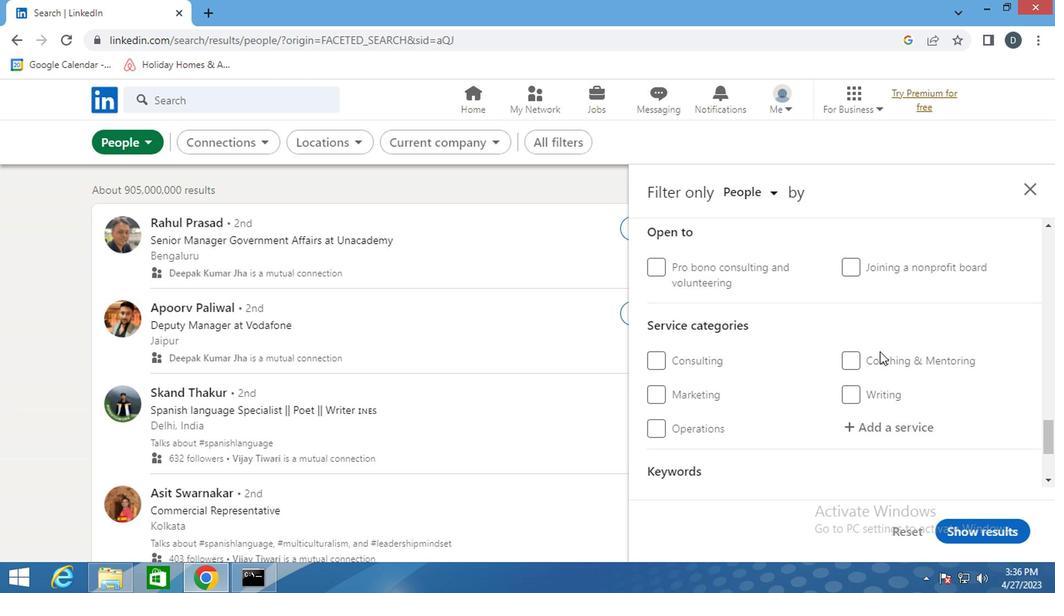 
Action: Mouse scrolled (878, 350) with delta (0, 0)
Screenshot: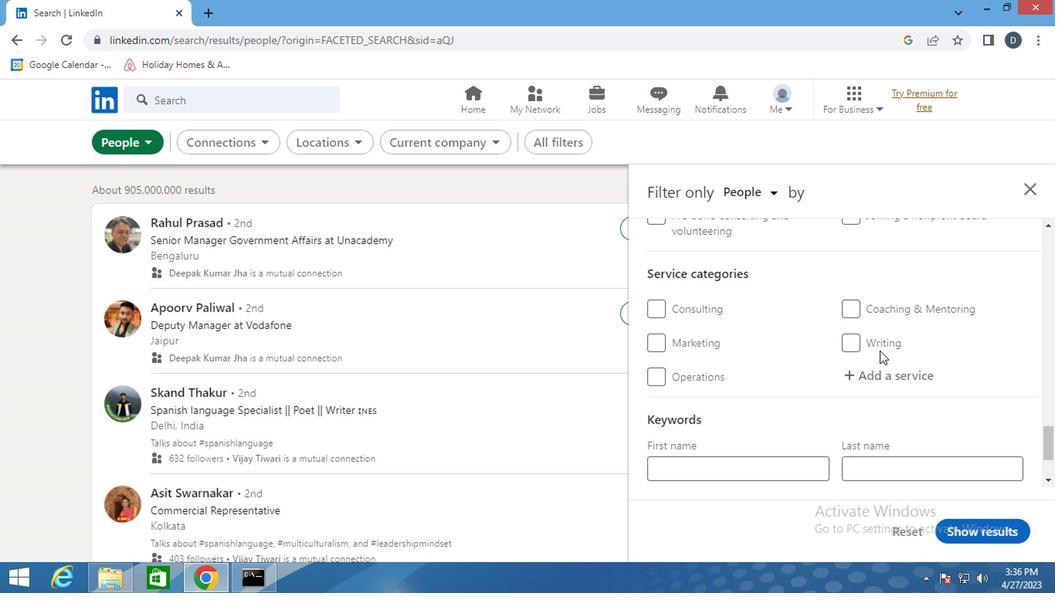 
Action: Mouse scrolled (878, 350) with delta (0, 0)
Screenshot: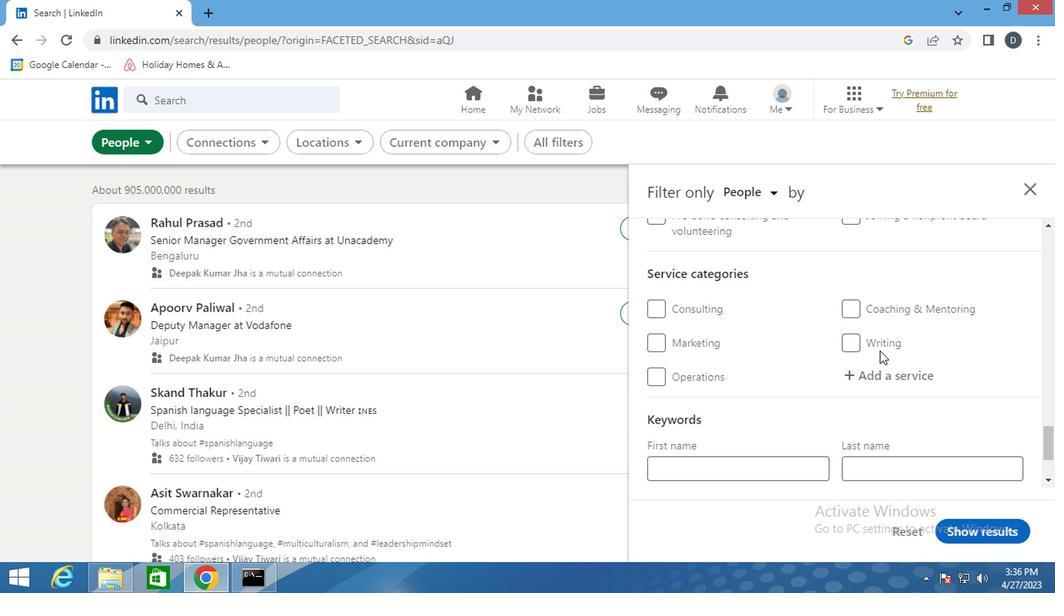 
Action: Mouse moved to (905, 273)
Screenshot: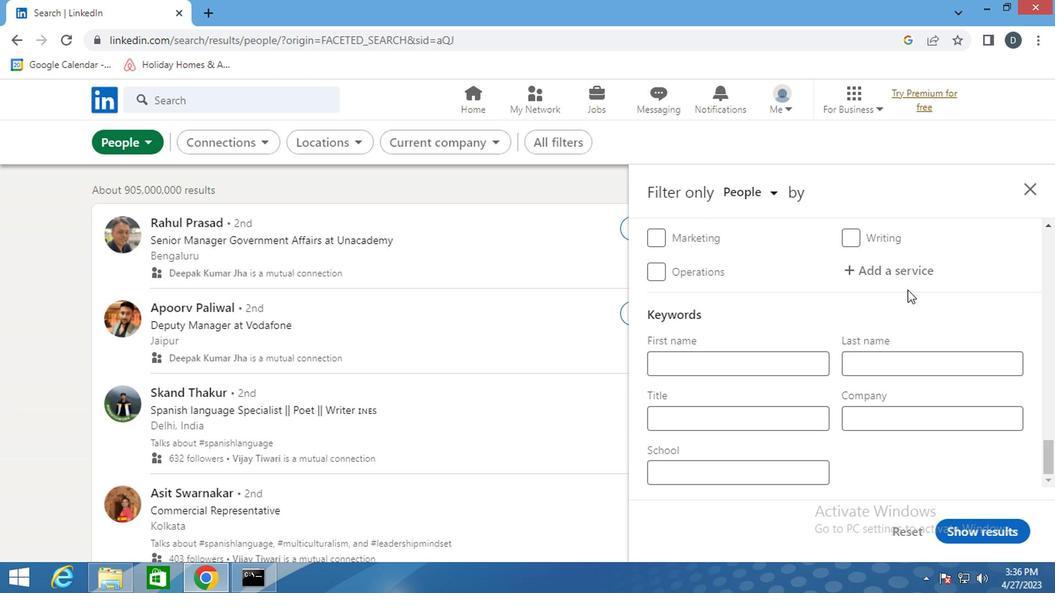 
Action: Mouse pressed left at (905, 273)
Screenshot: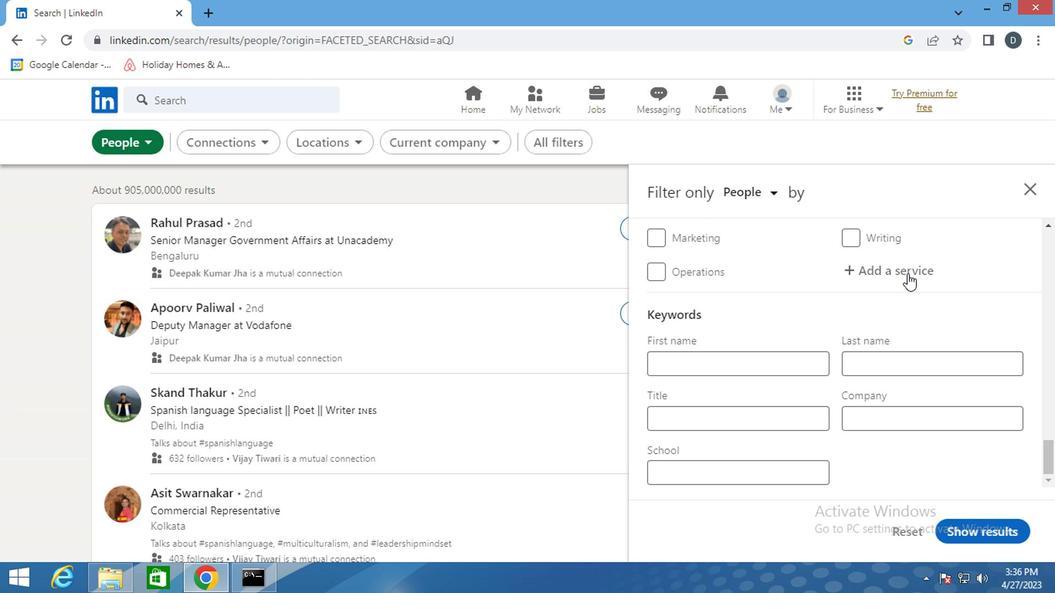 
Action: Key pressed <Key.shift><Key.shift>LIFE<Key.space><Key.shift>INSU
Screenshot: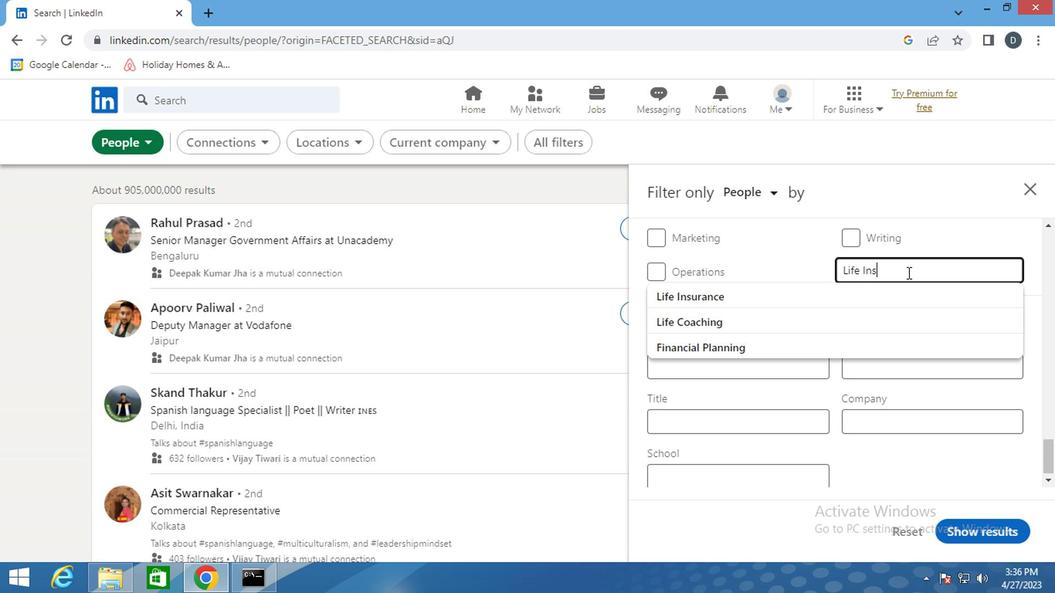 
Action: Mouse moved to (884, 303)
Screenshot: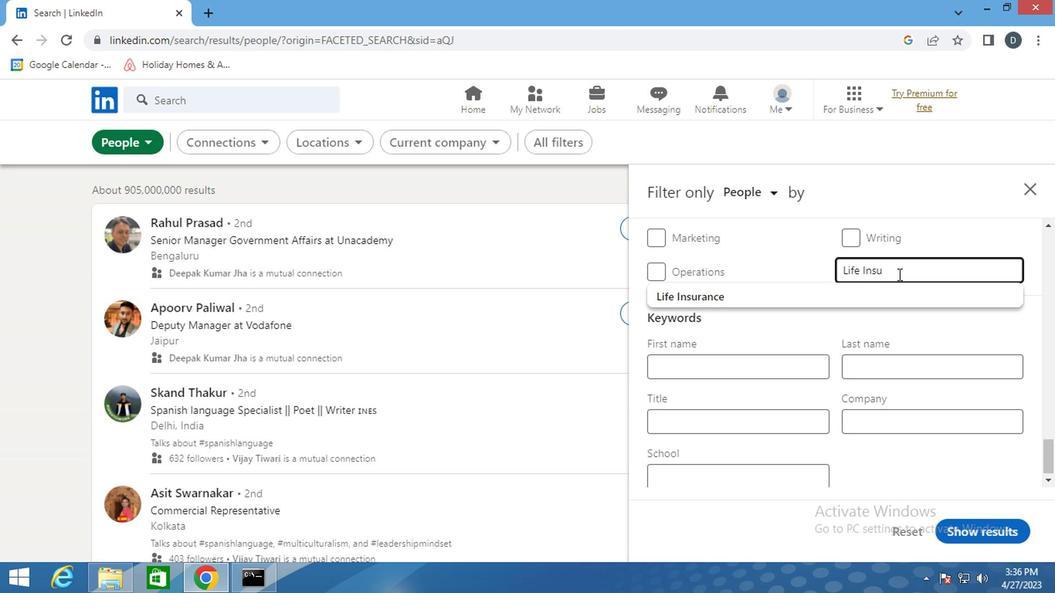 
Action: Mouse pressed left at (884, 303)
Screenshot: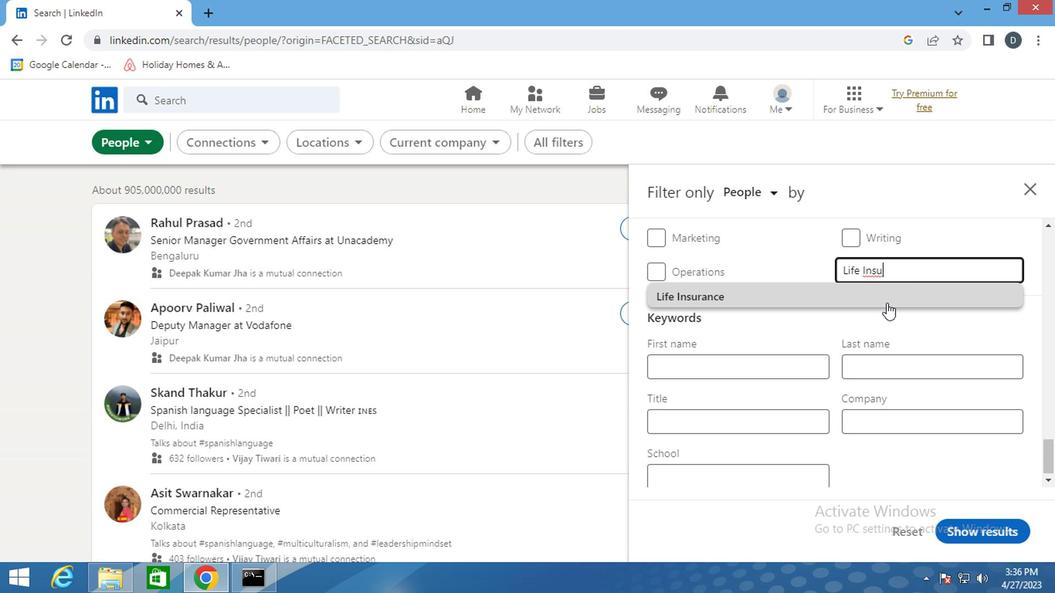 
Action: Mouse moved to (807, 385)
Screenshot: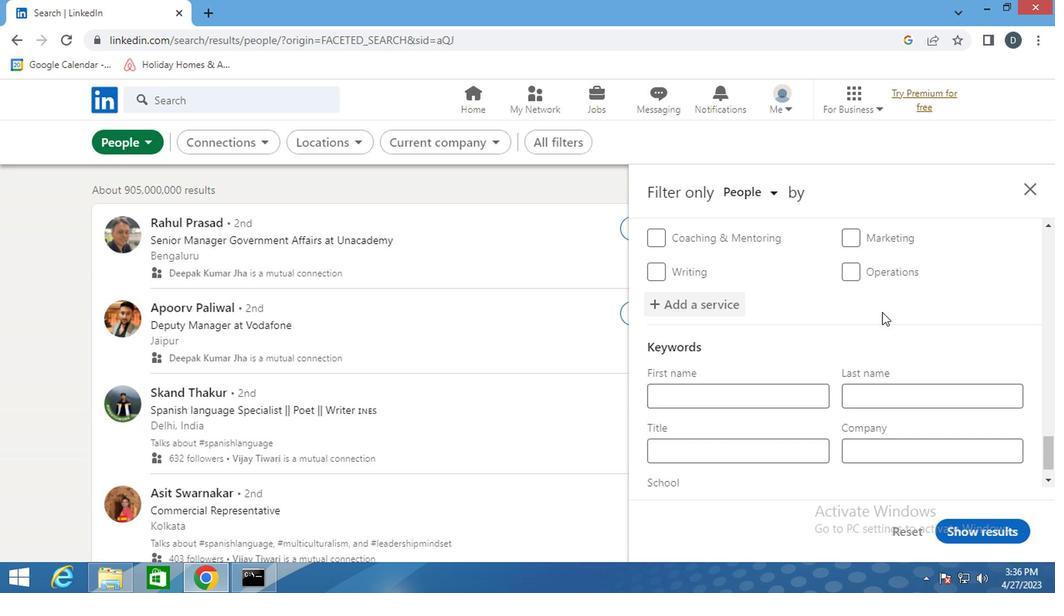 
Action: Mouse scrolled (807, 384) with delta (0, 0)
Screenshot: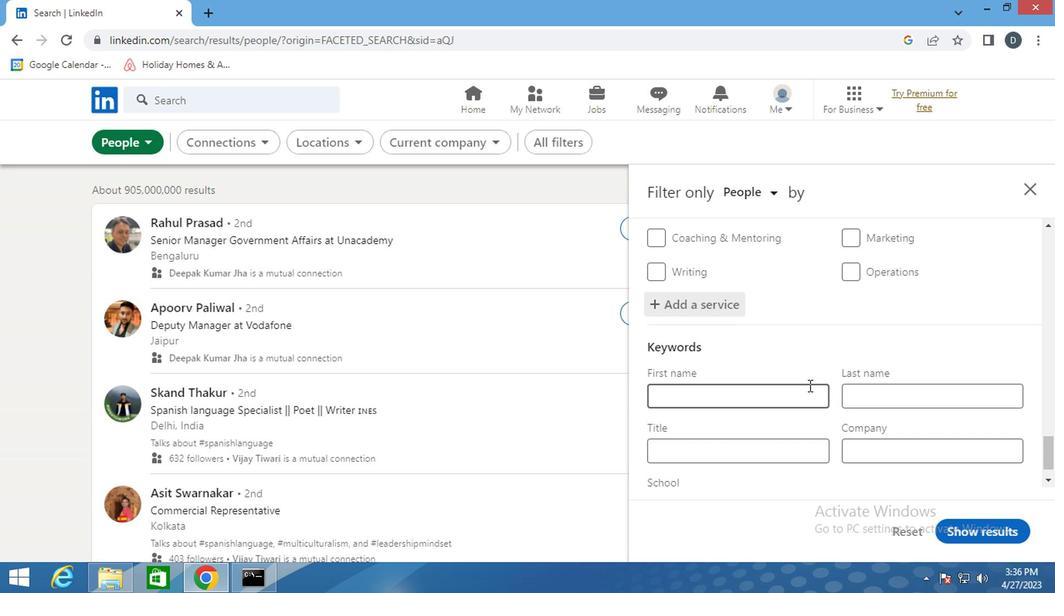 
Action: Mouse scrolled (807, 384) with delta (0, 0)
Screenshot: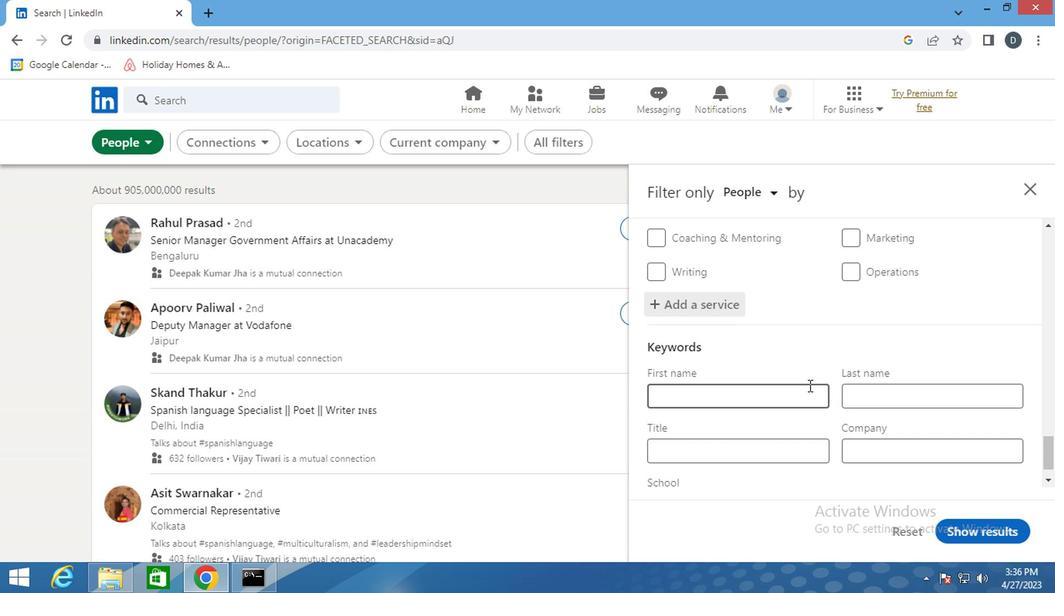 
Action: Mouse scrolled (807, 384) with delta (0, 0)
Screenshot: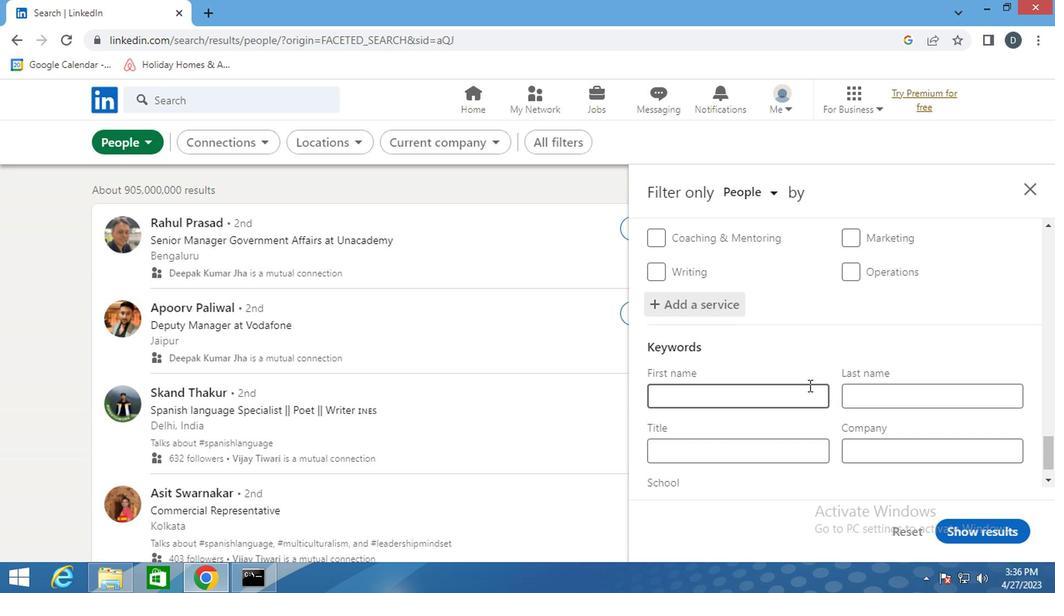 
Action: Mouse moved to (781, 402)
Screenshot: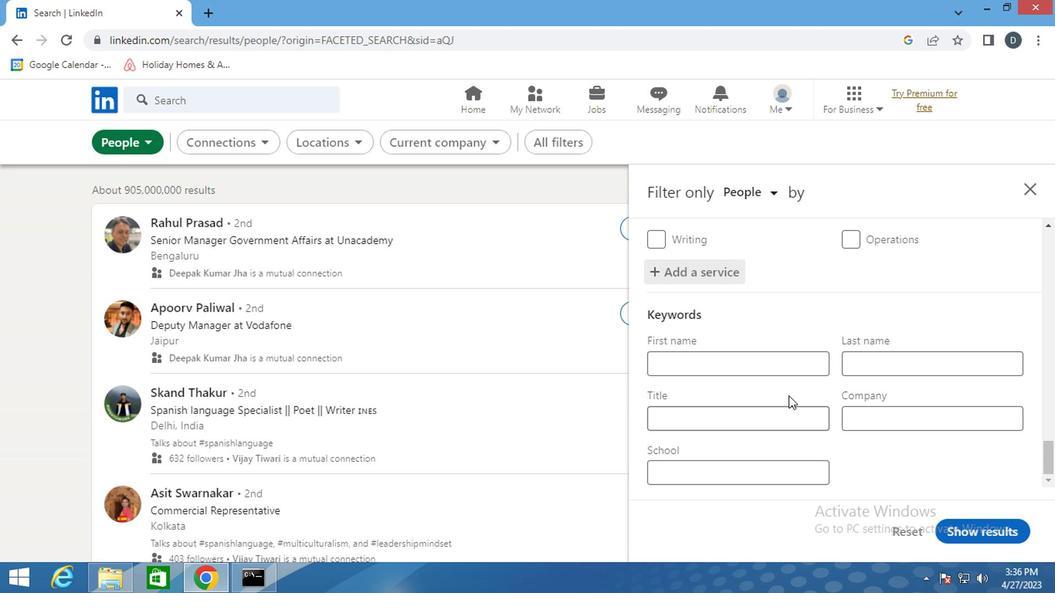 
Action: Mouse pressed left at (781, 402)
Screenshot: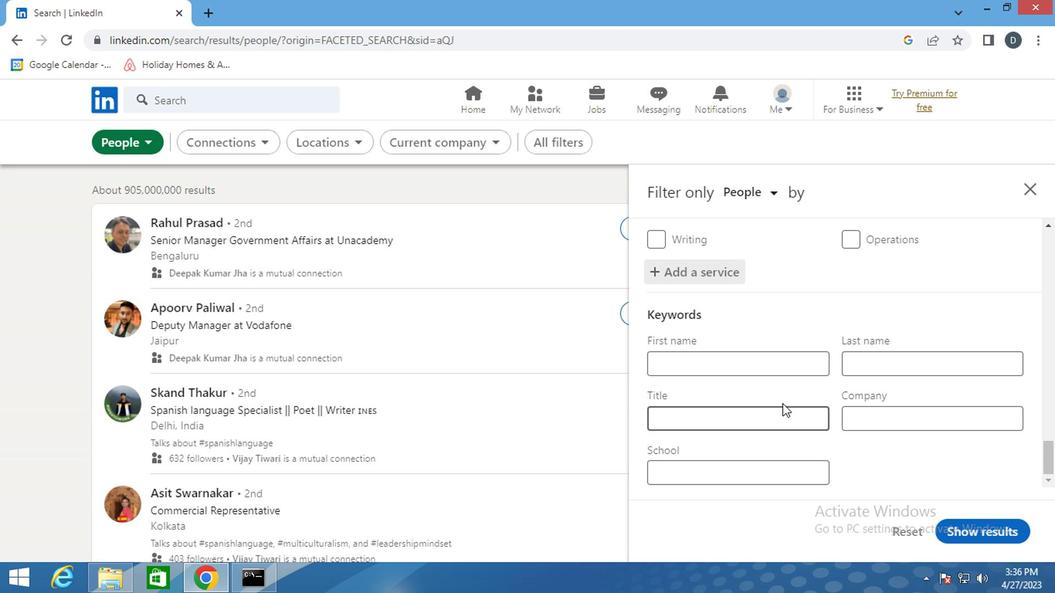 
Action: Mouse moved to (781, 402)
Screenshot: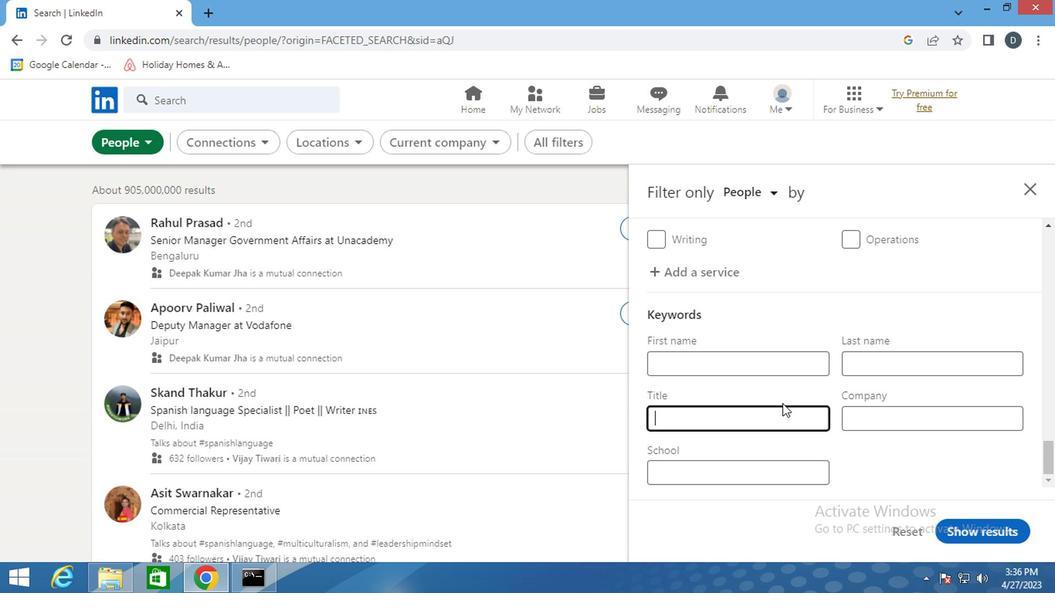 
Action: Mouse scrolled (781, 404) with delta (0, 1)
Screenshot: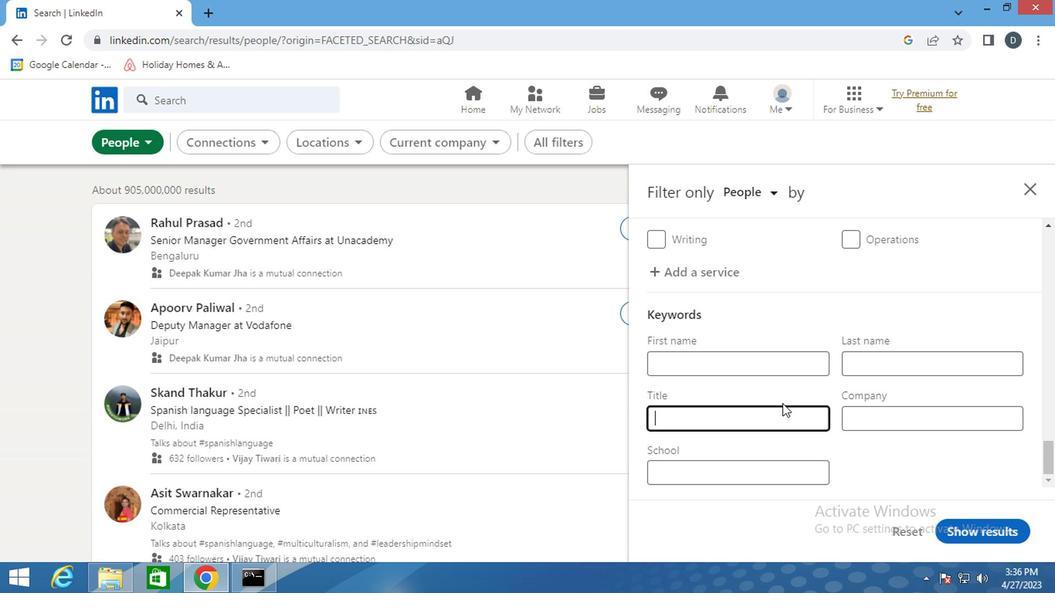 
Action: Mouse moved to (783, 402)
Screenshot: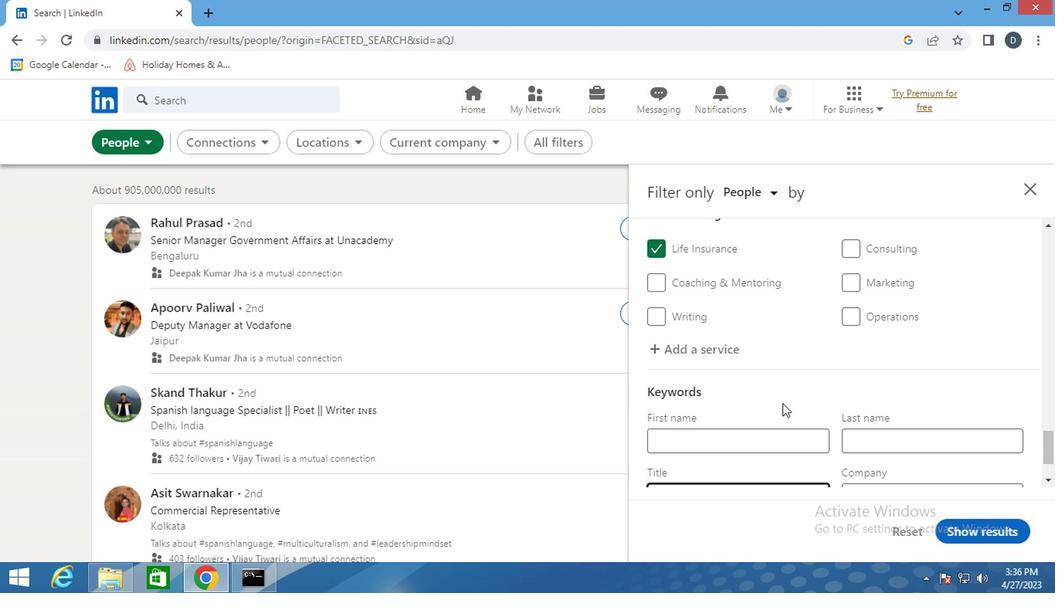 
Action: Mouse scrolled (783, 402) with delta (0, 0)
Screenshot: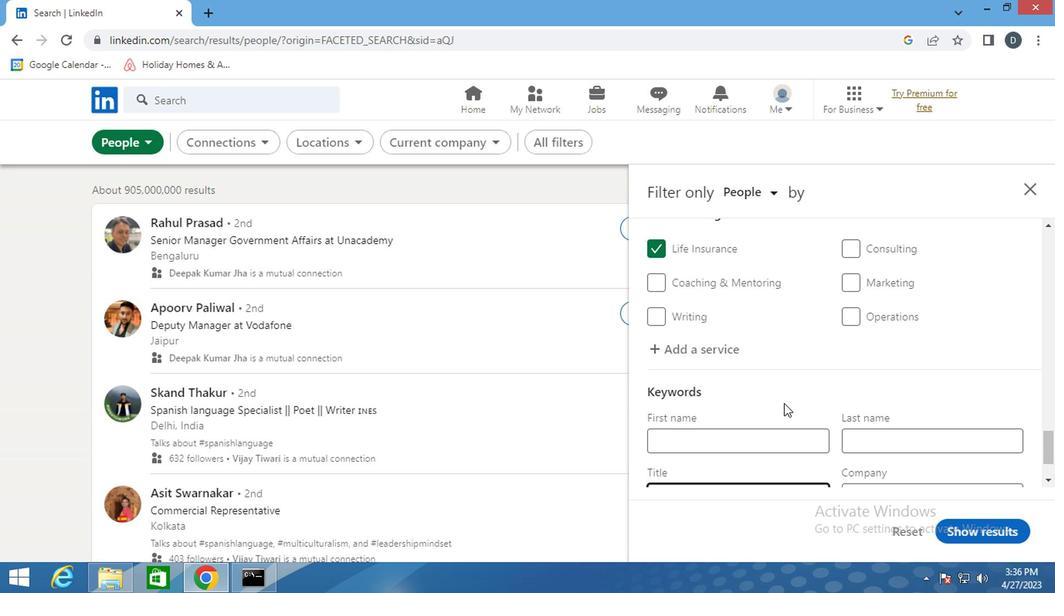
Action: Mouse scrolled (783, 402) with delta (0, 0)
Screenshot: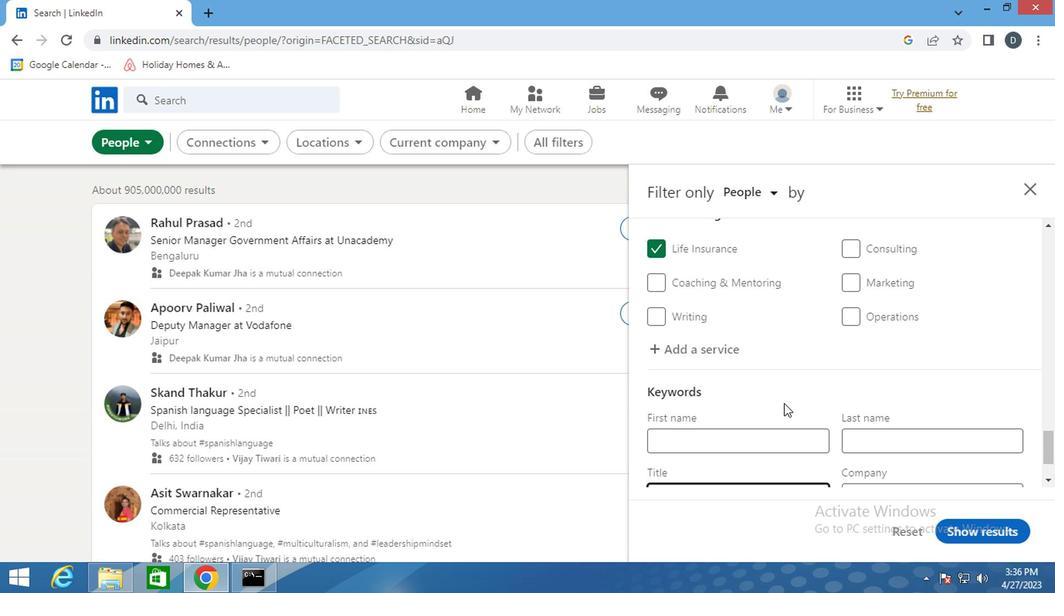 
Action: Mouse scrolled (783, 402) with delta (0, 0)
Screenshot: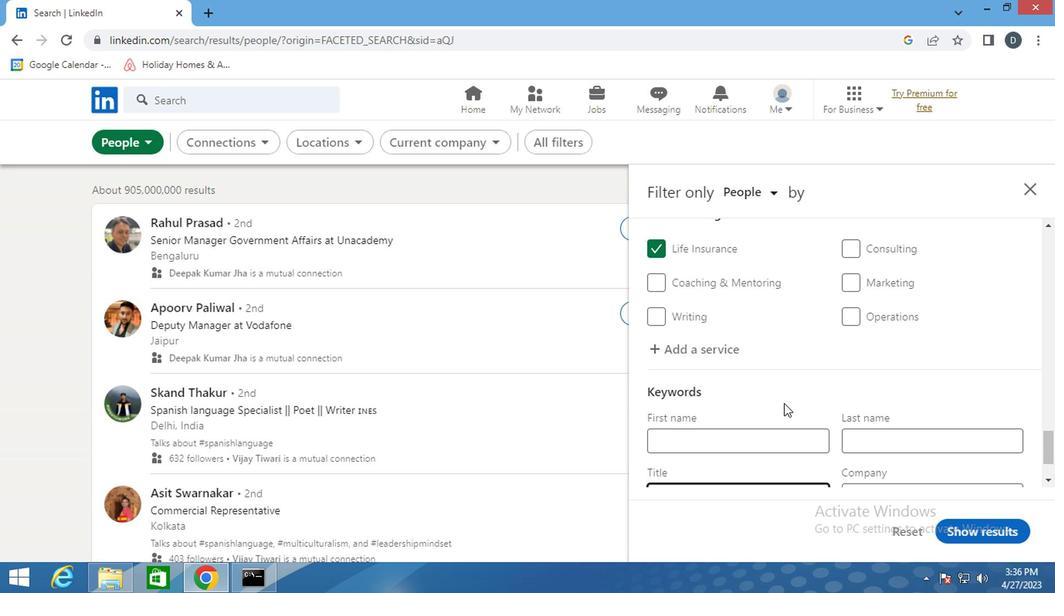 
Action: Mouse moved to (788, 405)
Screenshot: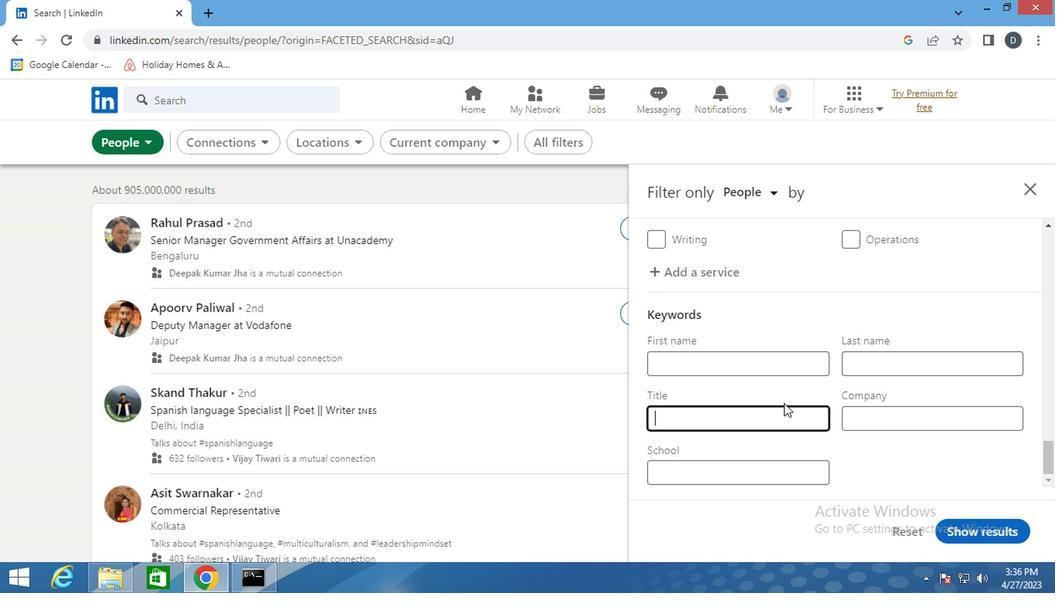 
Action: Key pressed <Key.shift><Key.shift><Key.shift><Key.shift><Key.shift><Key.shift><Key.shift><Key.shift><Key.shift><Key.shift>MACHINERY<Key.space><Key.shift><Key.shift>OPERATOR
Screenshot: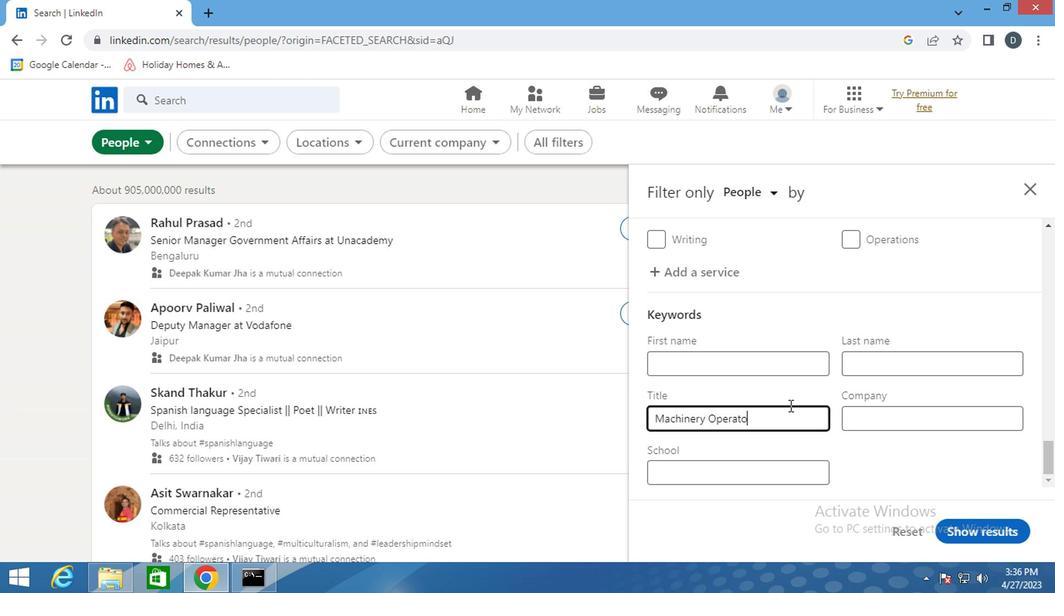 
Action: Mouse moved to (976, 528)
Screenshot: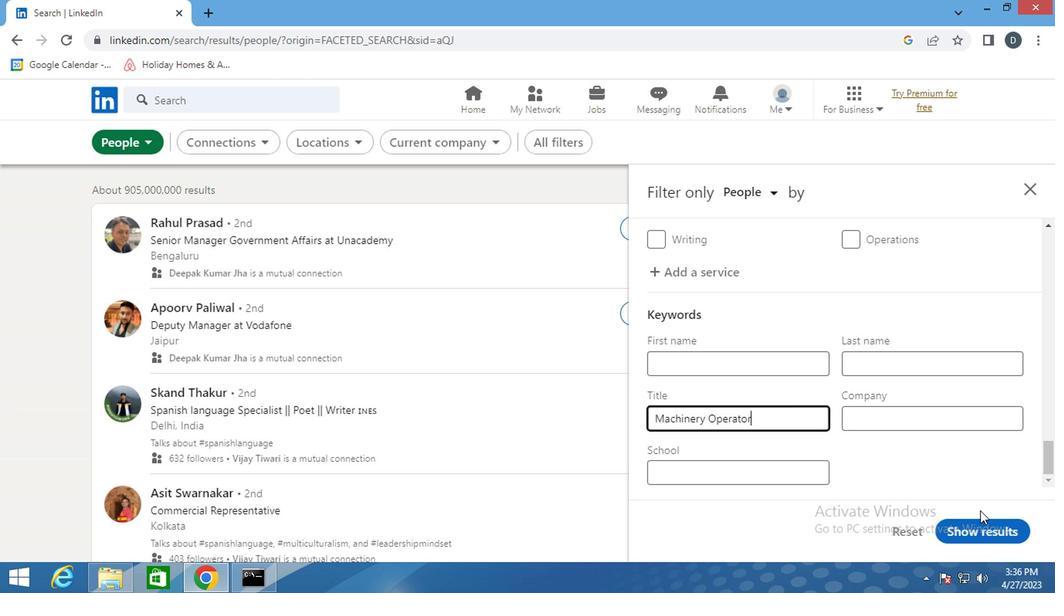 
Action: Mouse pressed left at (976, 528)
Screenshot: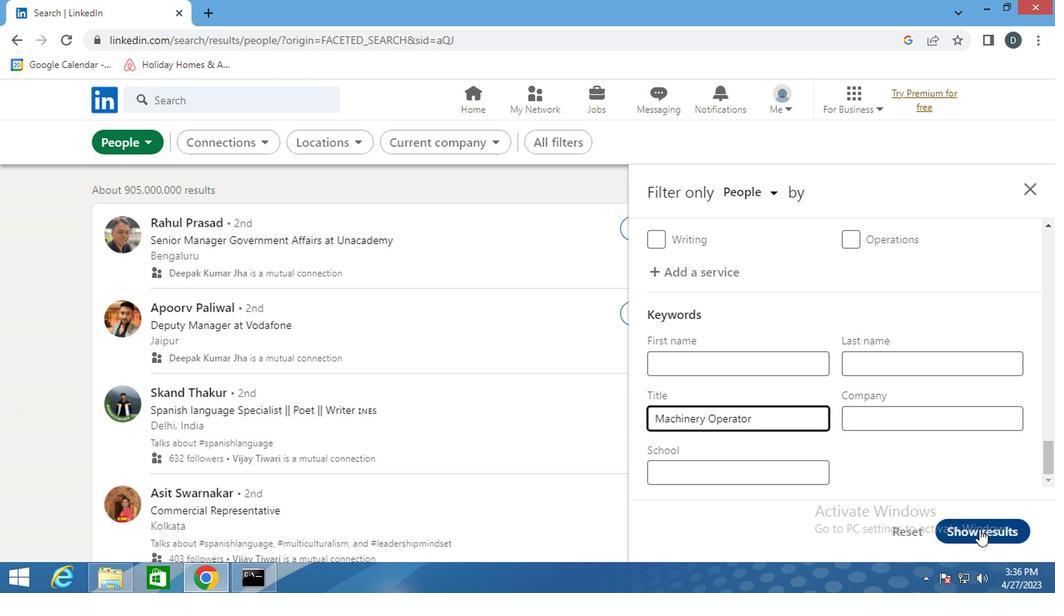 
Action: Mouse moved to (912, 367)
Screenshot: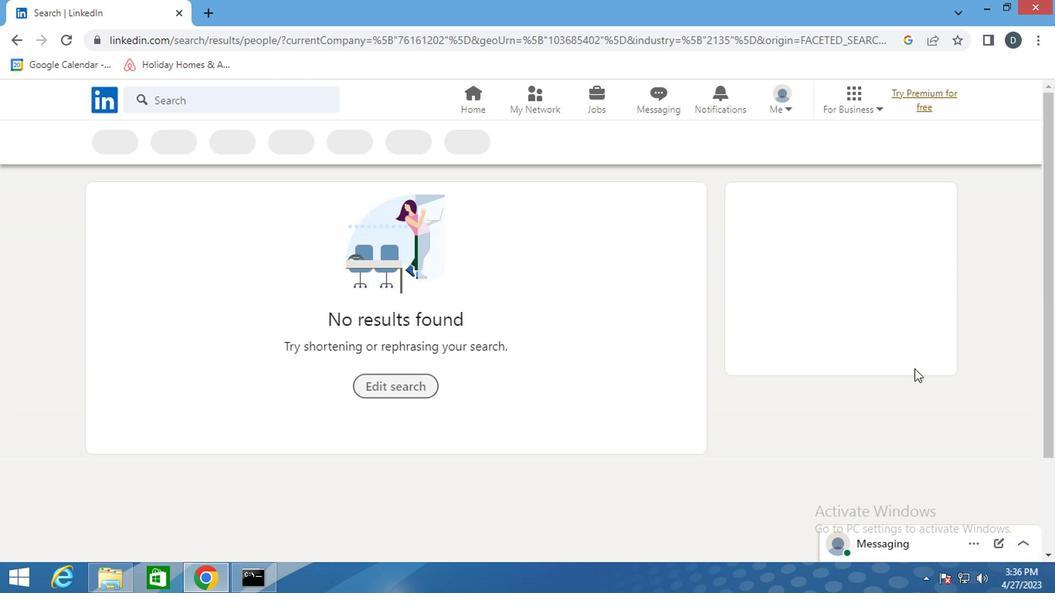 
